 Task: Find connections with filter location Beverley with filter topic #Growthhacking with filter profile language German with filter current company Dhanuka Agritech Ltd. with filter school Institute of Engineering and Technology with filter industry Mobile Gaming Apps with filter service category Relocation with filter keywords title Content Marketing Manager
Action: Mouse moved to (689, 87)
Screenshot: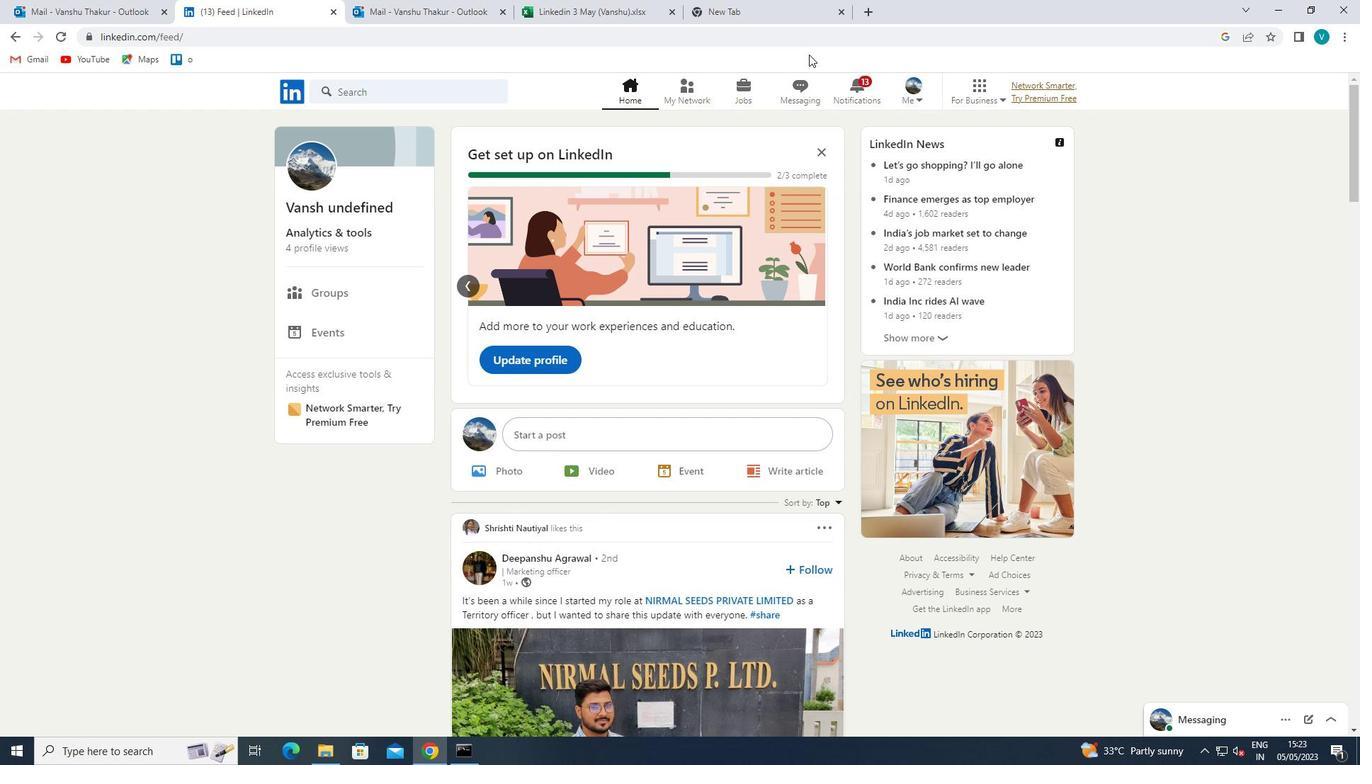 
Action: Mouse pressed left at (689, 87)
Screenshot: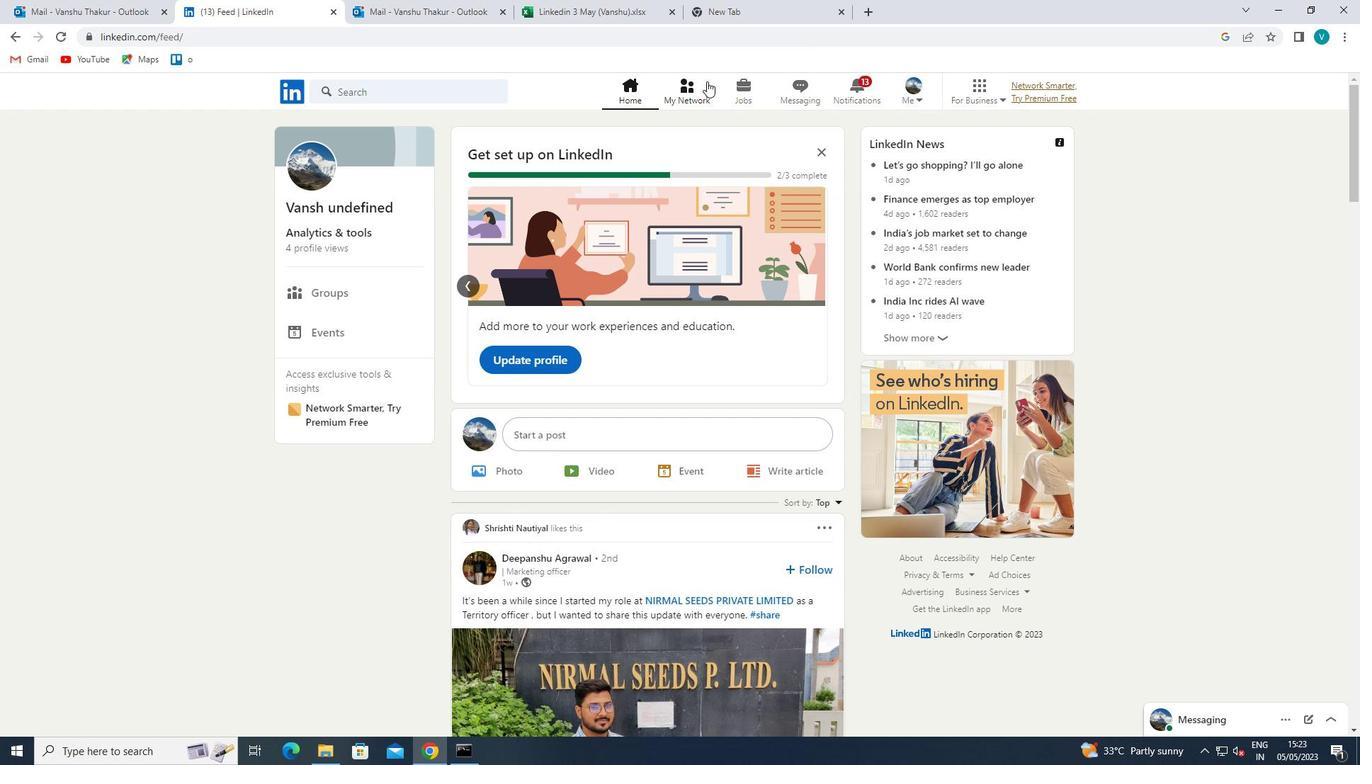 
Action: Mouse moved to (400, 169)
Screenshot: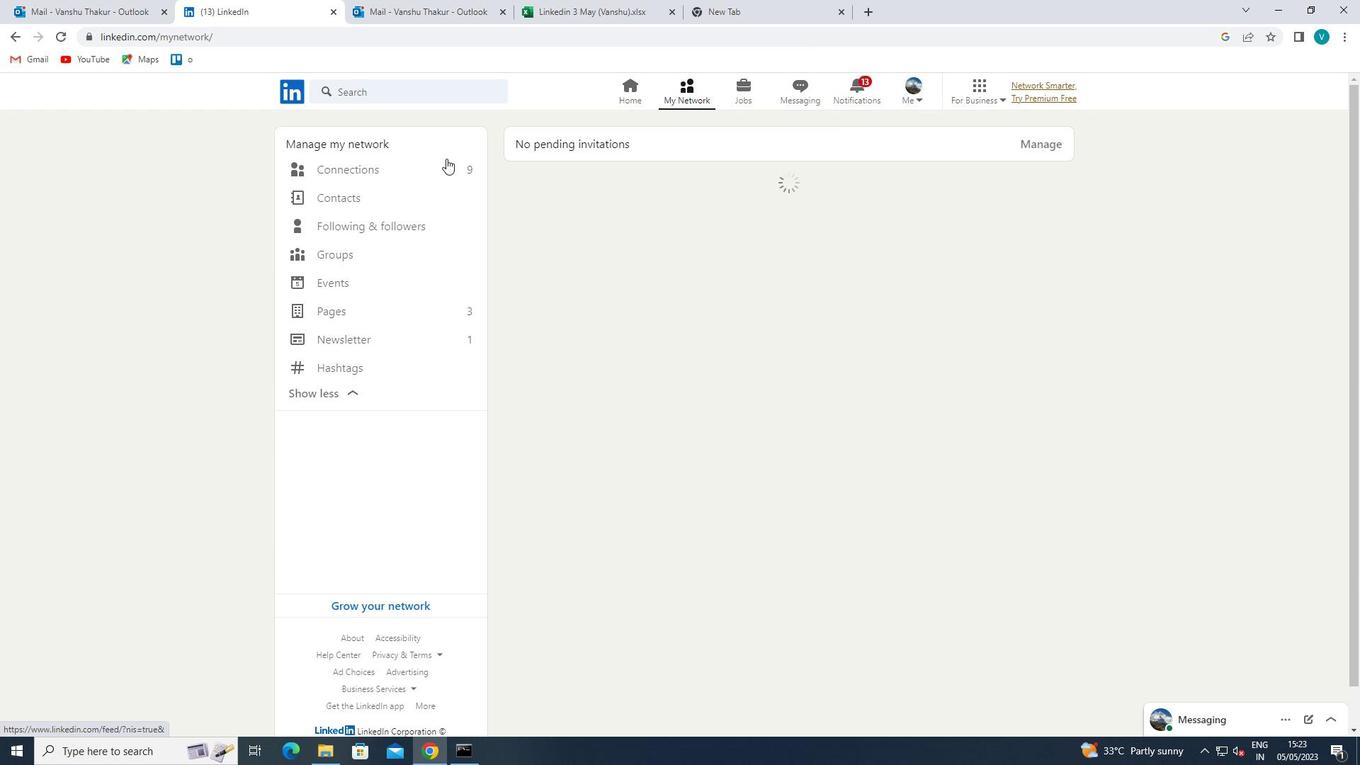 
Action: Mouse pressed left at (400, 169)
Screenshot: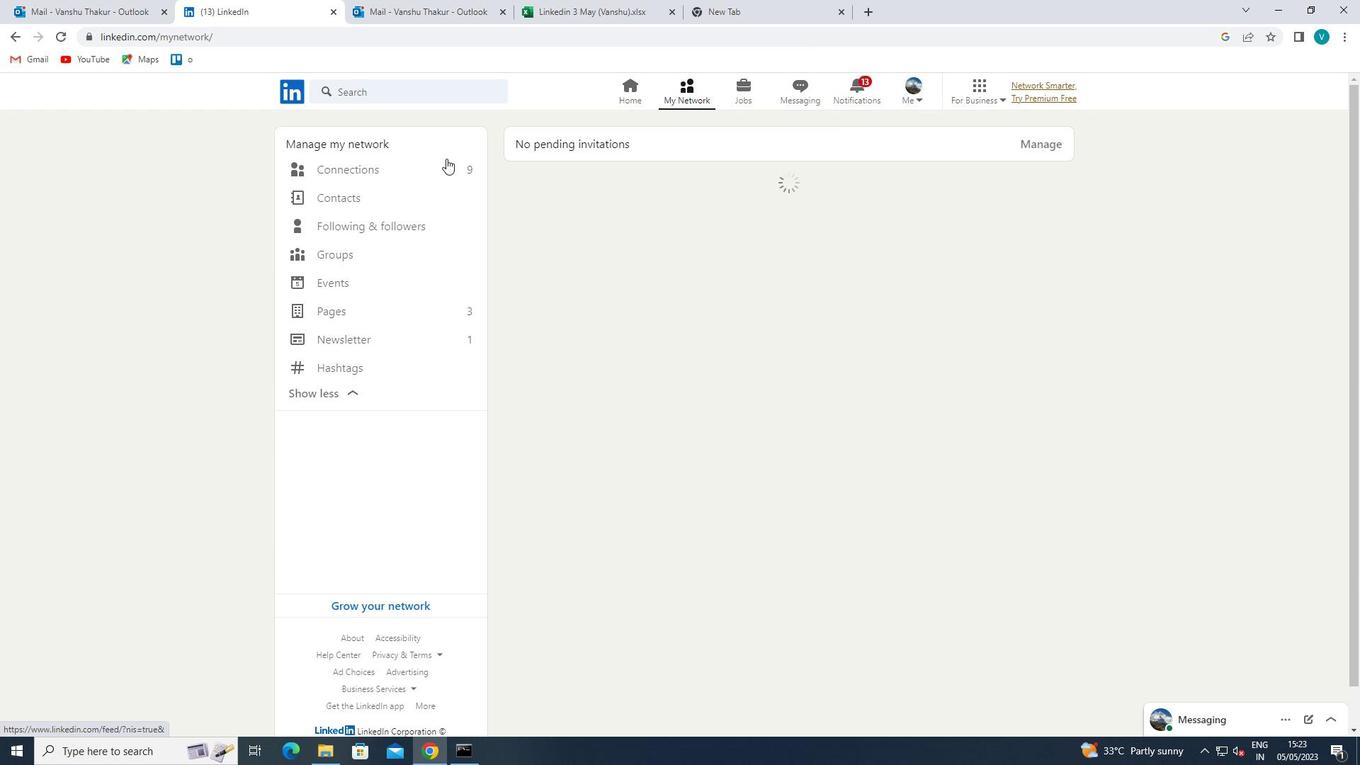 
Action: Mouse moved to (767, 178)
Screenshot: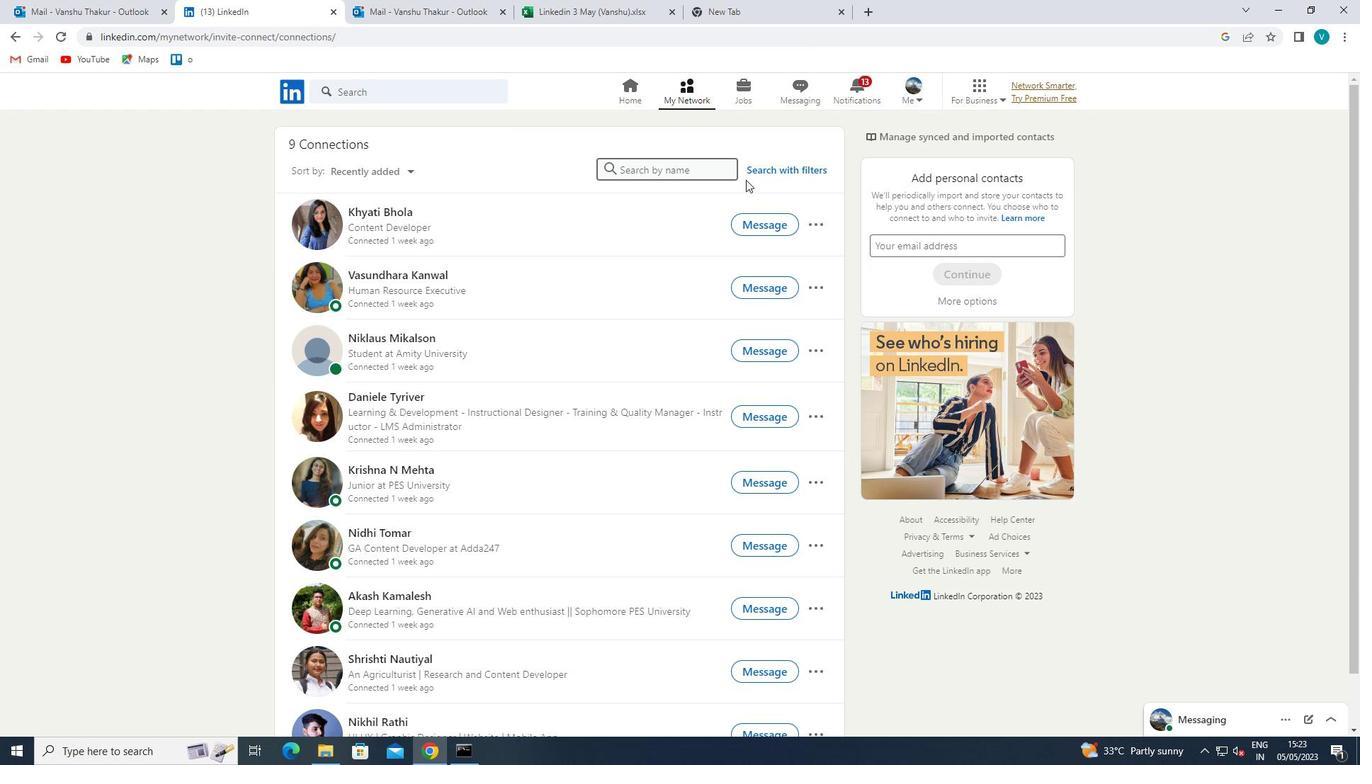 
Action: Mouse pressed left at (767, 178)
Screenshot: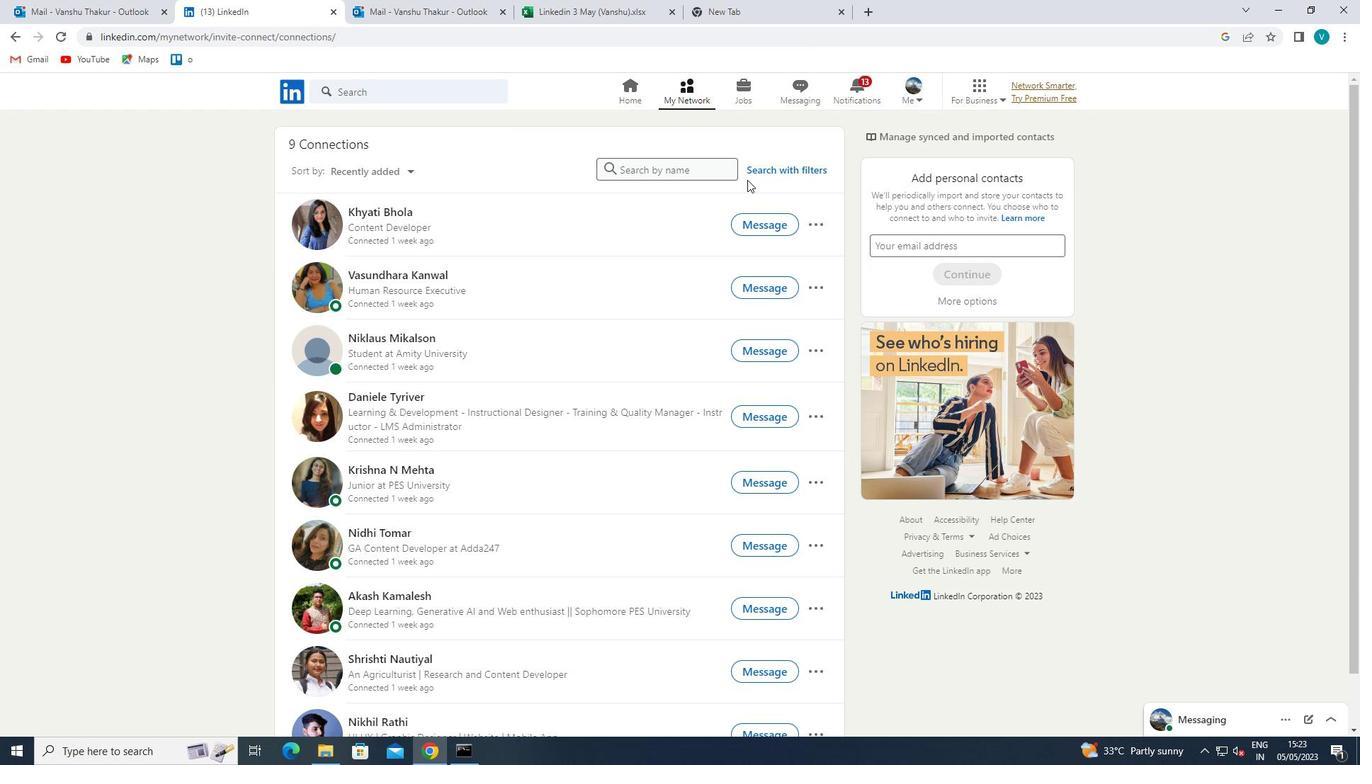 
Action: Mouse moved to (769, 177)
Screenshot: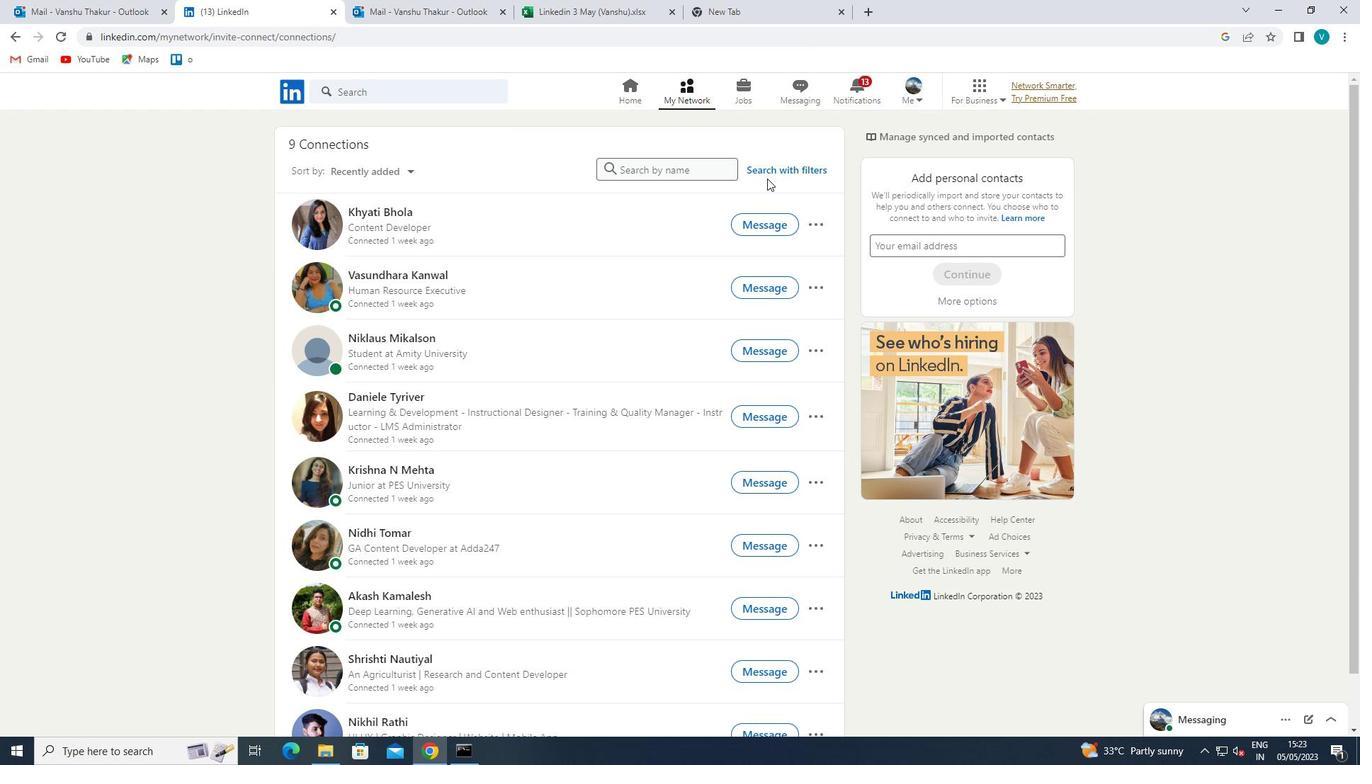 
Action: Mouse pressed left at (769, 177)
Screenshot: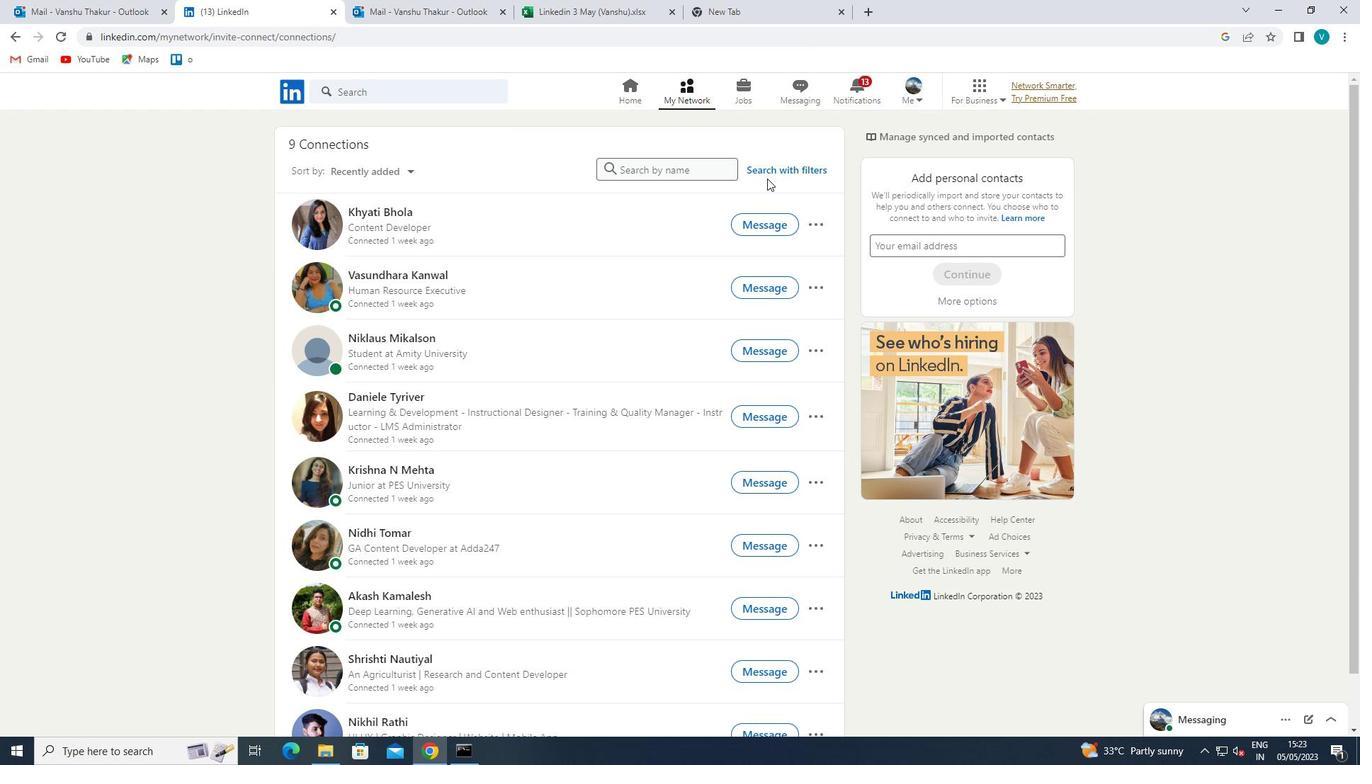 
Action: Mouse moved to (686, 133)
Screenshot: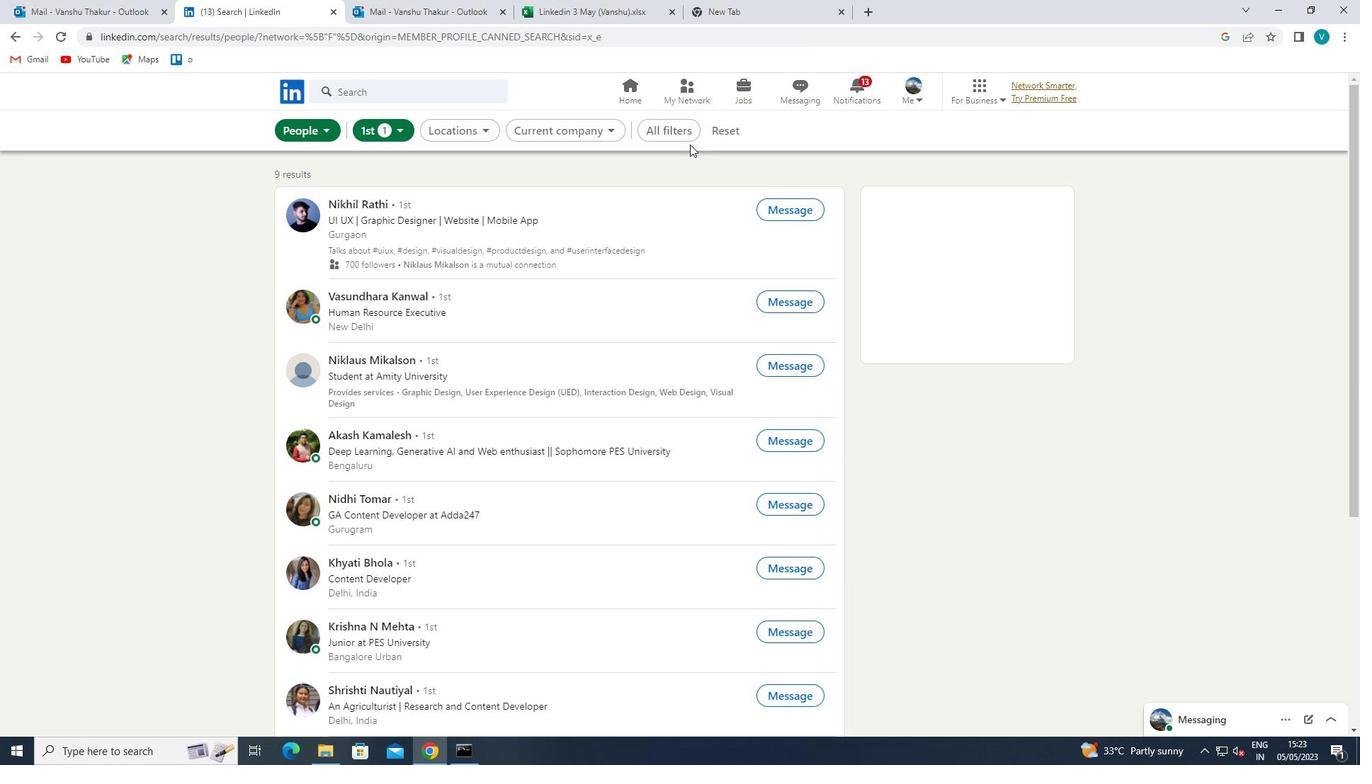
Action: Mouse pressed left at (686, 133)
Screenshot: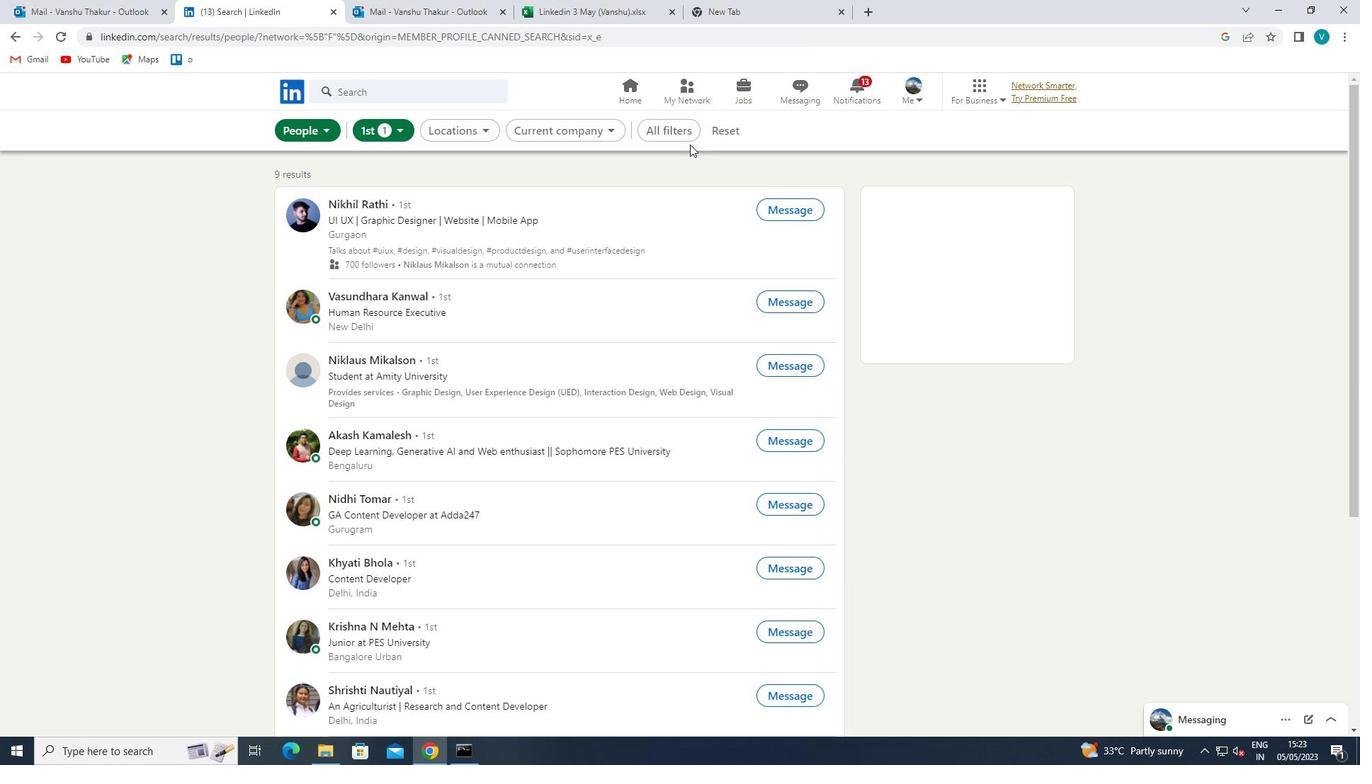 
Action: Mouse moved to (1110, 289)
Screenshot: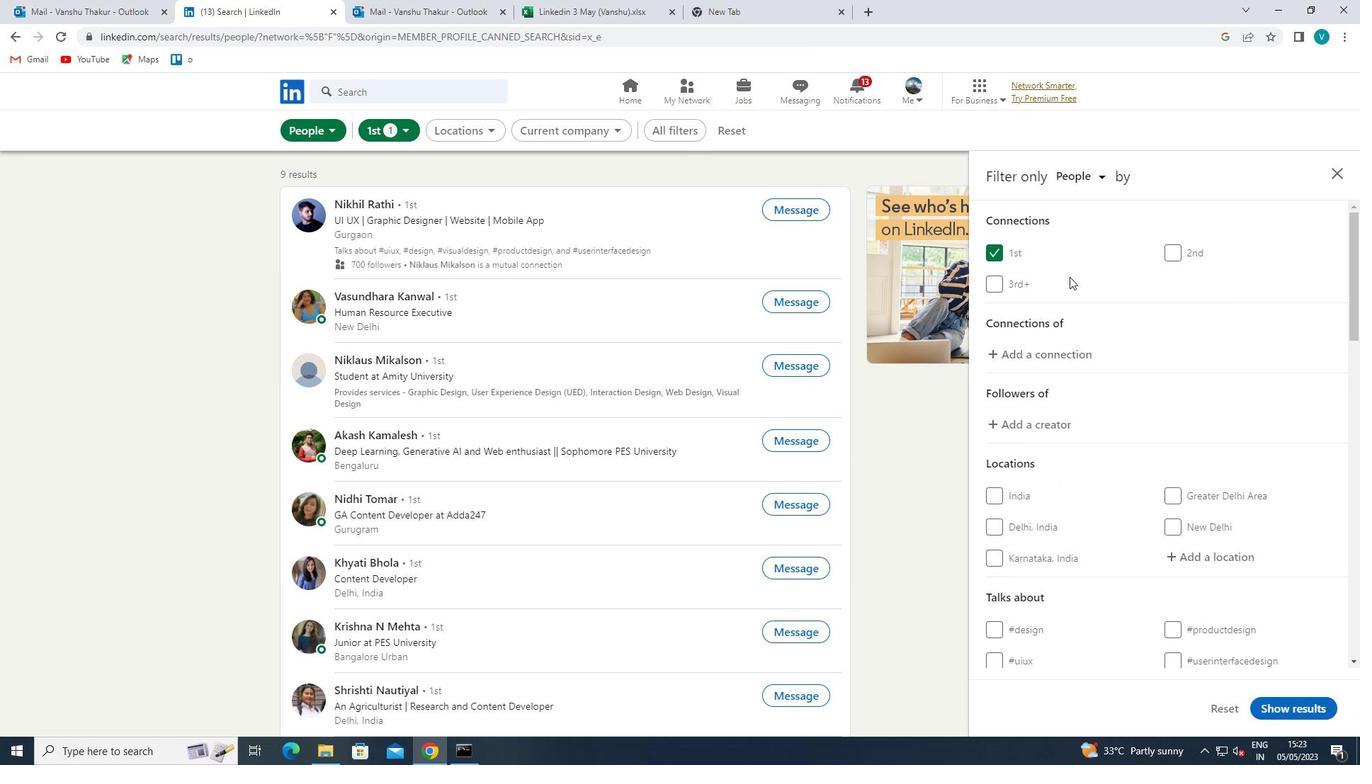 
Action: Mouse scrolled (1110, 288) with delta (0, 0)
Screenshot: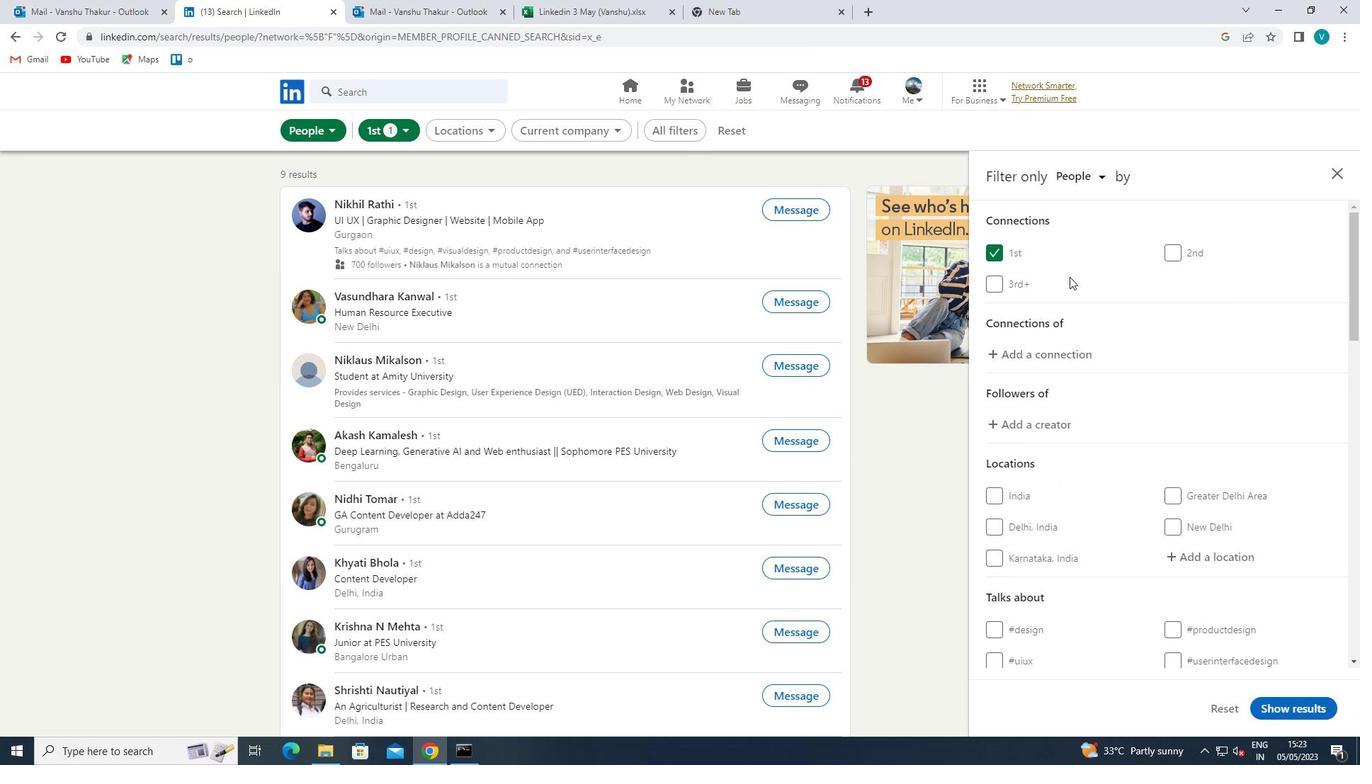 
Action: Mouse moved to (1113, 291)
Screenshot: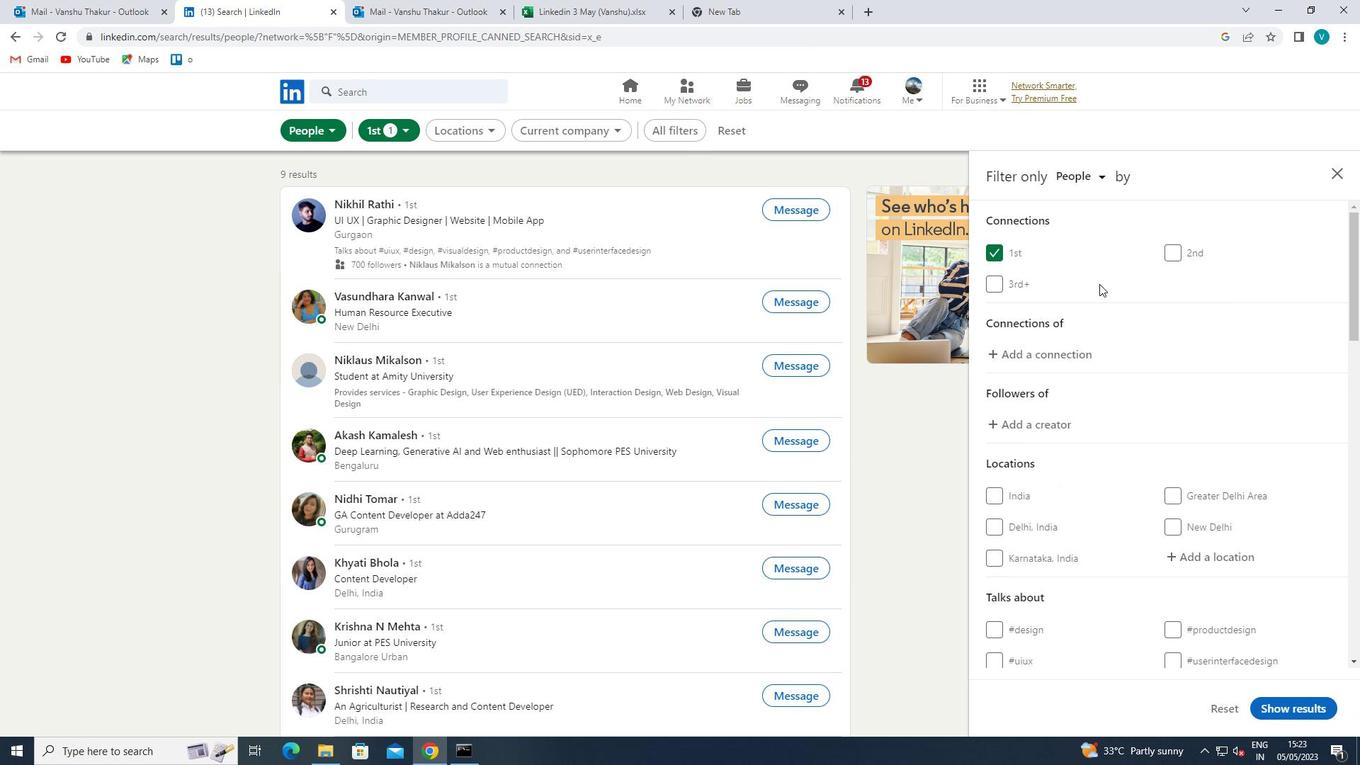 
Action: Mouse scrolled (1113, 290) with delta (0, 0)
Screenshot: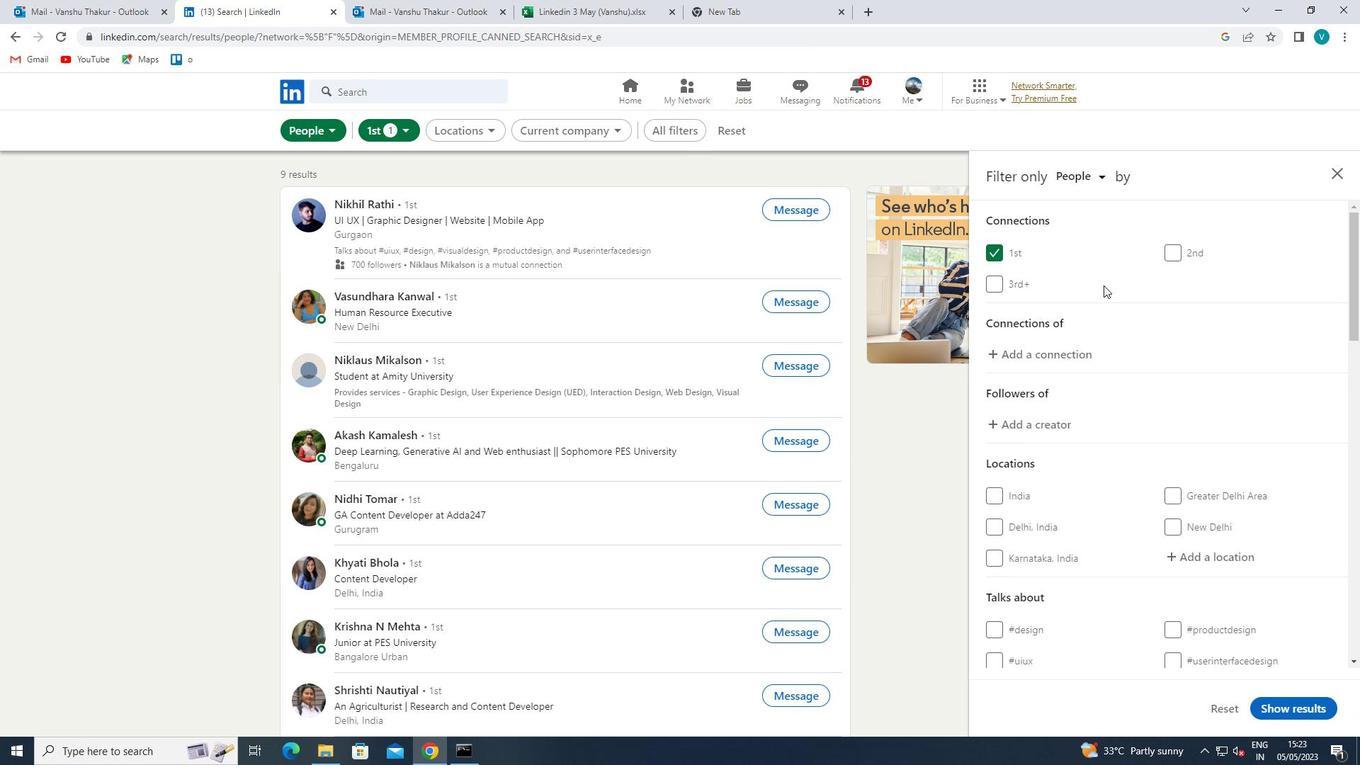 
Action: Mouse moved to (1205, 414)
Screenshot: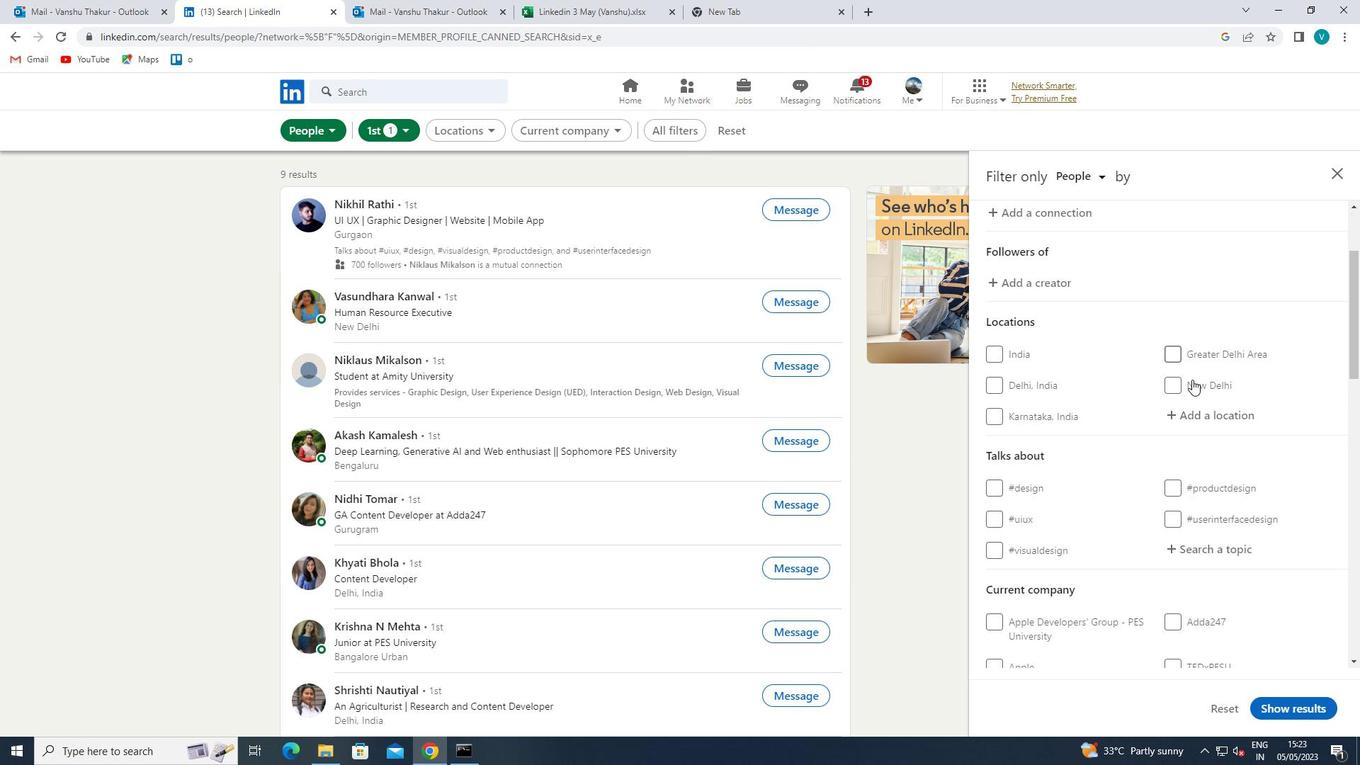 
Action: Mouse pressed left at (1205, 414)
Screenshot: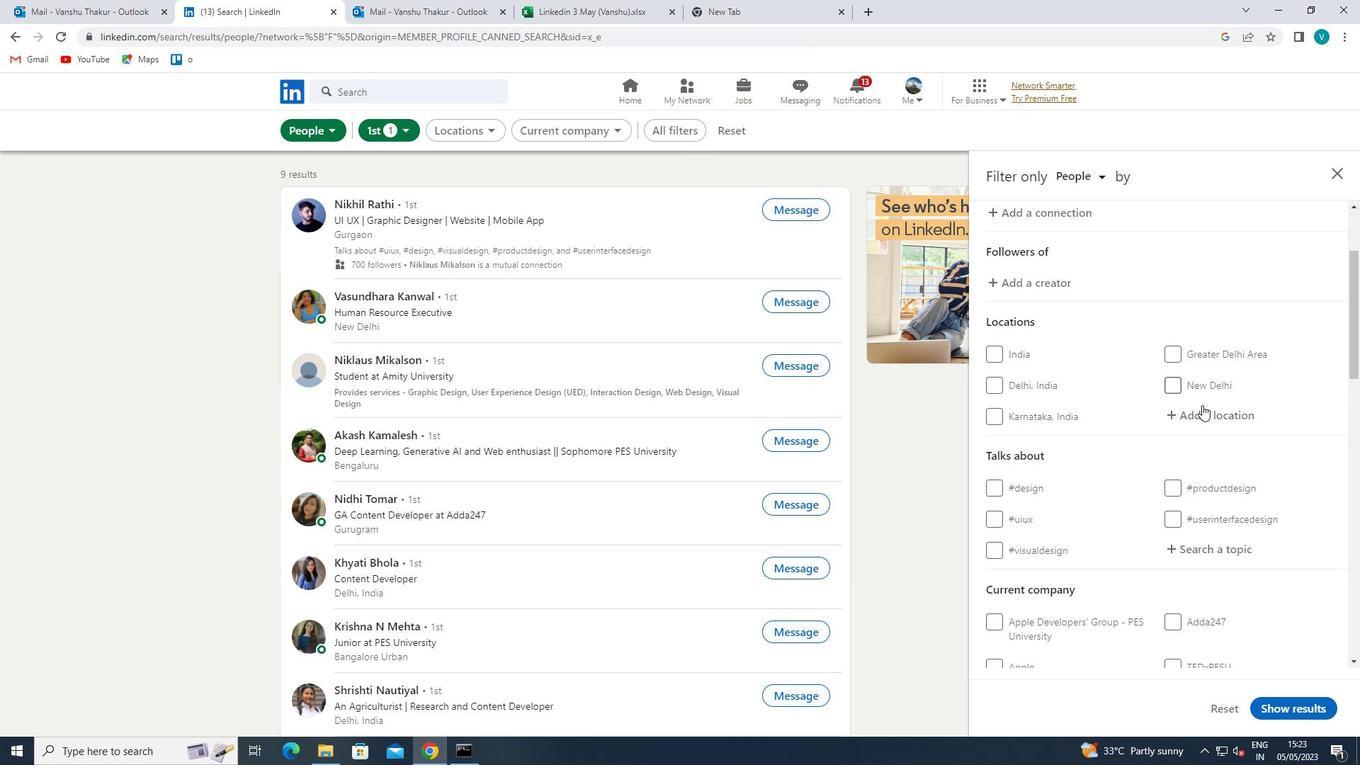 
Action: Mouse moved to (1206, 414)
Screenshot: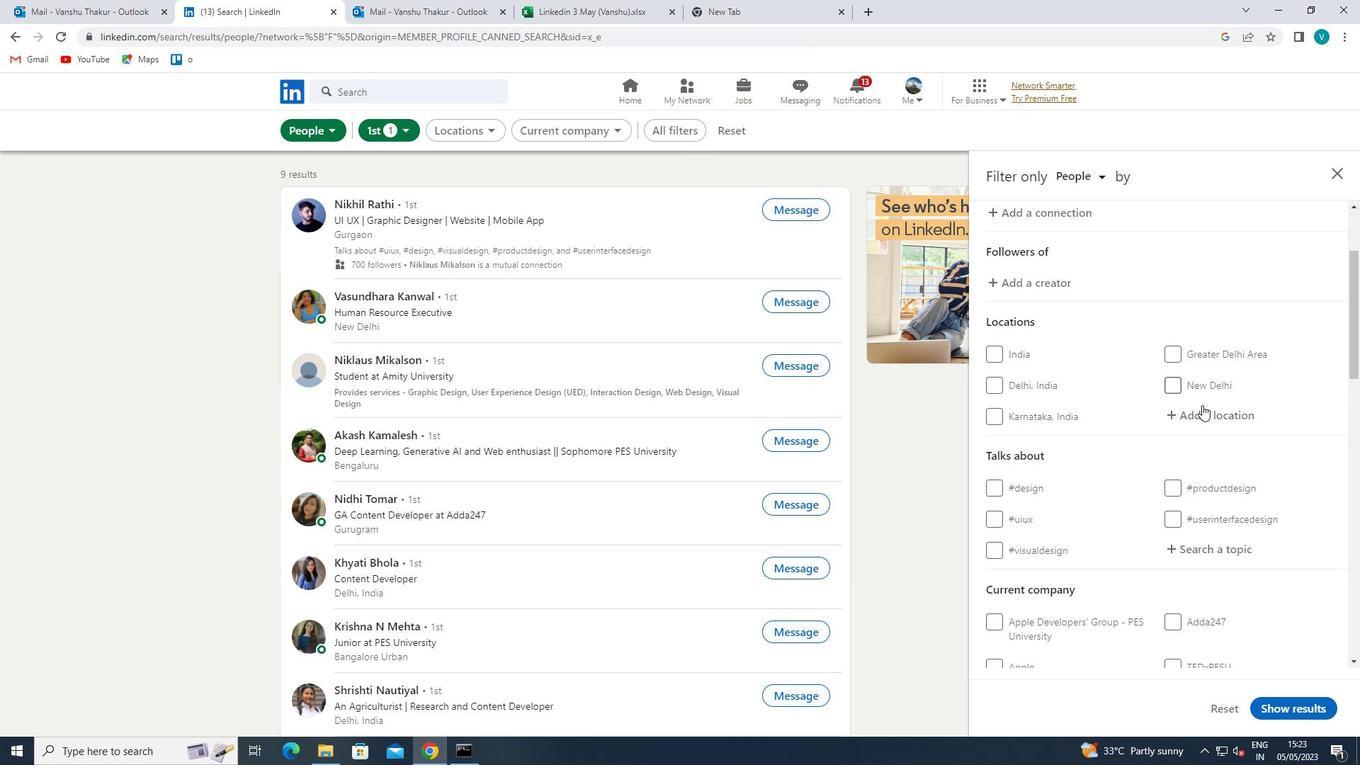 
Action: Key pressed <Key.shift>BEVERLEY
Screenshot: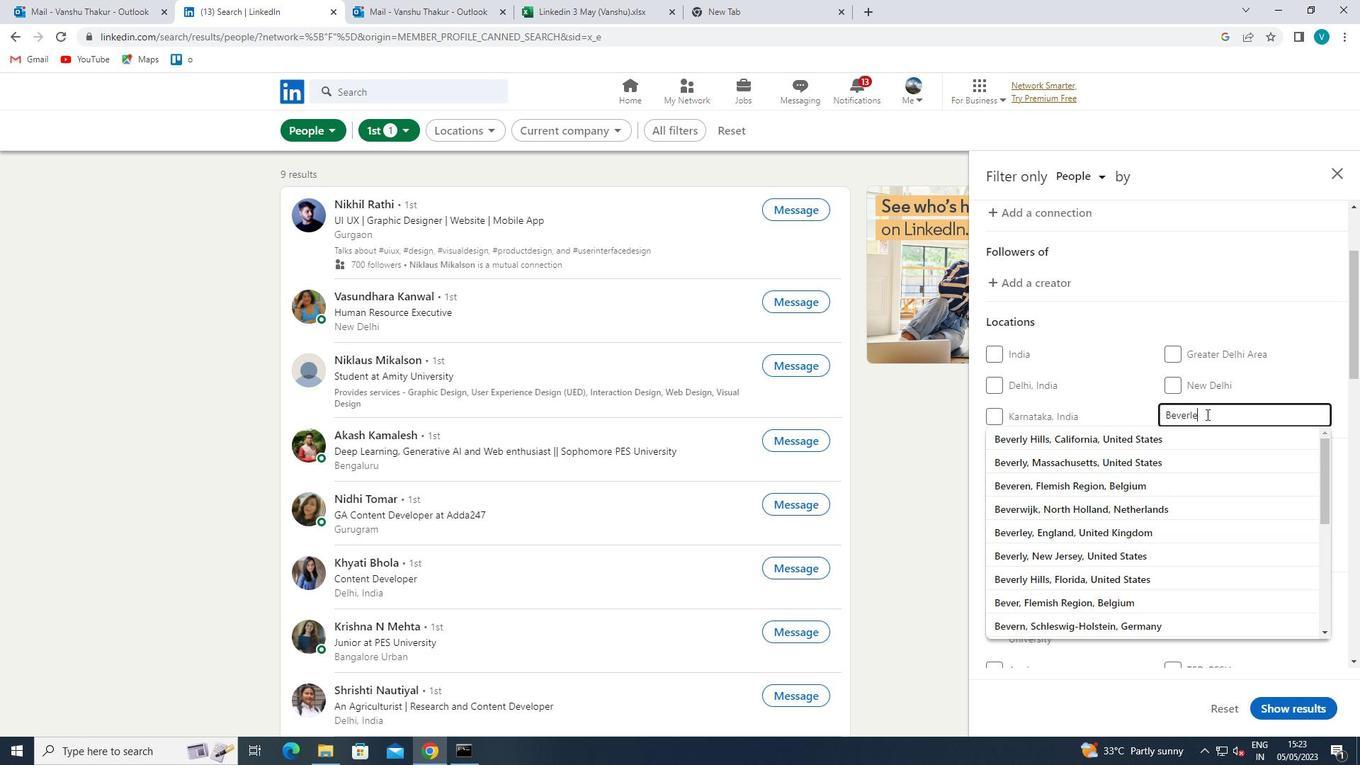 
Action: Mouse moved to (1187, 438)
Screenshot: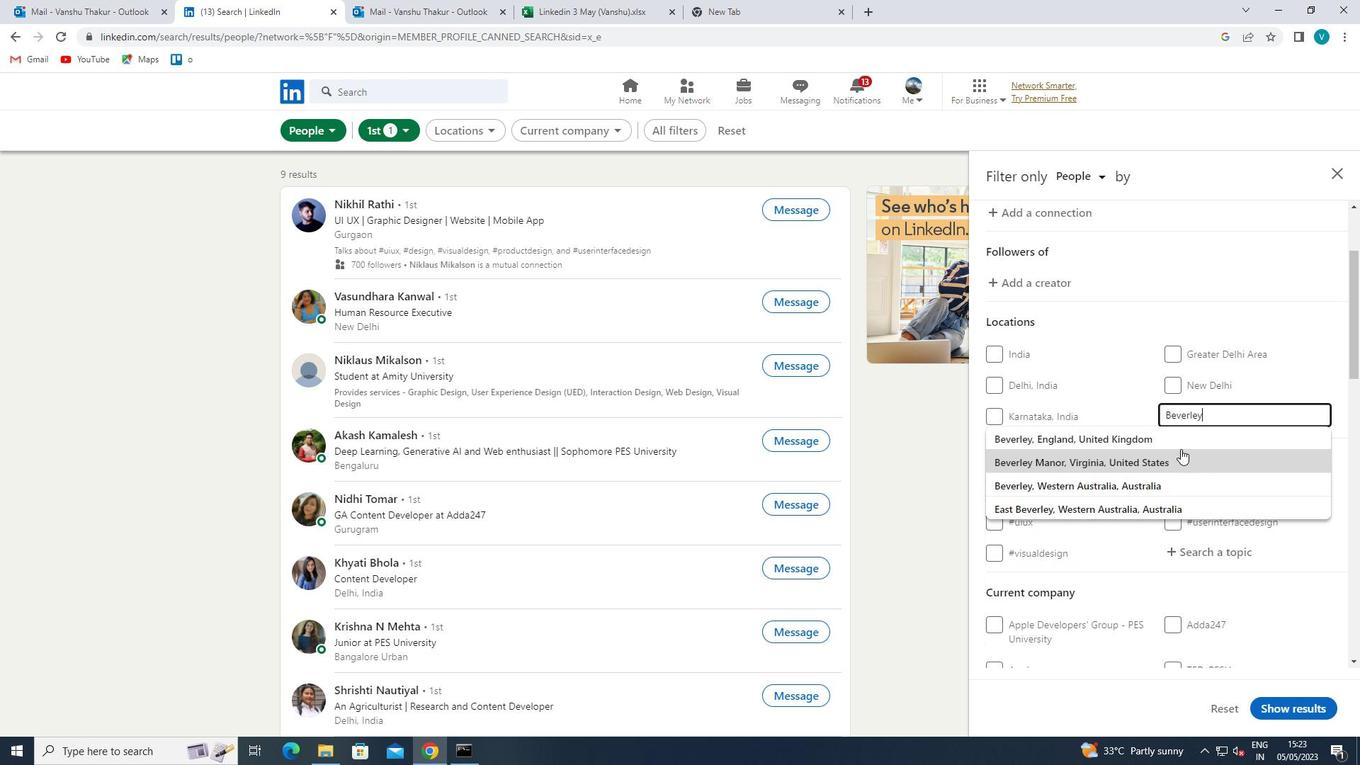 
Action: Mouse pressed left at (1187, 438)
Screenshot: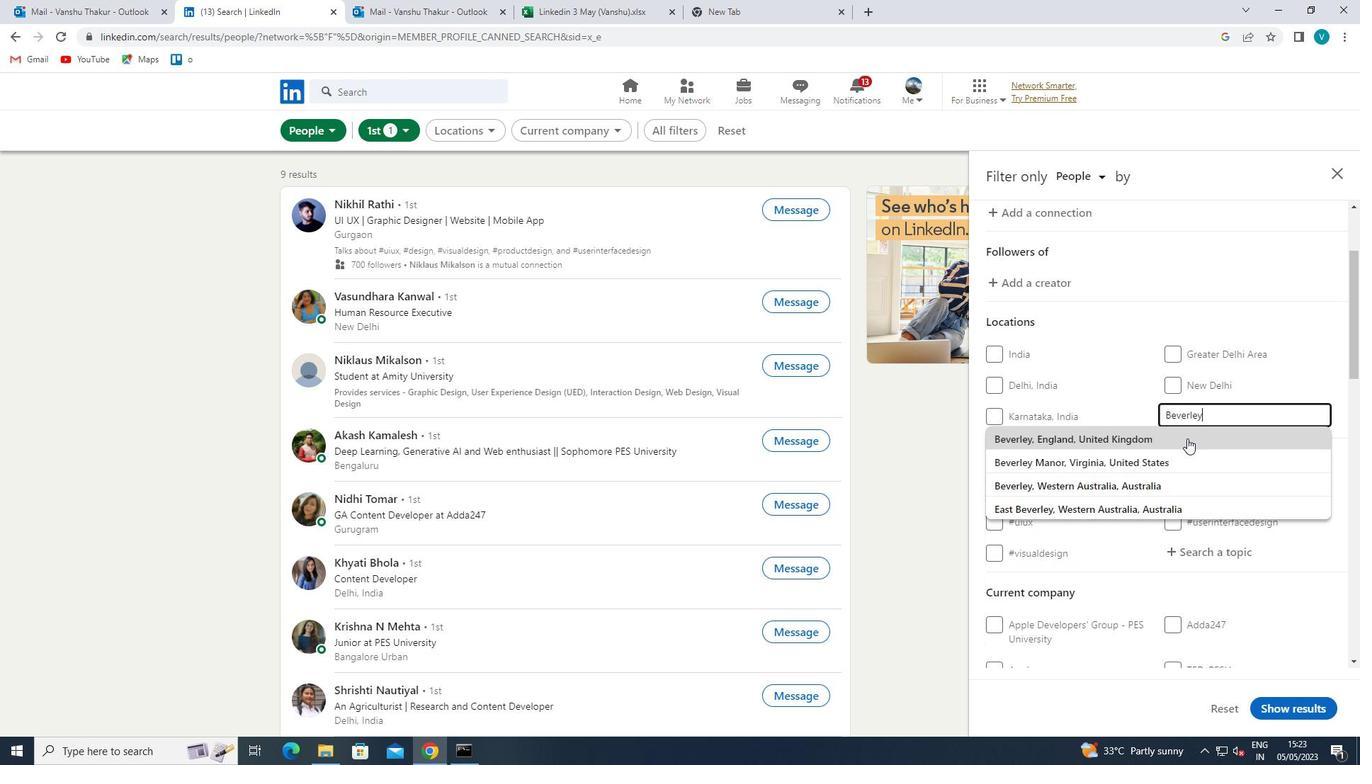 
Action: Mouse scrolled (1187, 437) with delta (0, 0)
Screenshot: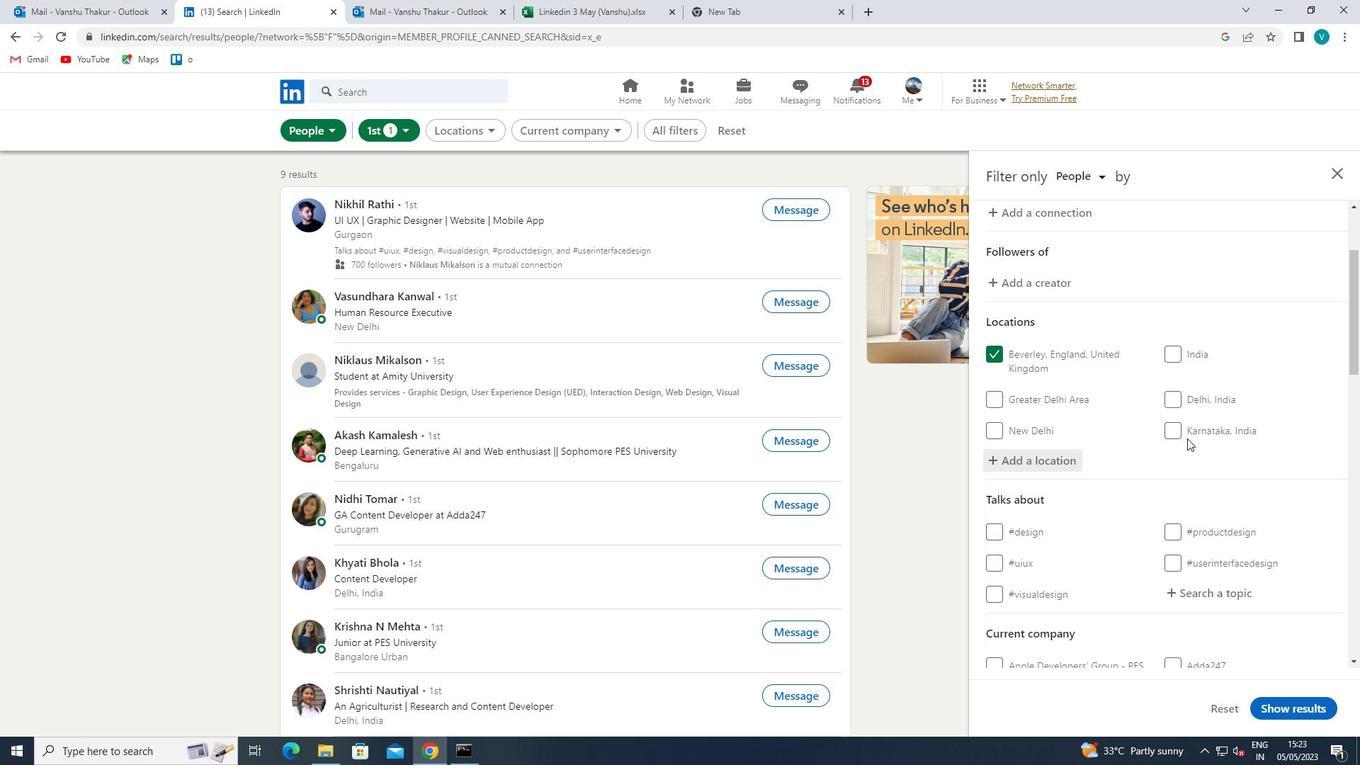 
Action: Mouse scrolled (1187, 437) with delta (0, 0)
Screenshot: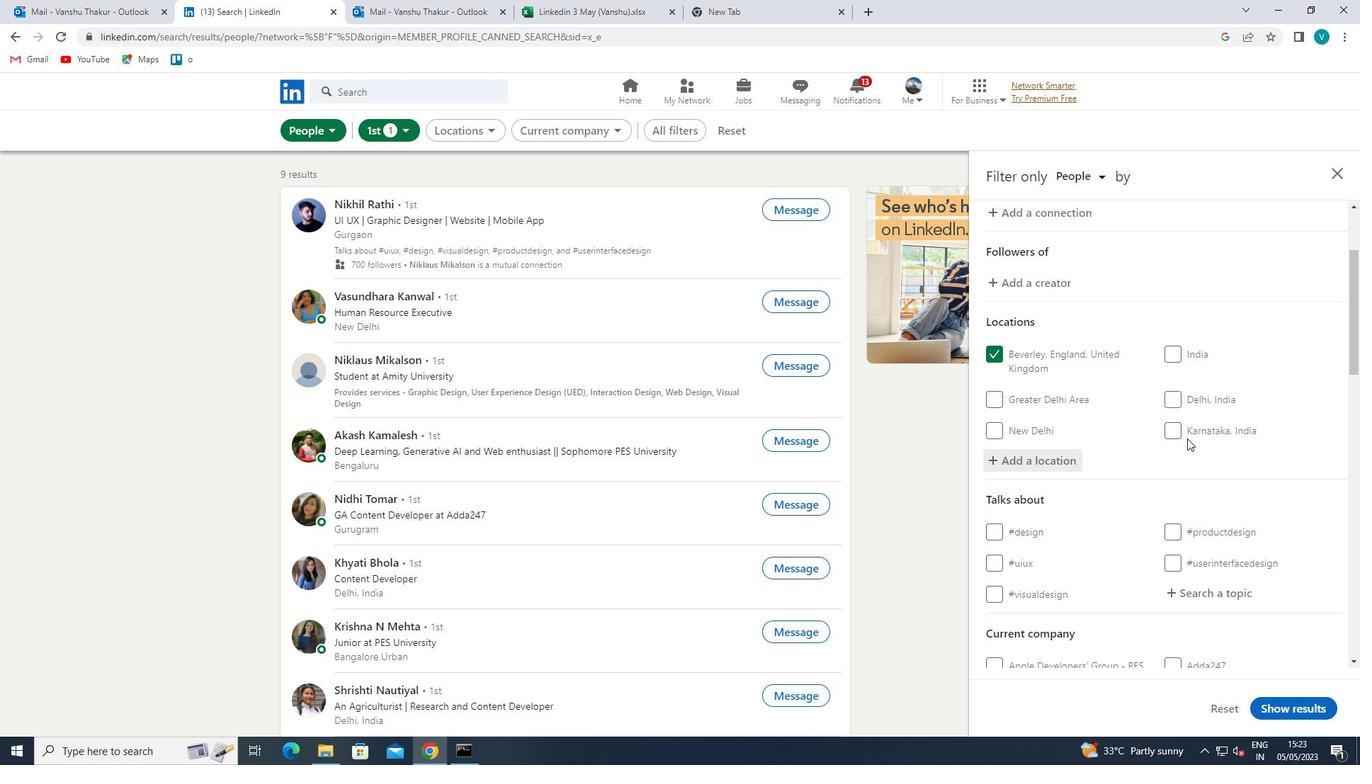 
Action: Mouse moved to (1207, 437)
Screenshot: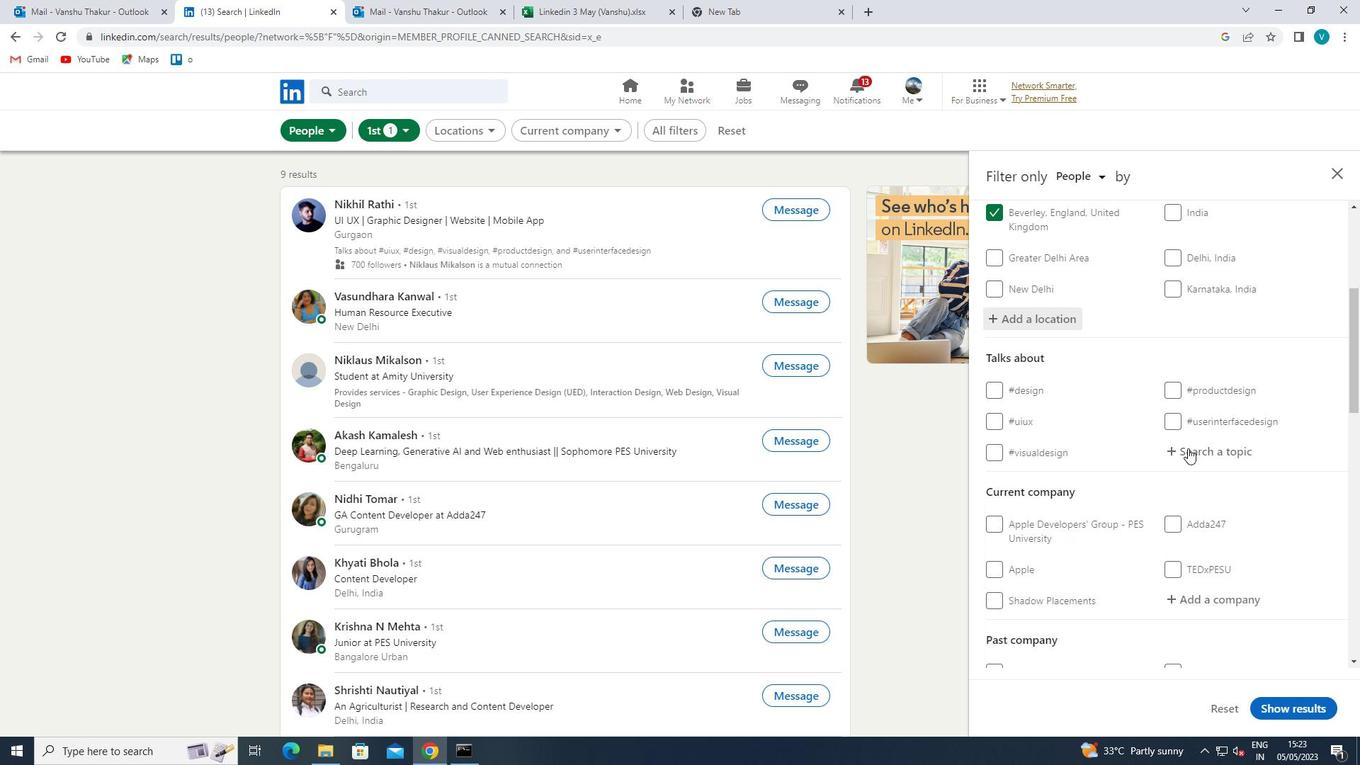 
Action: Mouse pressed left at (1207, 437)
Screenshot: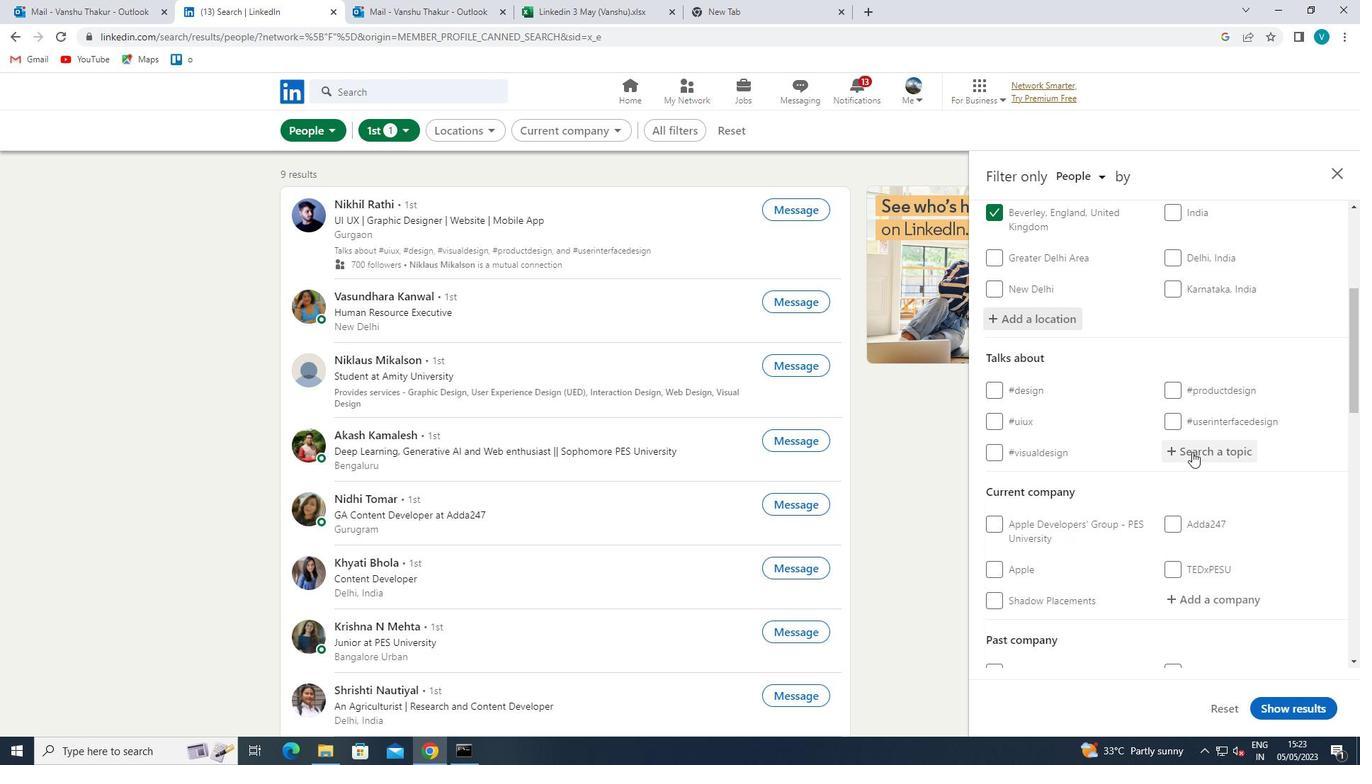 
Action: Mouse moved to (1204, 440)
Screenshot: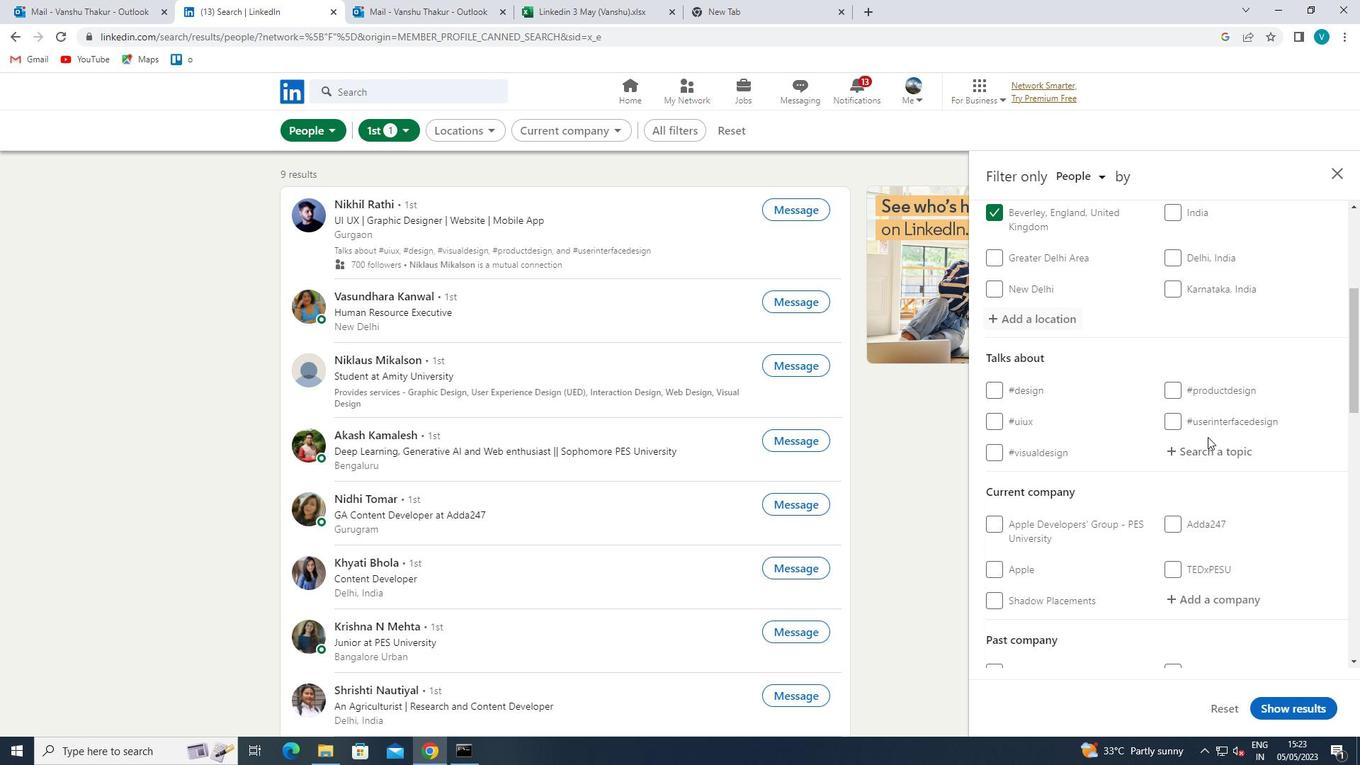 
Action: Mouse pressed left at (1204, 440)
Screenshot: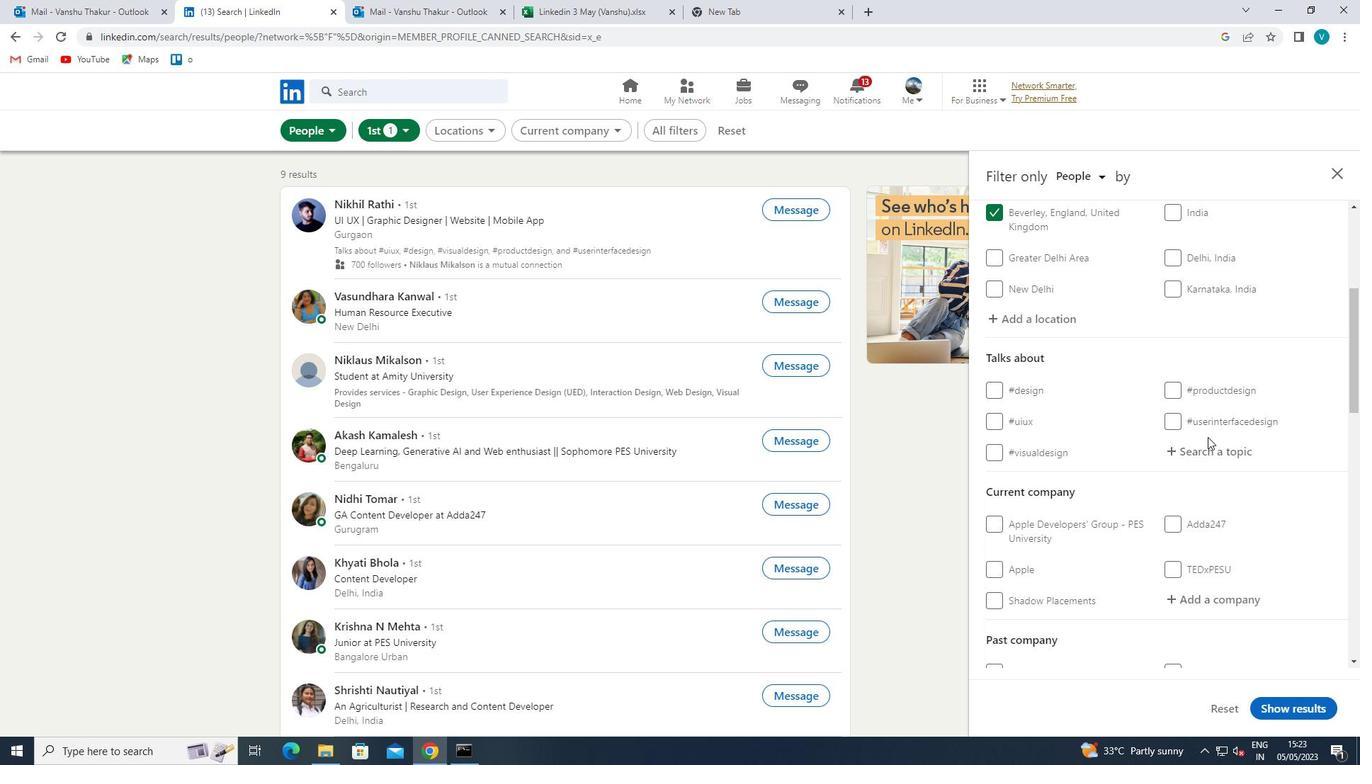 
Action: Mouse moved to (1204, 441)
Screenshot: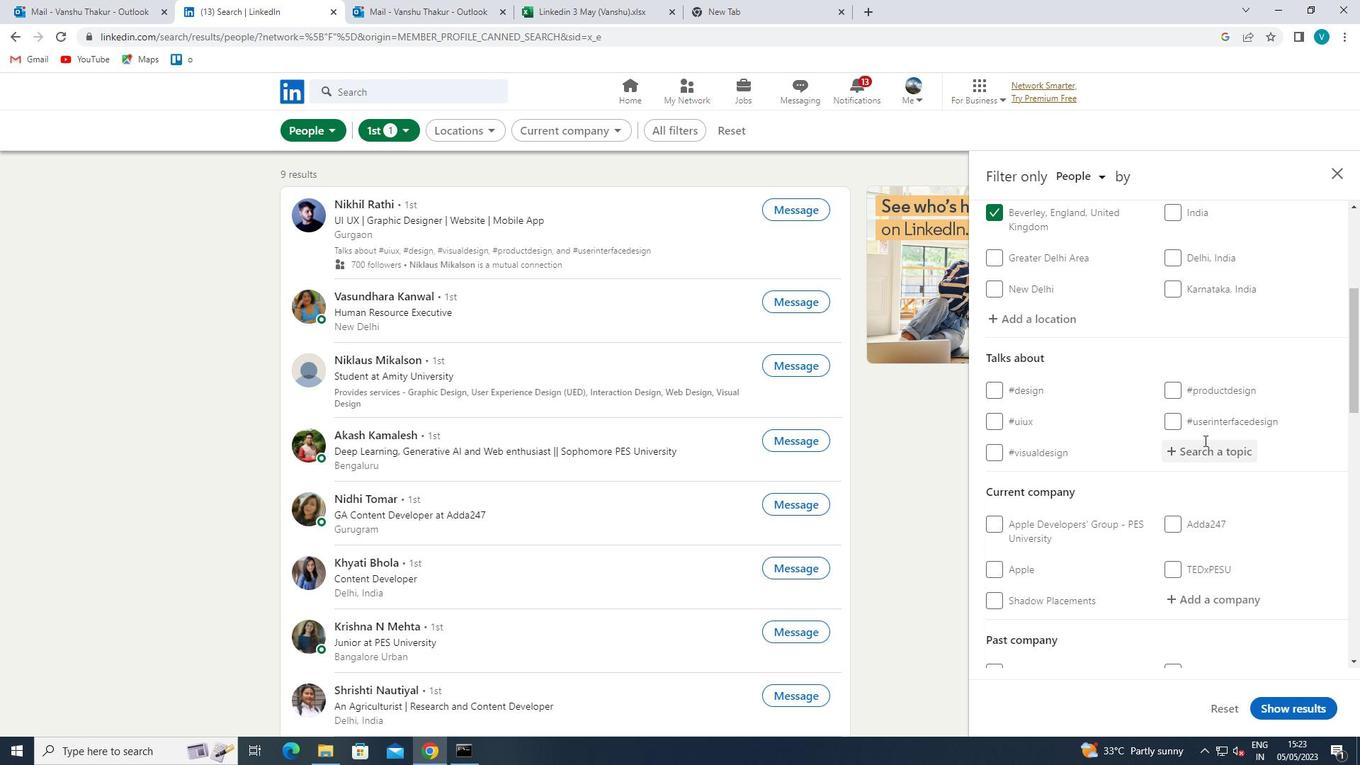 
Action: Key pressed GROWTH
Screenshot: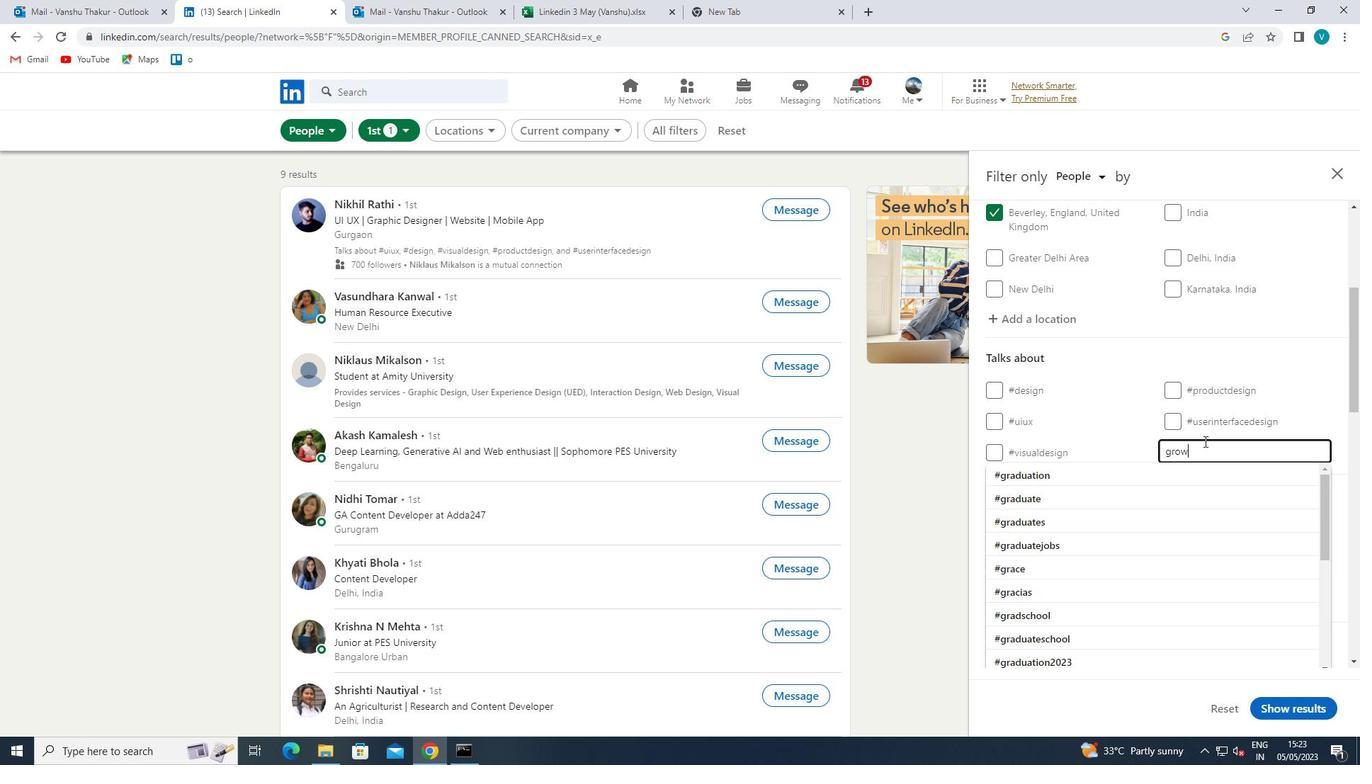 
Action: Mouse moved to (1166, 513)
Screenshot: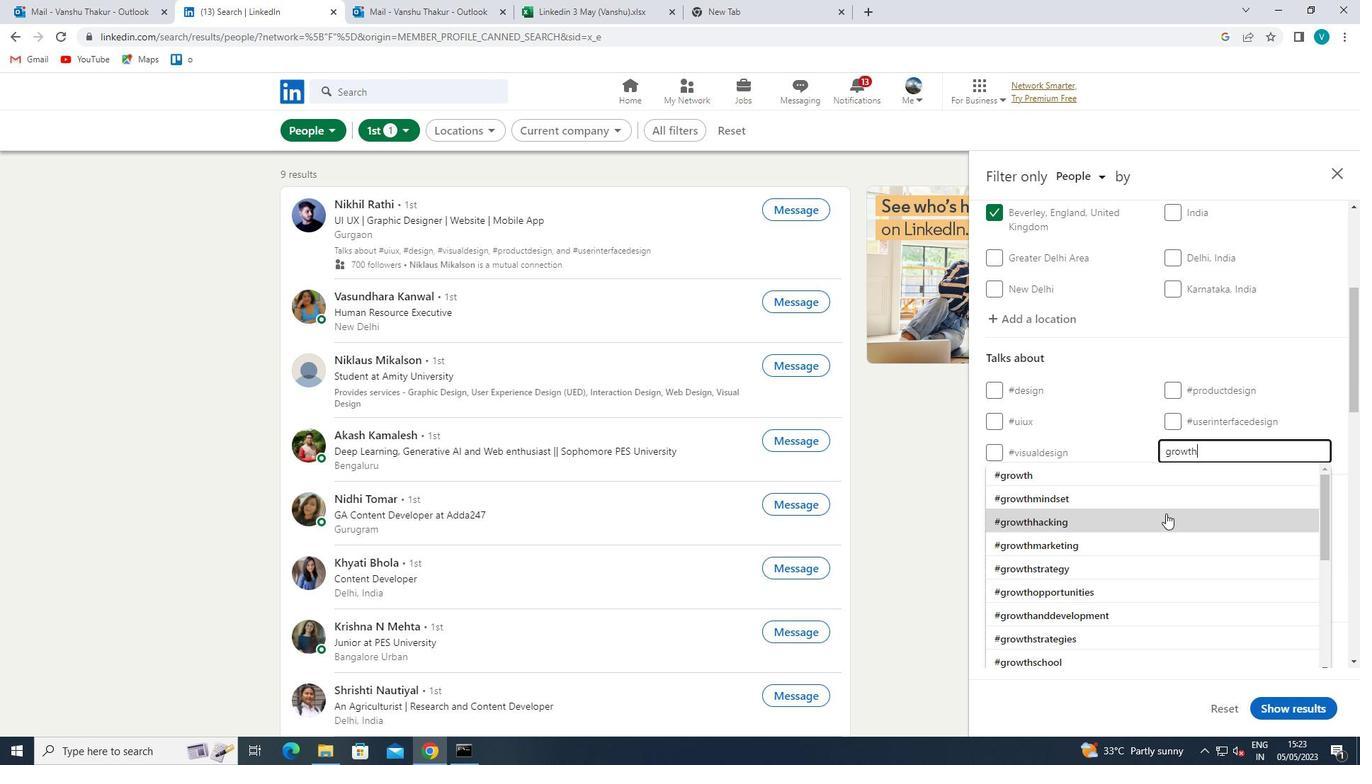 
Action: Mouse pressed left at (1166, 513)
Screenshot: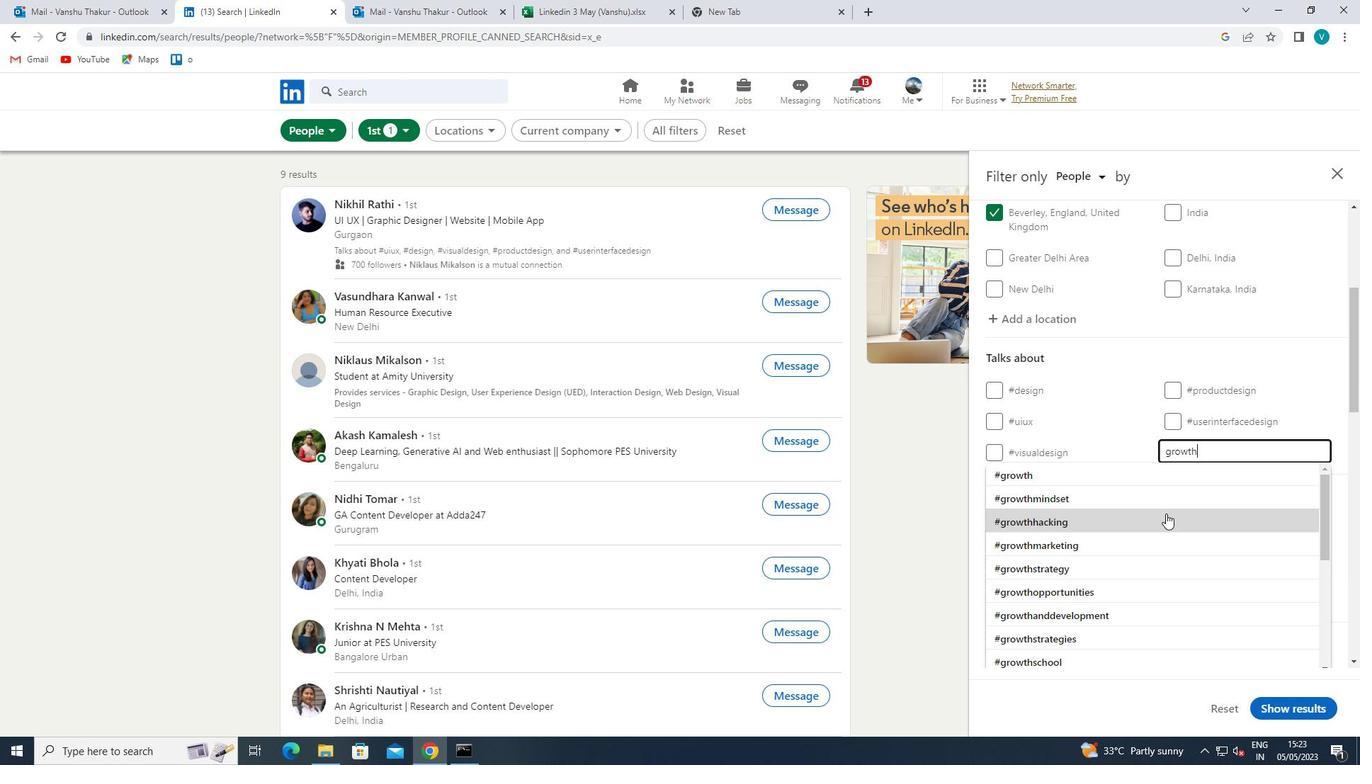 
Action: Mouse moved to (1168, 512)
Screenshot: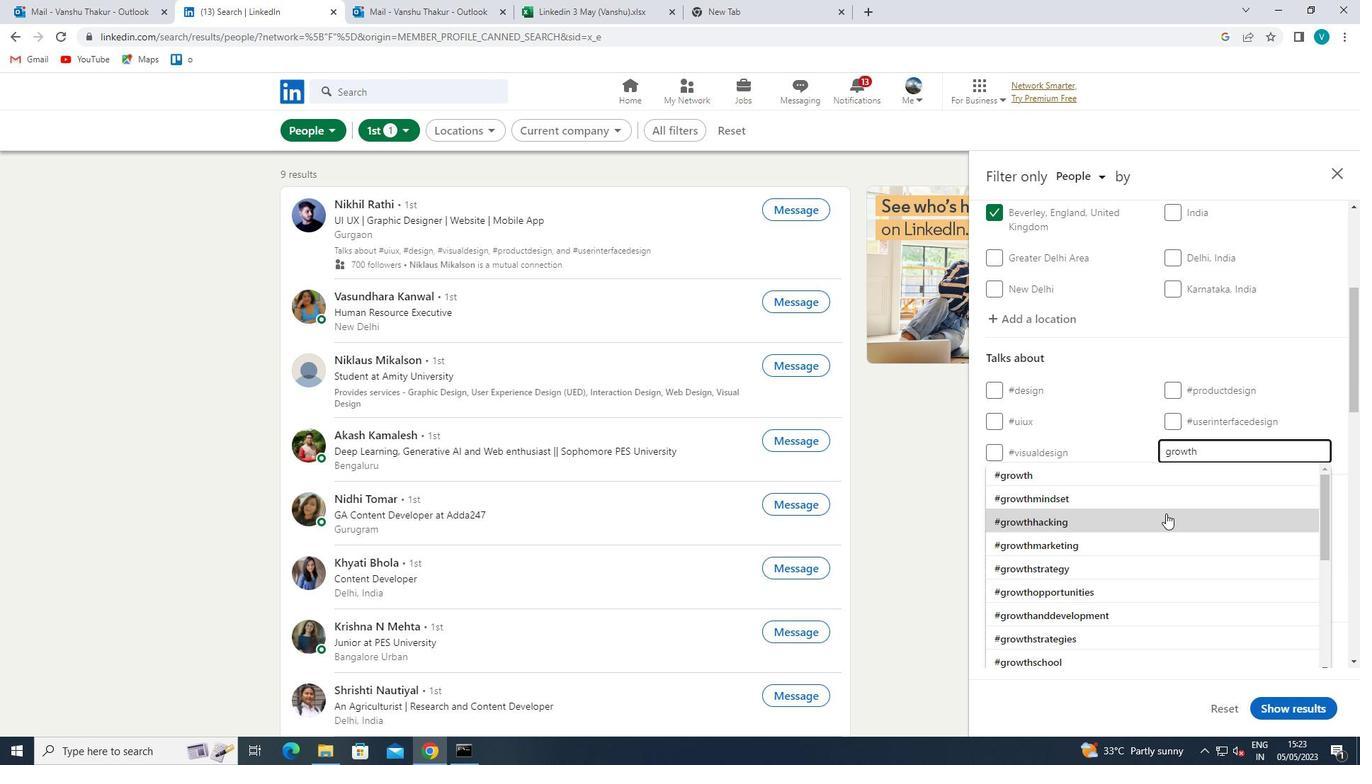 
Action: Mouse scrolled (1168, 511) with delta (0, 0)
Screenshot: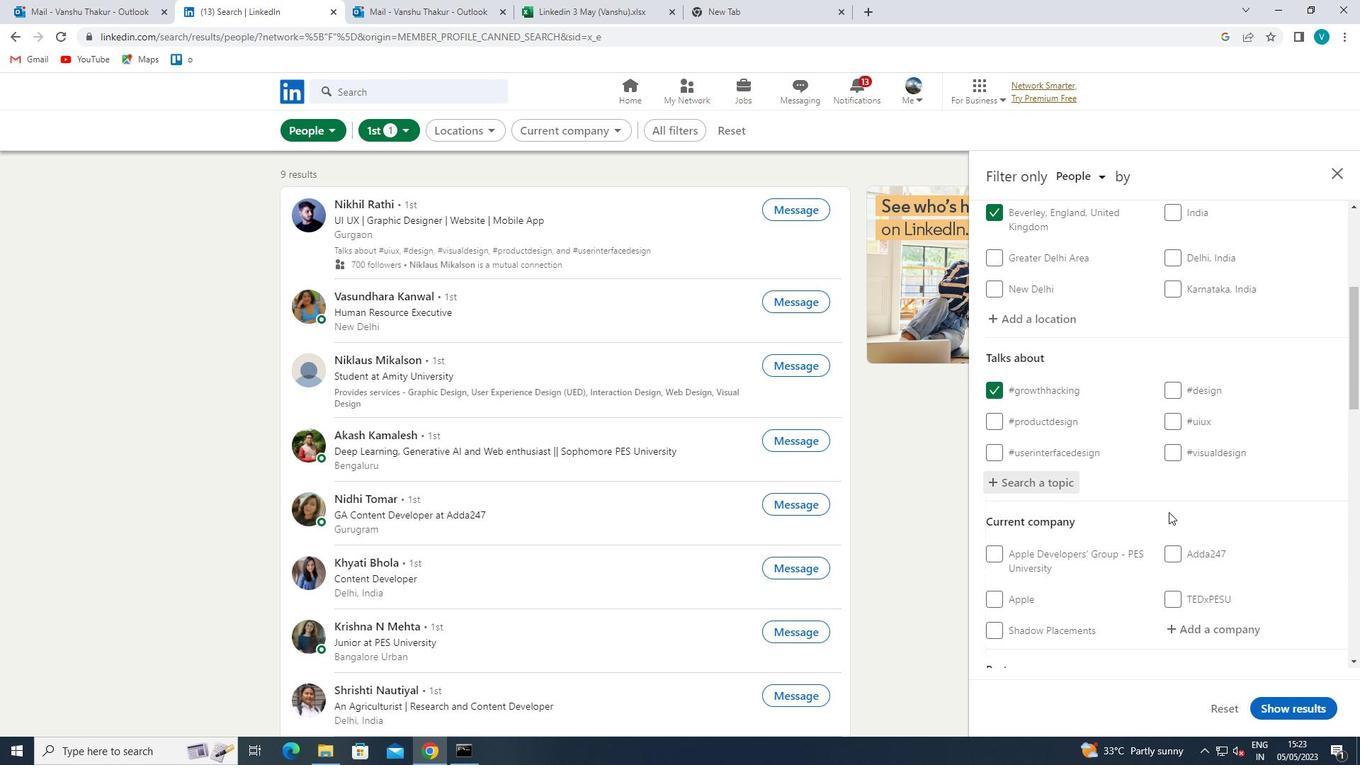 
Action: Mouse scrolled (1168, 511) with delta (0, 0)
Screenshot: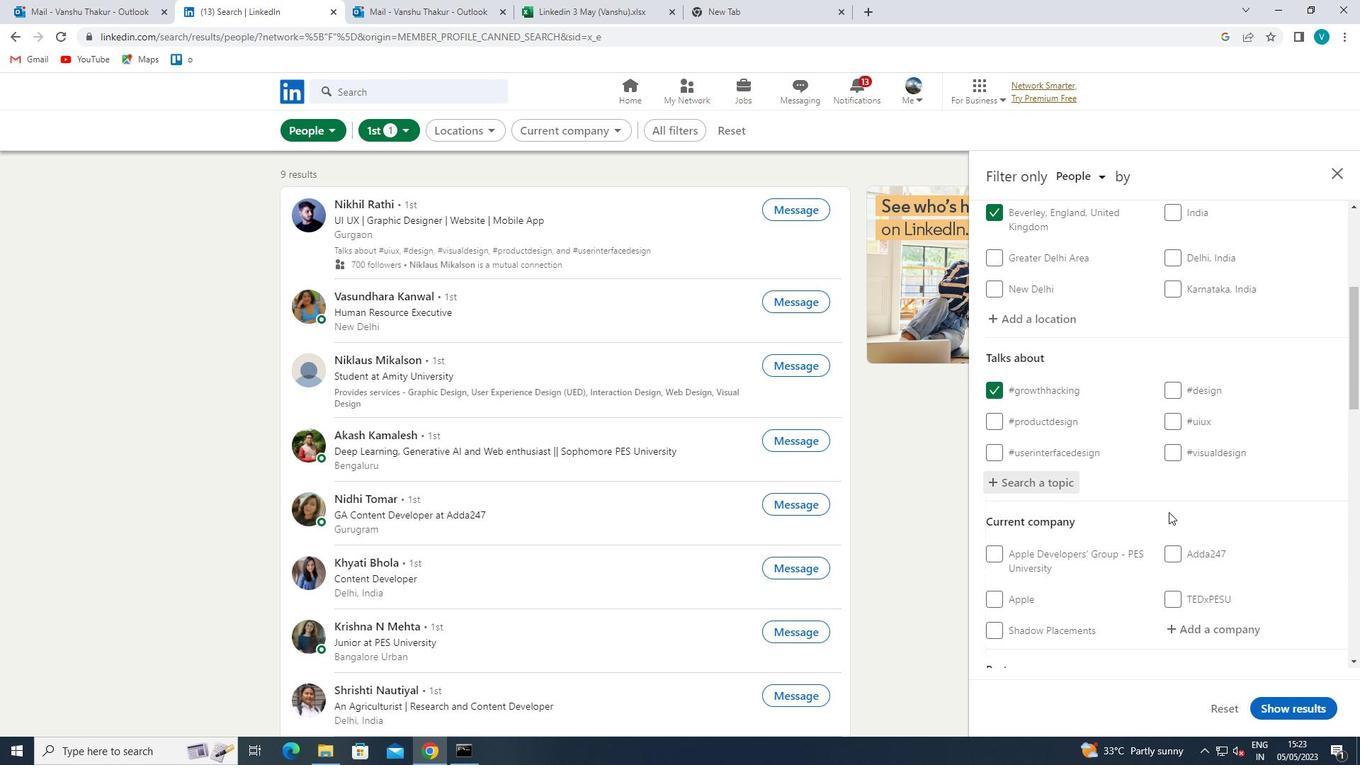 
Action: Mouse moved to (1195, 491)
Screenshot: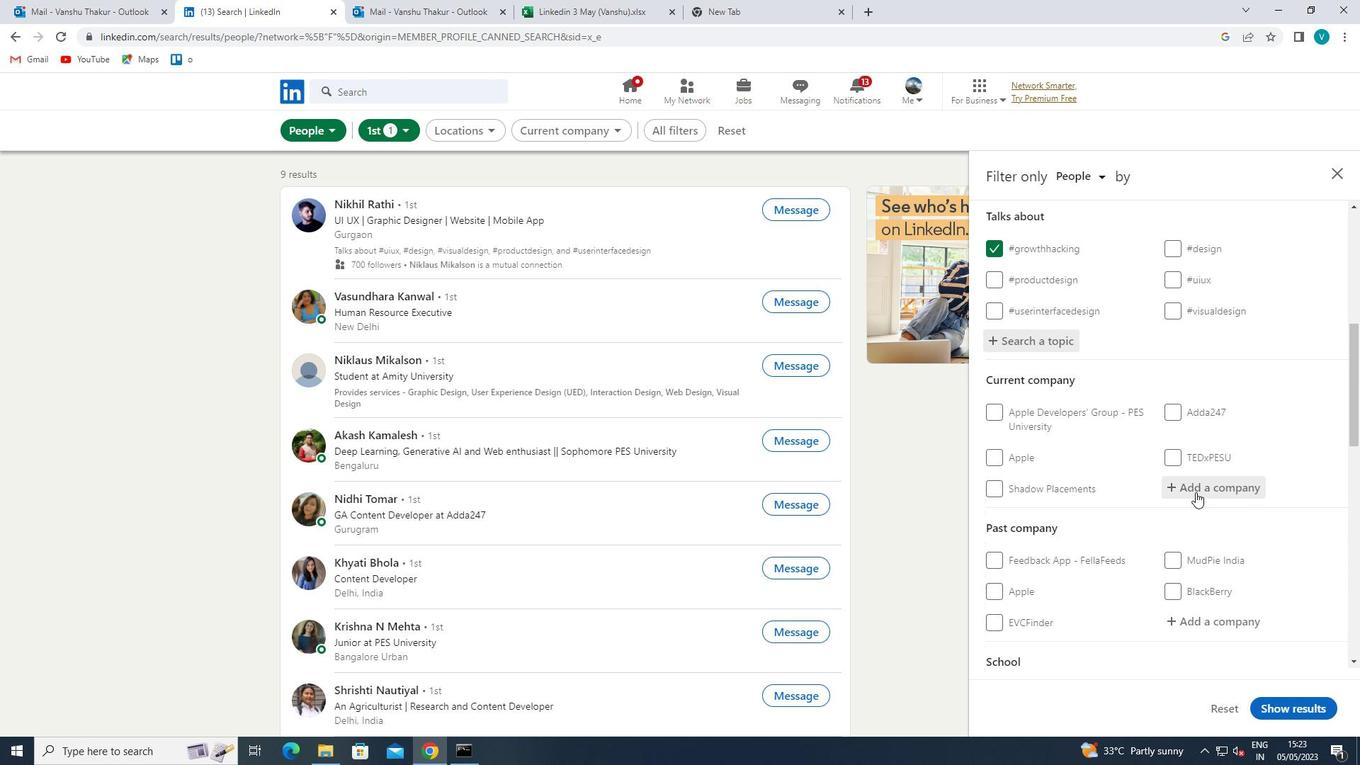 
Action: Mouse pressed left at (1195, 491)
Screenshot: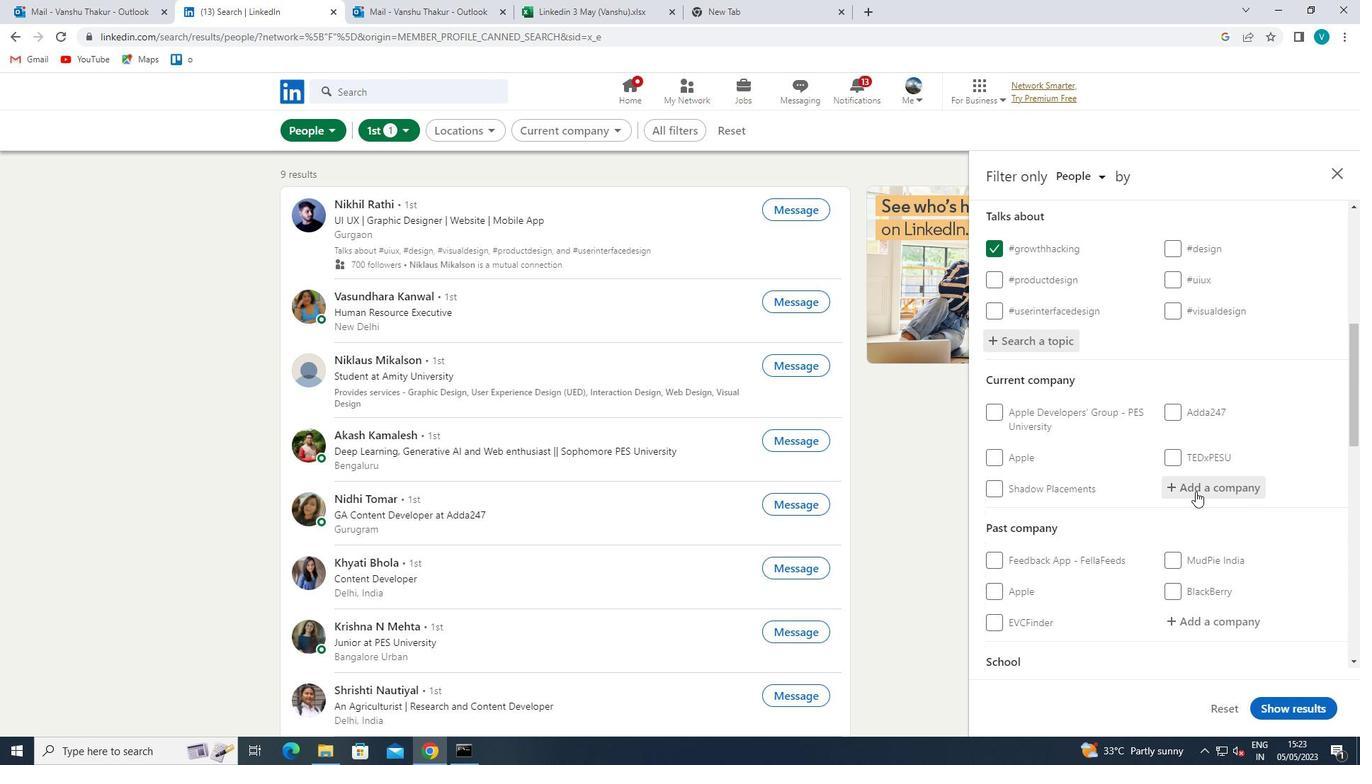 
Action: Mouse moved to (1196, 490)
Screenshot: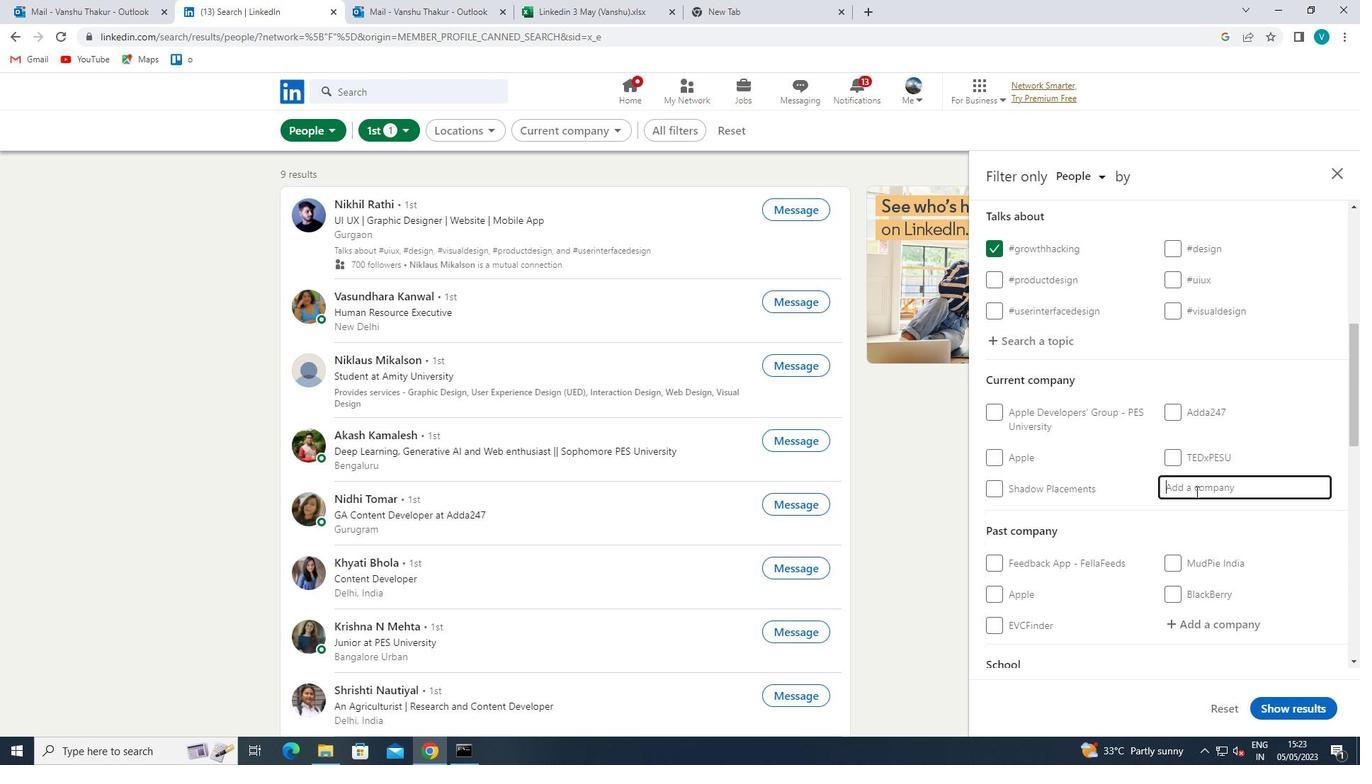 
Action: Key pressed <Key.shift>DHANUKA
Screenshot: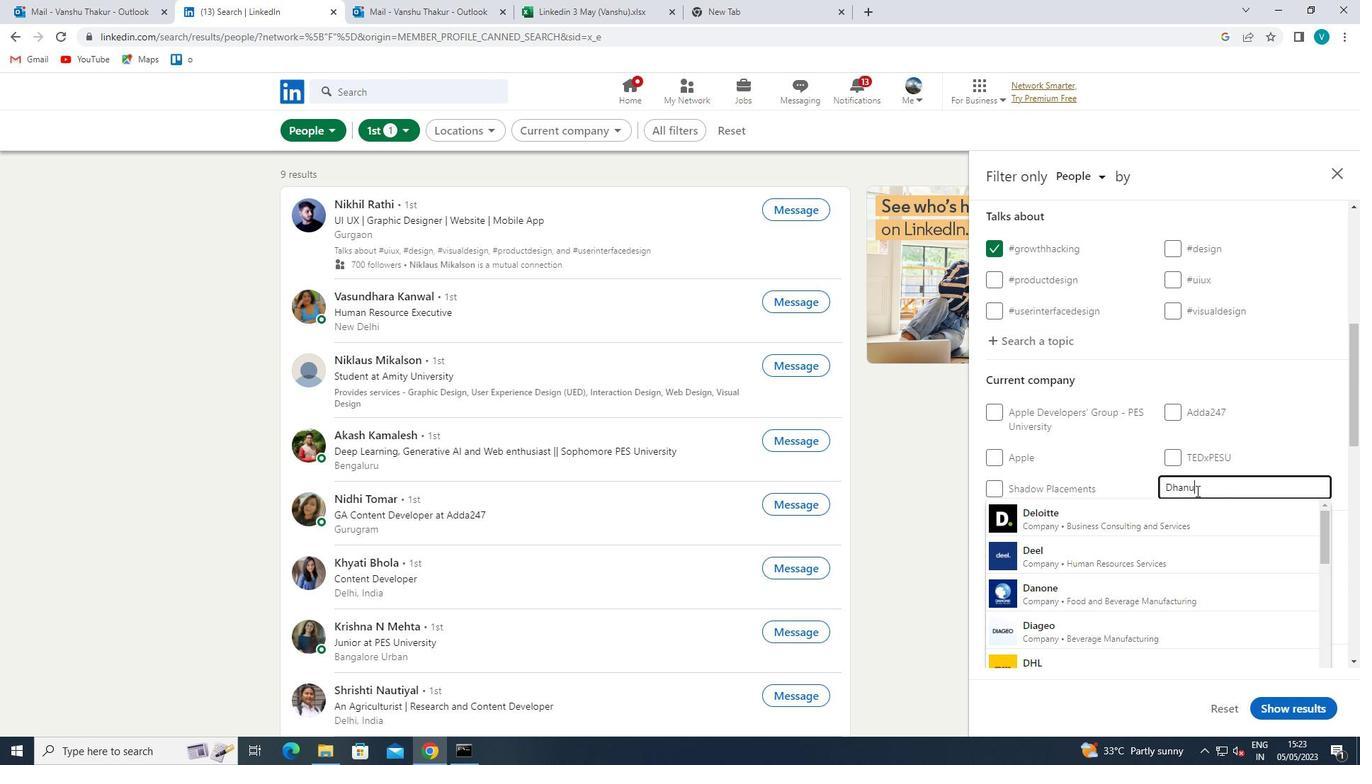 
Action: Mouse moved to (1172, 506)
Screenshot: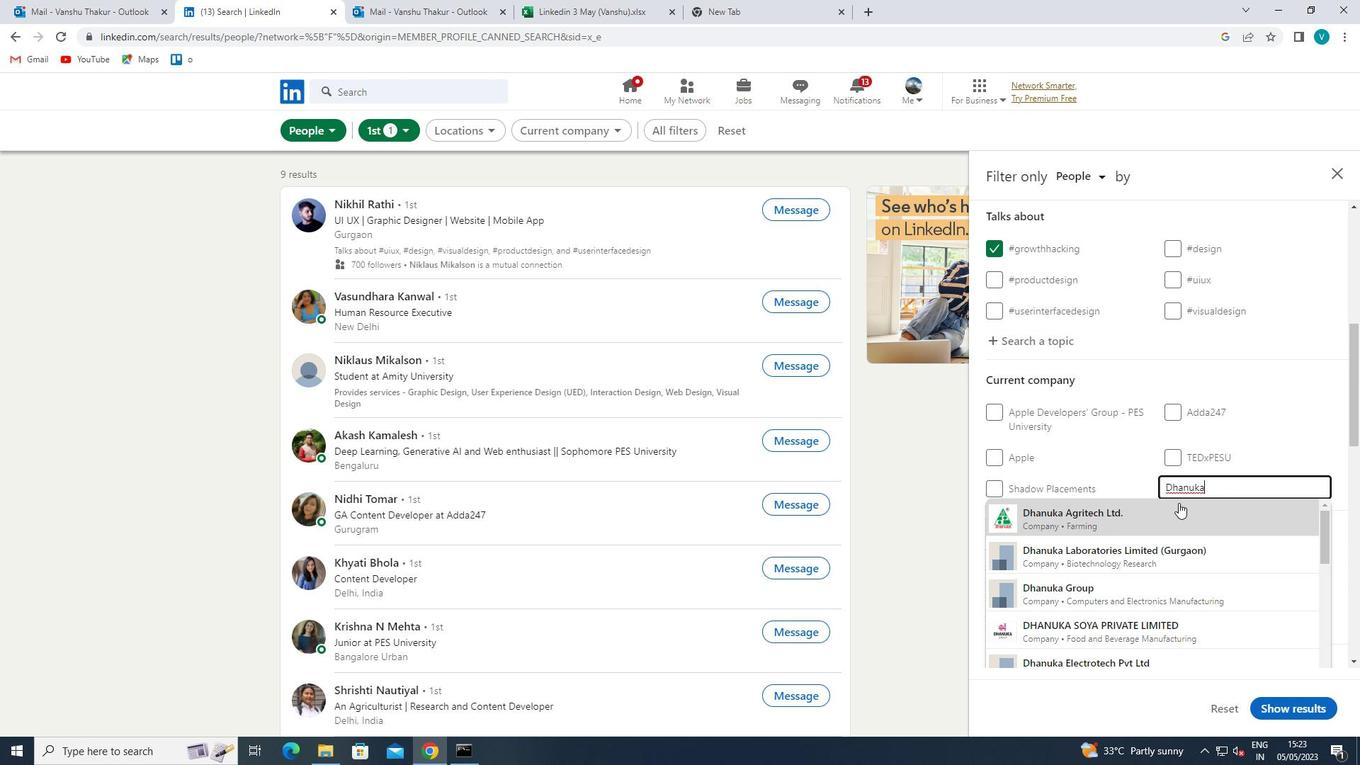 
Action: Mouse pressed left at (1172, 506)
Screenshot: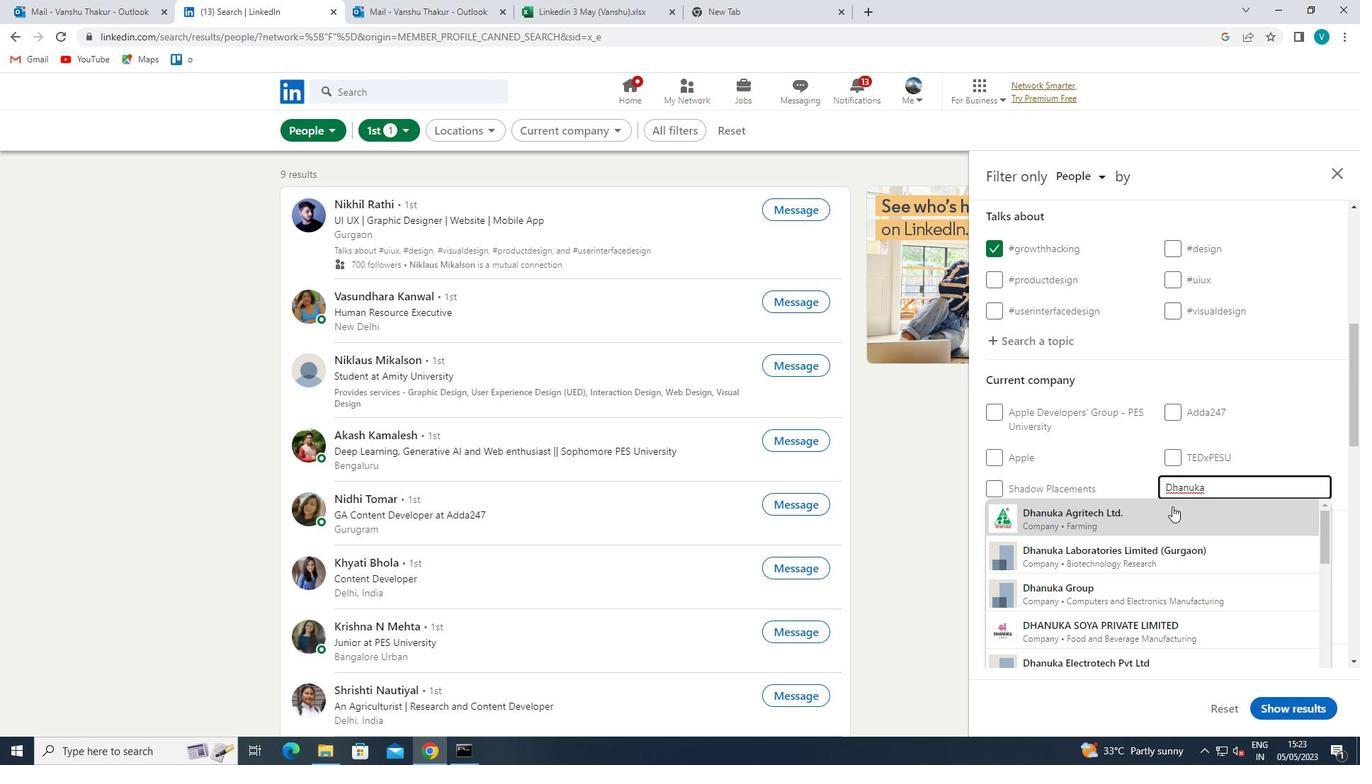 
Action: Mouse scrolled (1172, 505) with delta (0, 0)
Screenshot: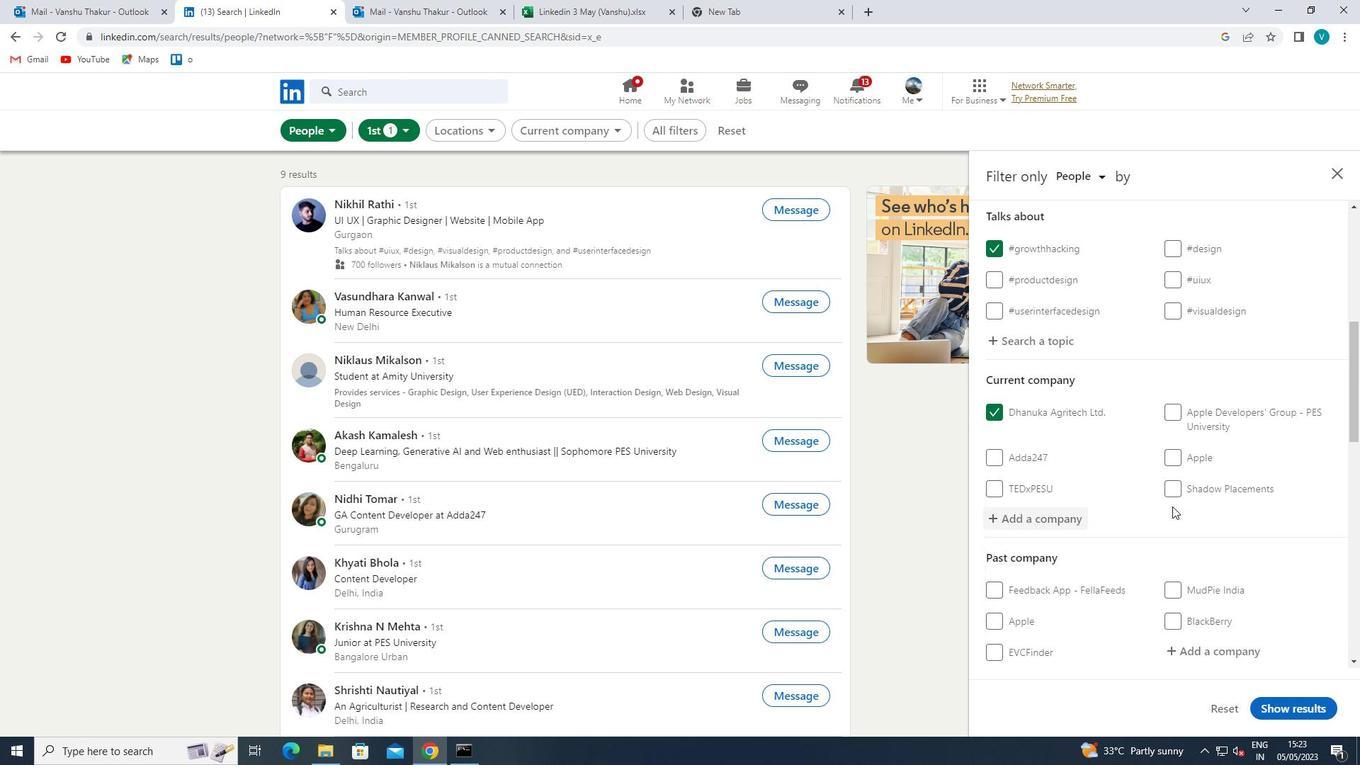 
Action: Mouse scrolled (1172, 505) with delta (0, 0)
Screenshot: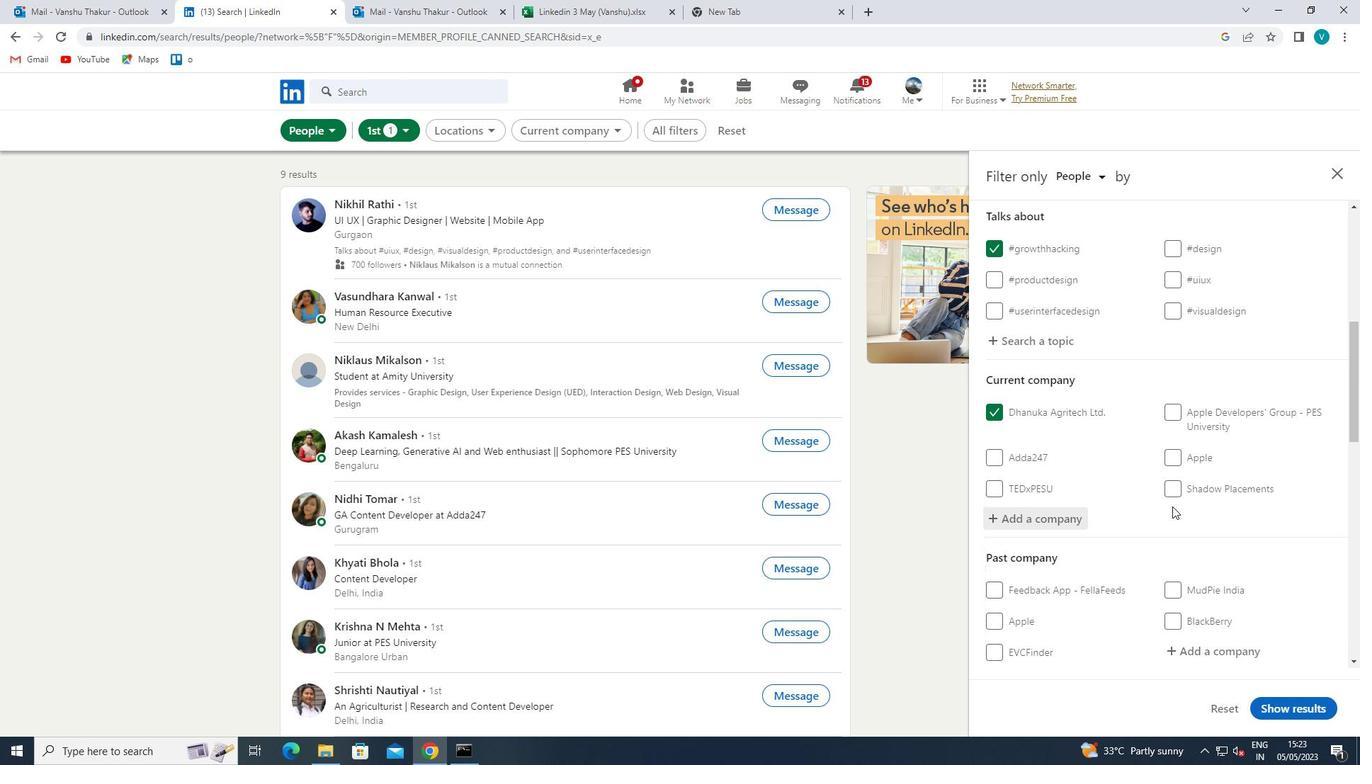 
Action: Mouse scrolled (1172, 505) with delta (0, 0)
Screenshot: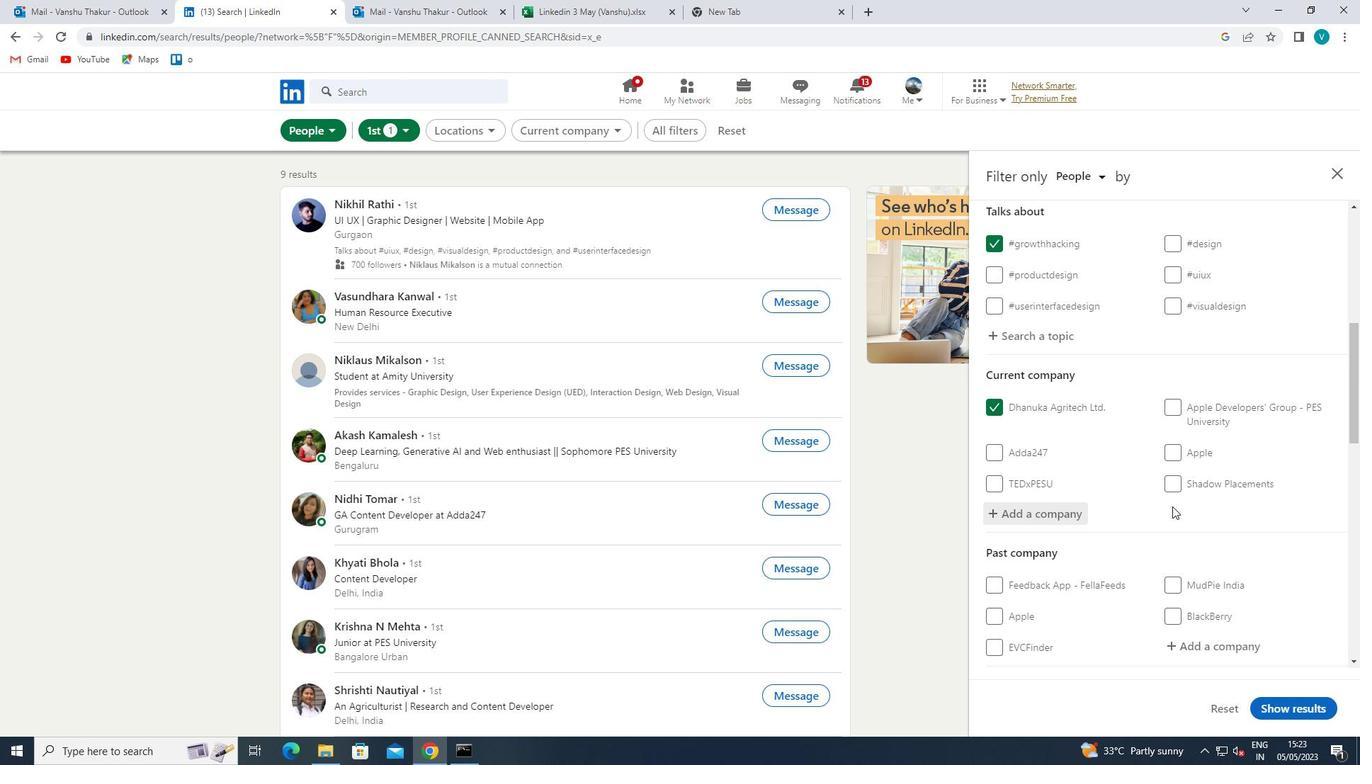 
Action: Mouse scrolled (1172, 505) with delta (0, 0)
Screenshot: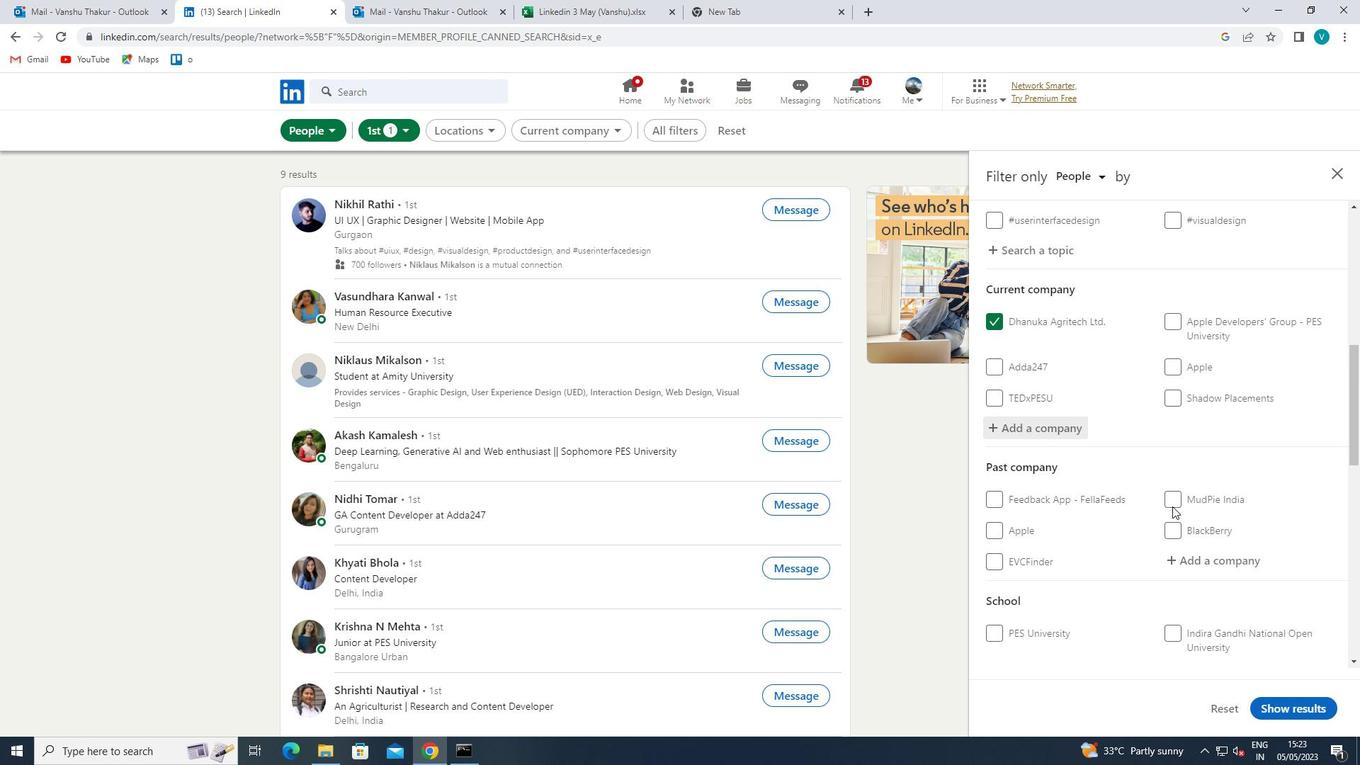 
Action: Mouse scrolled (1172, 505) with delta (0, 0)
Screenshot: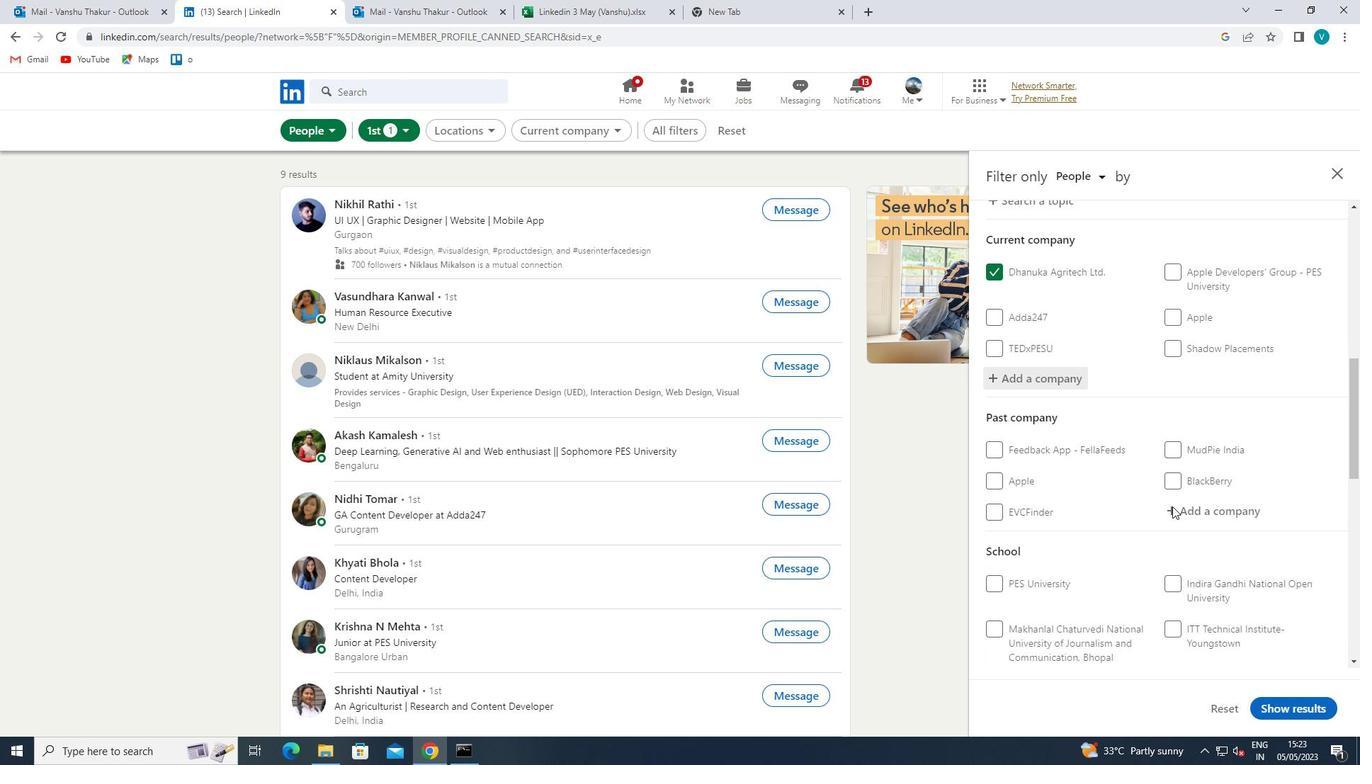 
Action: Mouse moved to (1203, 477)
Screenshot: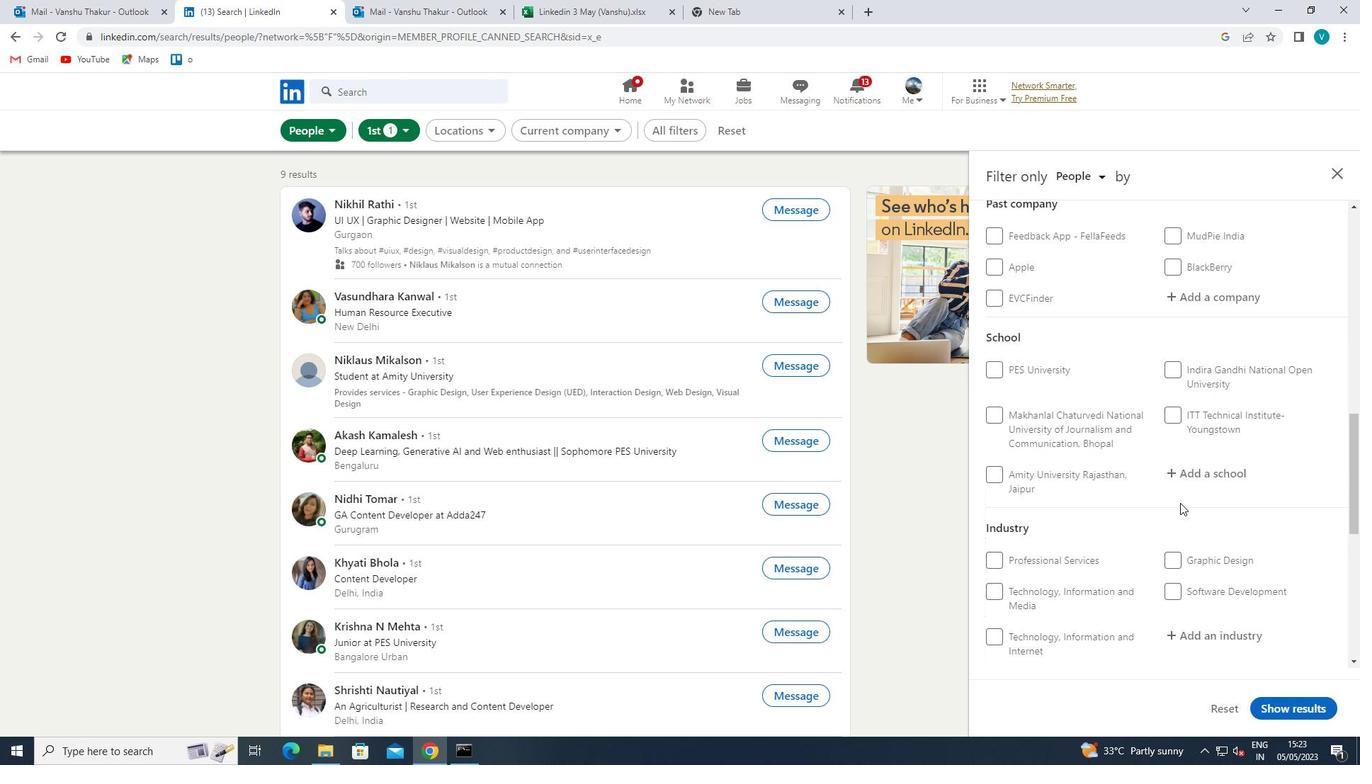 
Action: Mouse pressed left at (1203, 477)
Screenshot: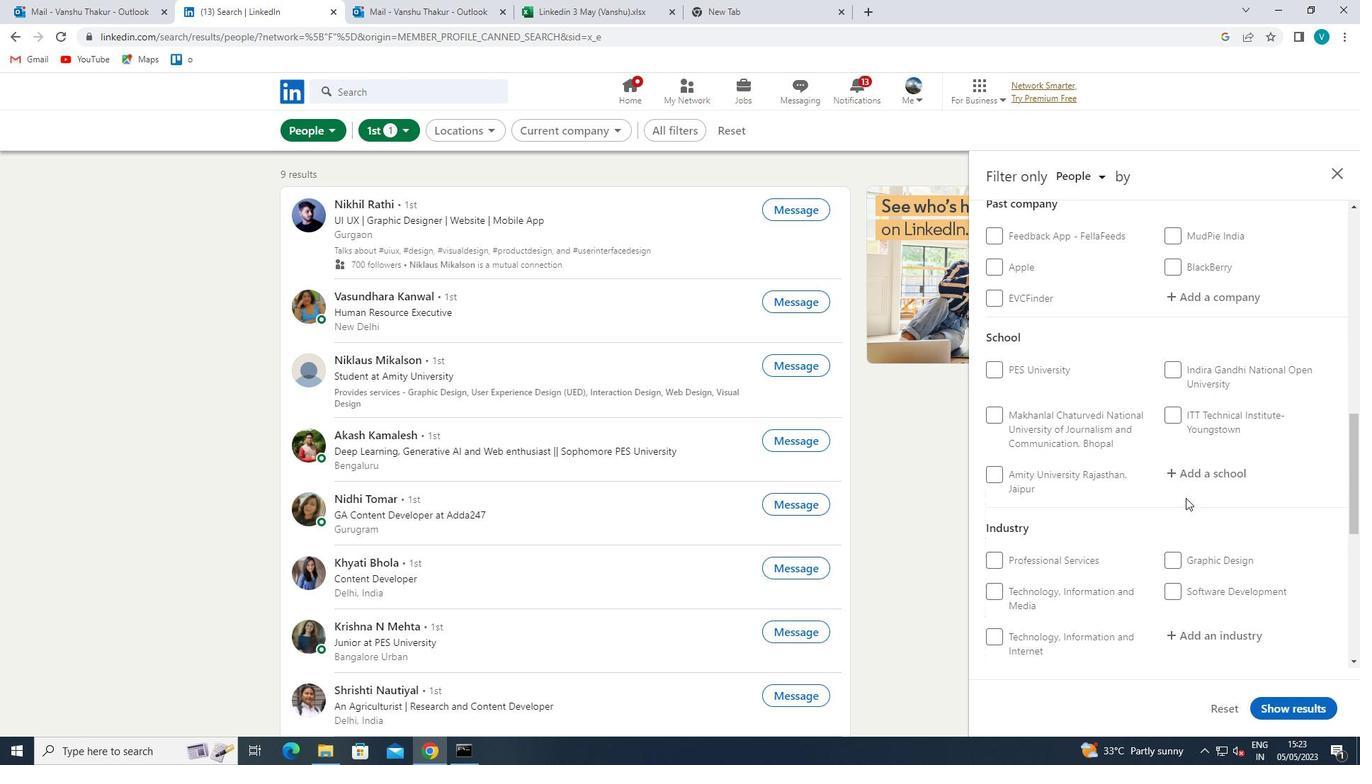 
Action: Key pressed <Key.shift><Key.shift>INSTITUTE<Key.space>OF<Key.space><Key.shift>ENGINEERING
Screenshot: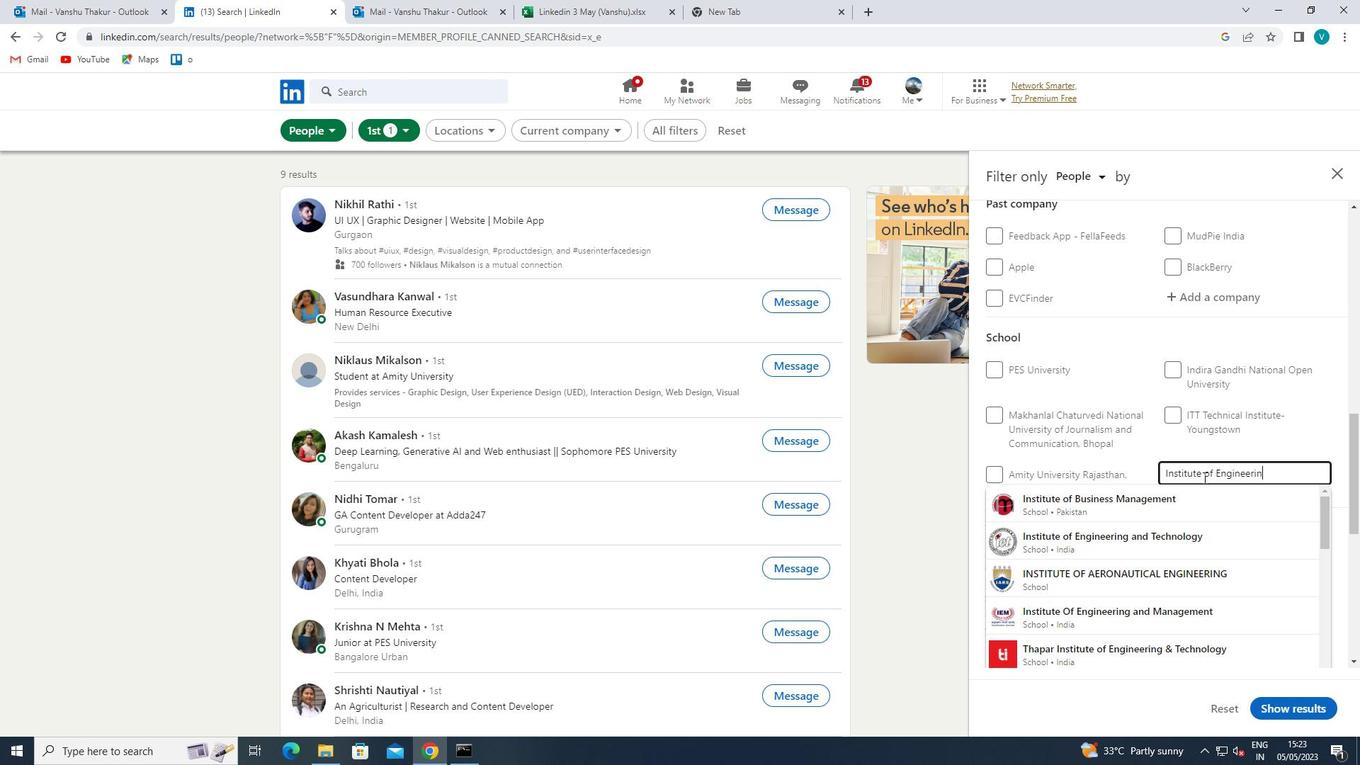 
Action: Mouse moved to (1177, 491)
Screenshot: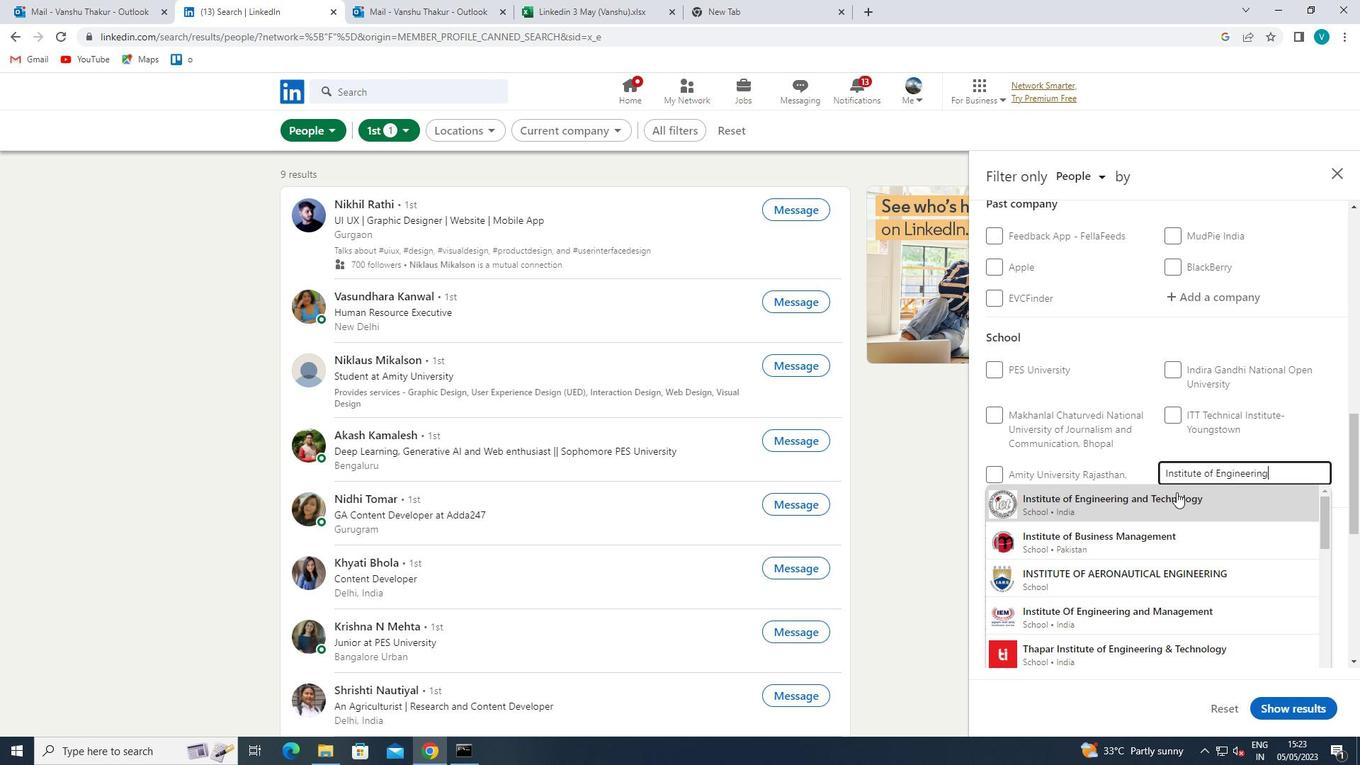 
Action: Mouse pressed left at (1177, 491)
Screenshot: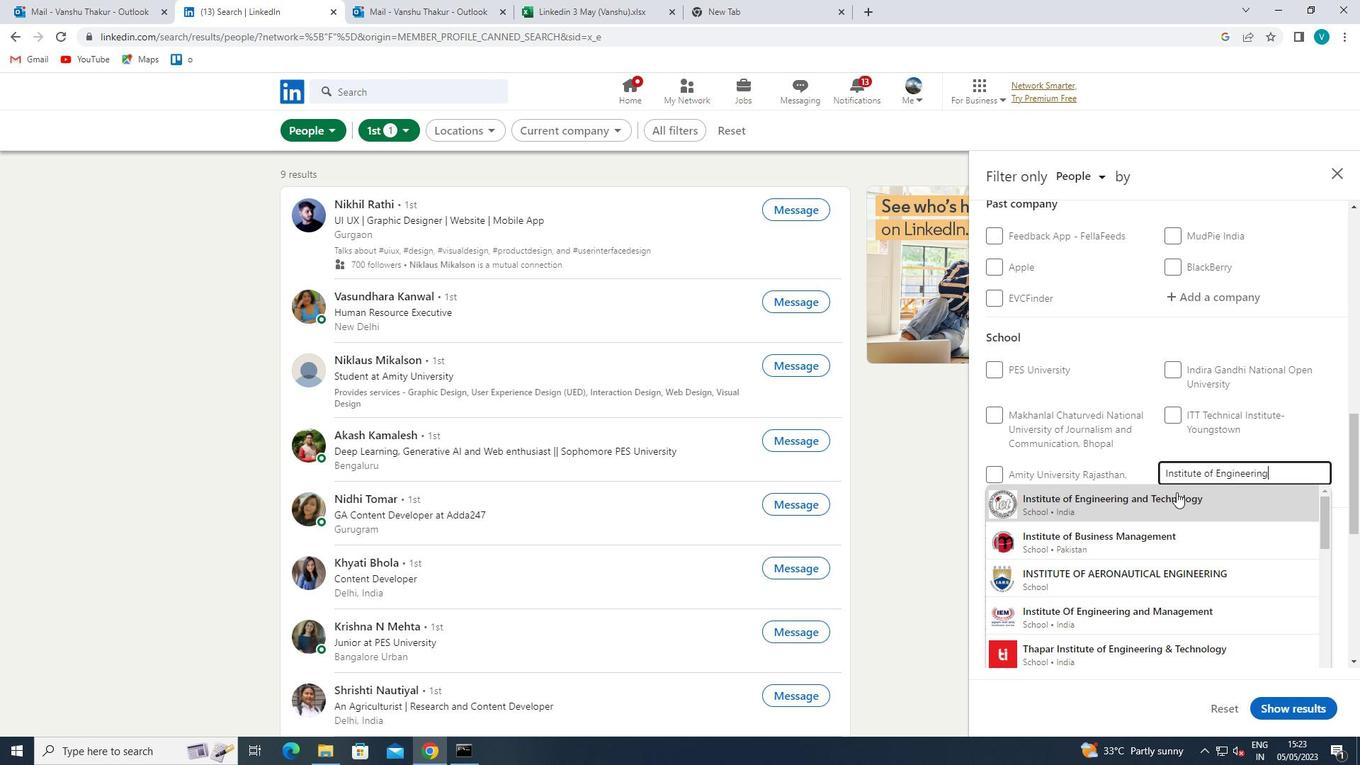 
Action: Mouse moved to (1178, 490)
Screenshot: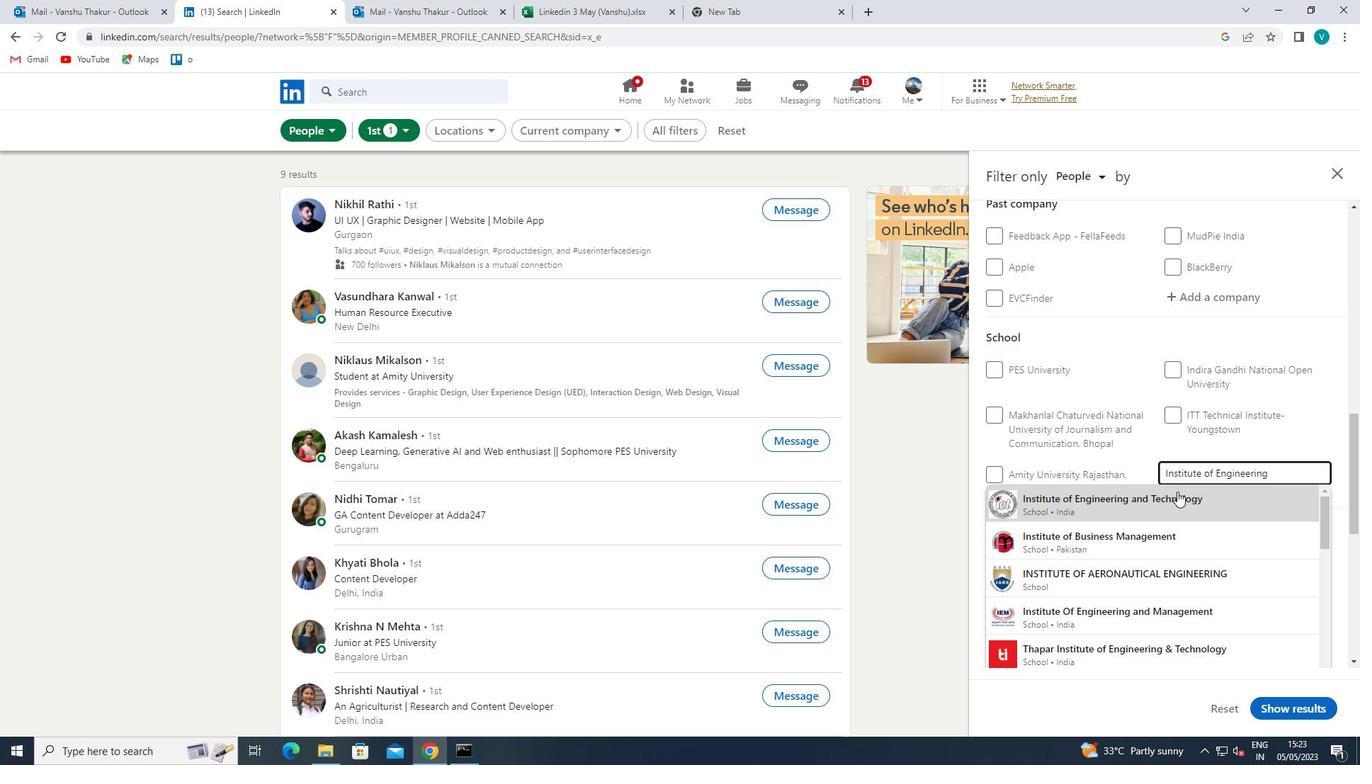
Action: Mouse scrolled (1178, 490) with delta (0, 0)
Screenshot: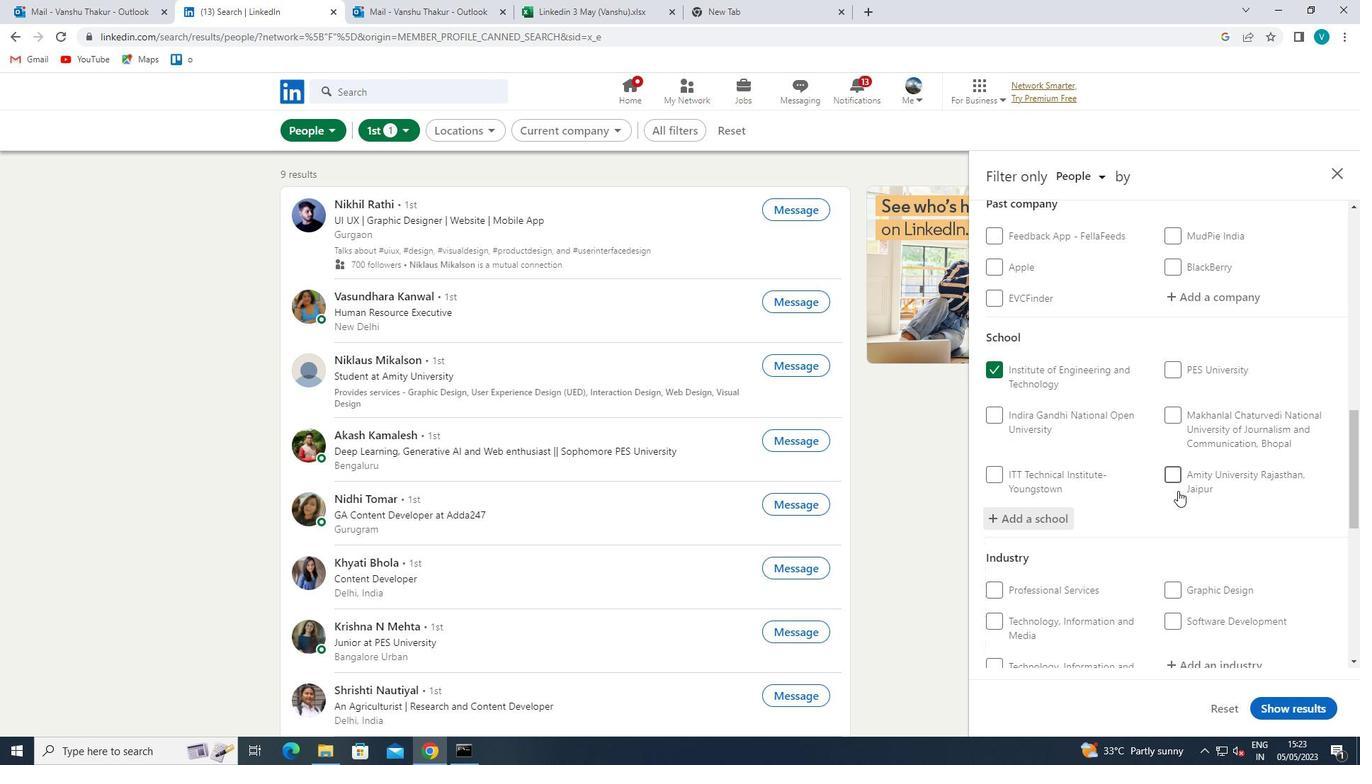 
Action: Mouse scrolled (1178, 490) with delta (0, 0)
Screenshot: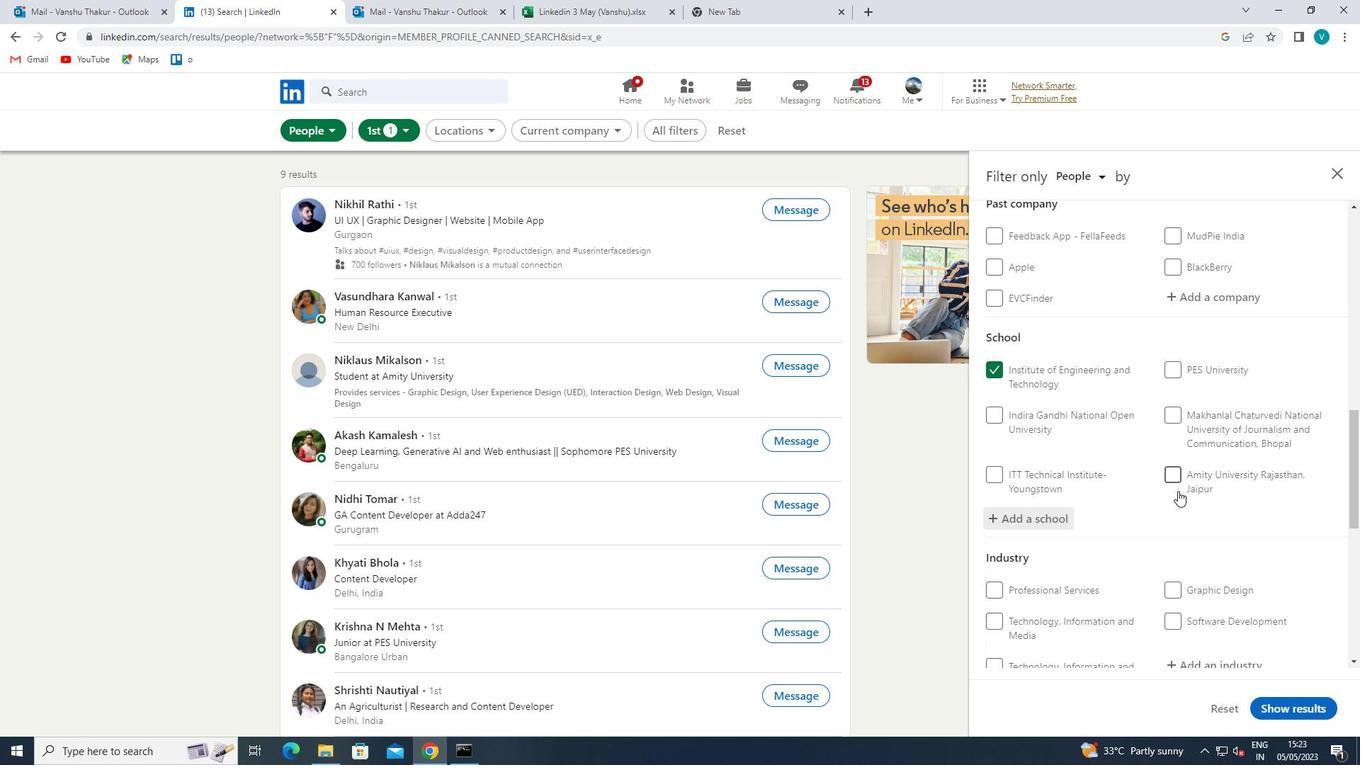 
Action: Mouse scrolled (1178, 490) with delta (0, 0)
Screenshot: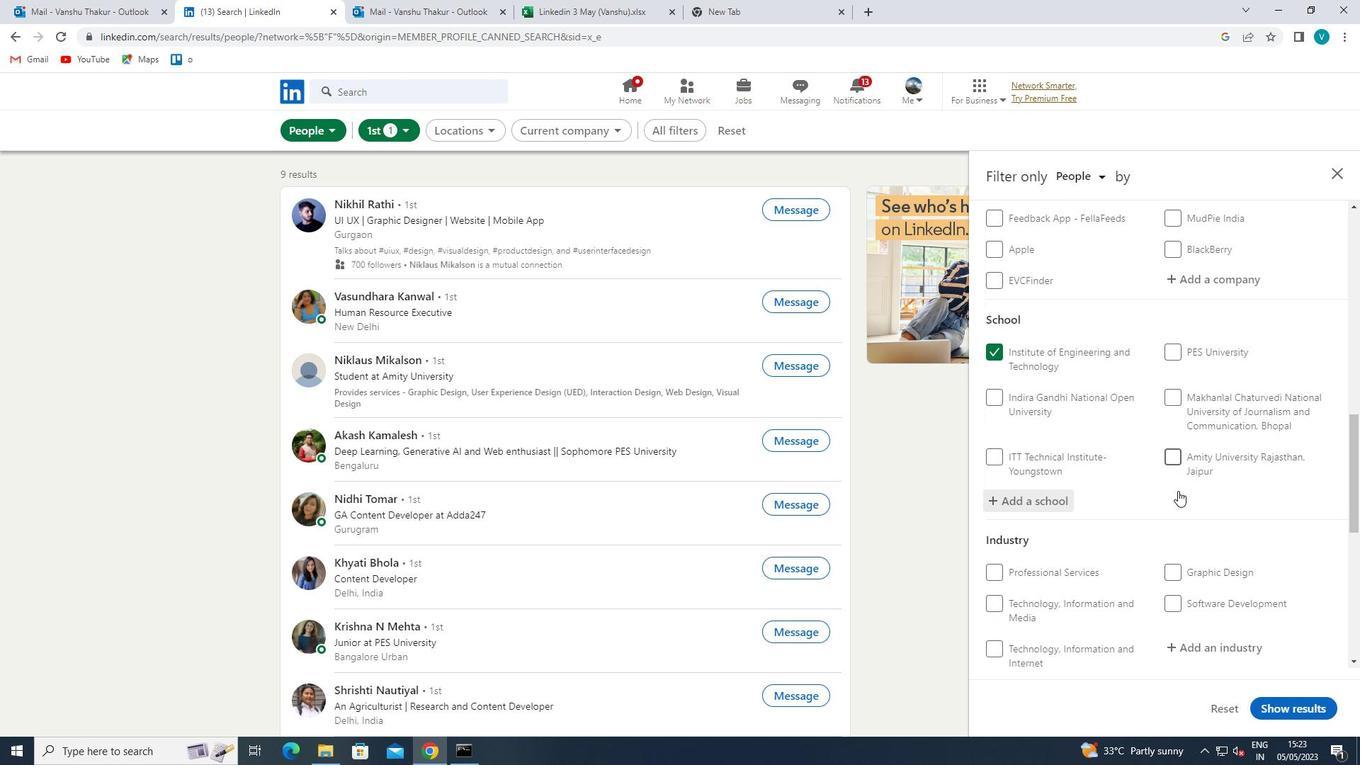 
Action: Mouse moved to (1210, 449)
Screenshot: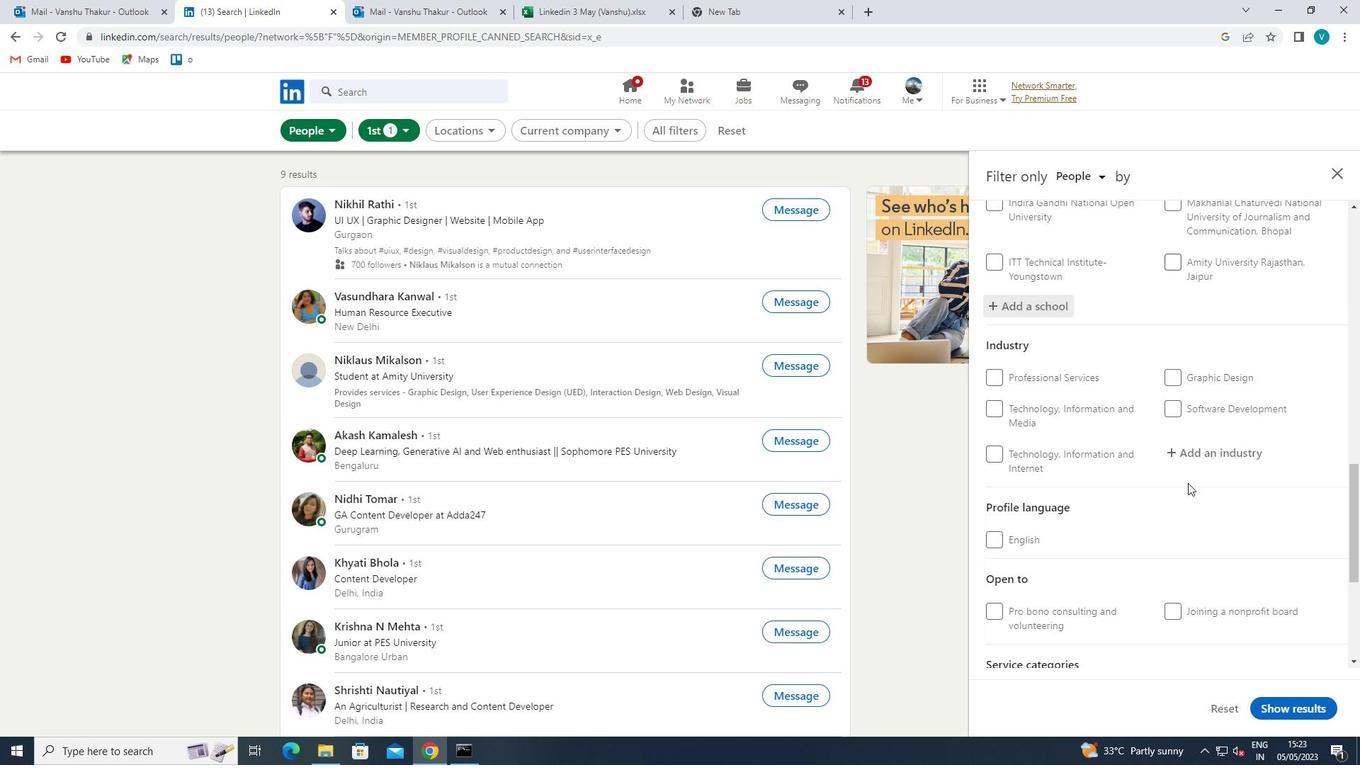 
Action: Mouse pressed left at (1210, 449)
Screenshot: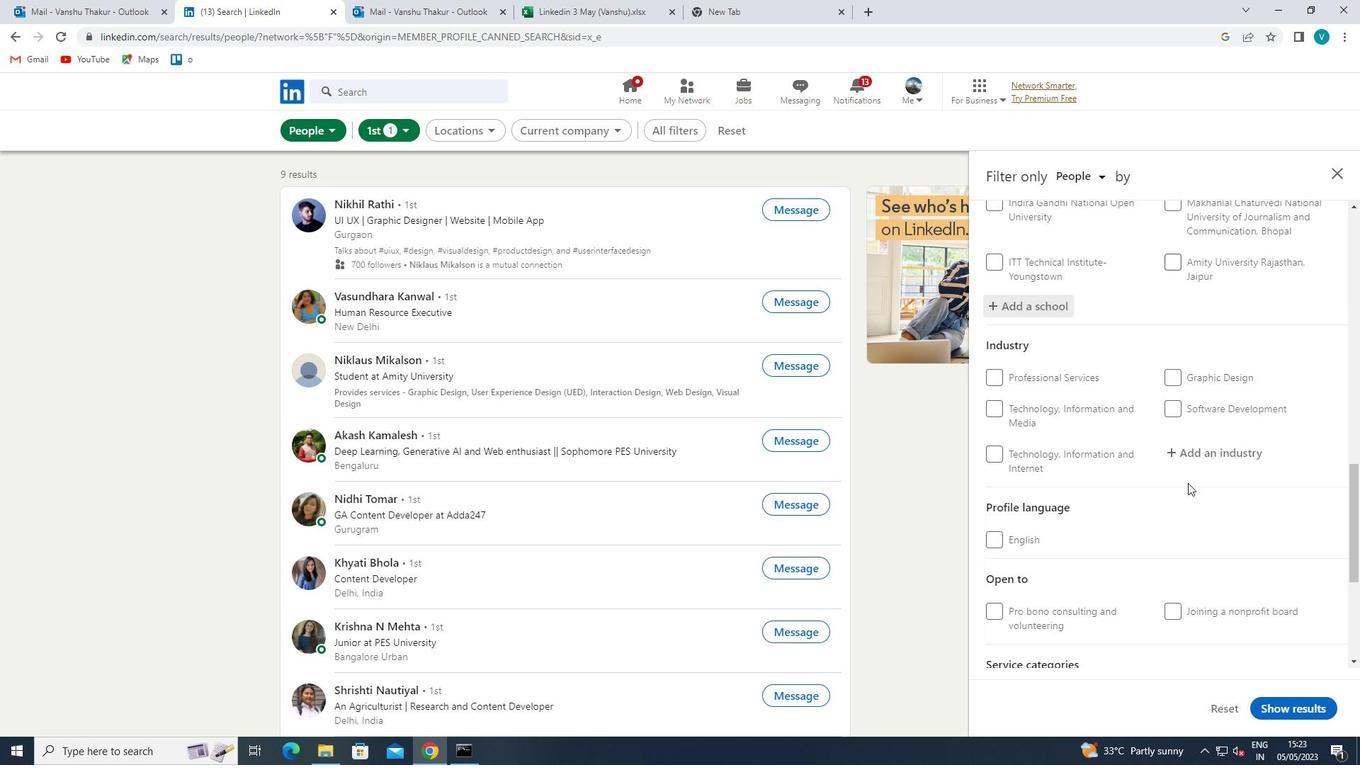 
Action: Mouse moved to (1210, 449)
Screenshot: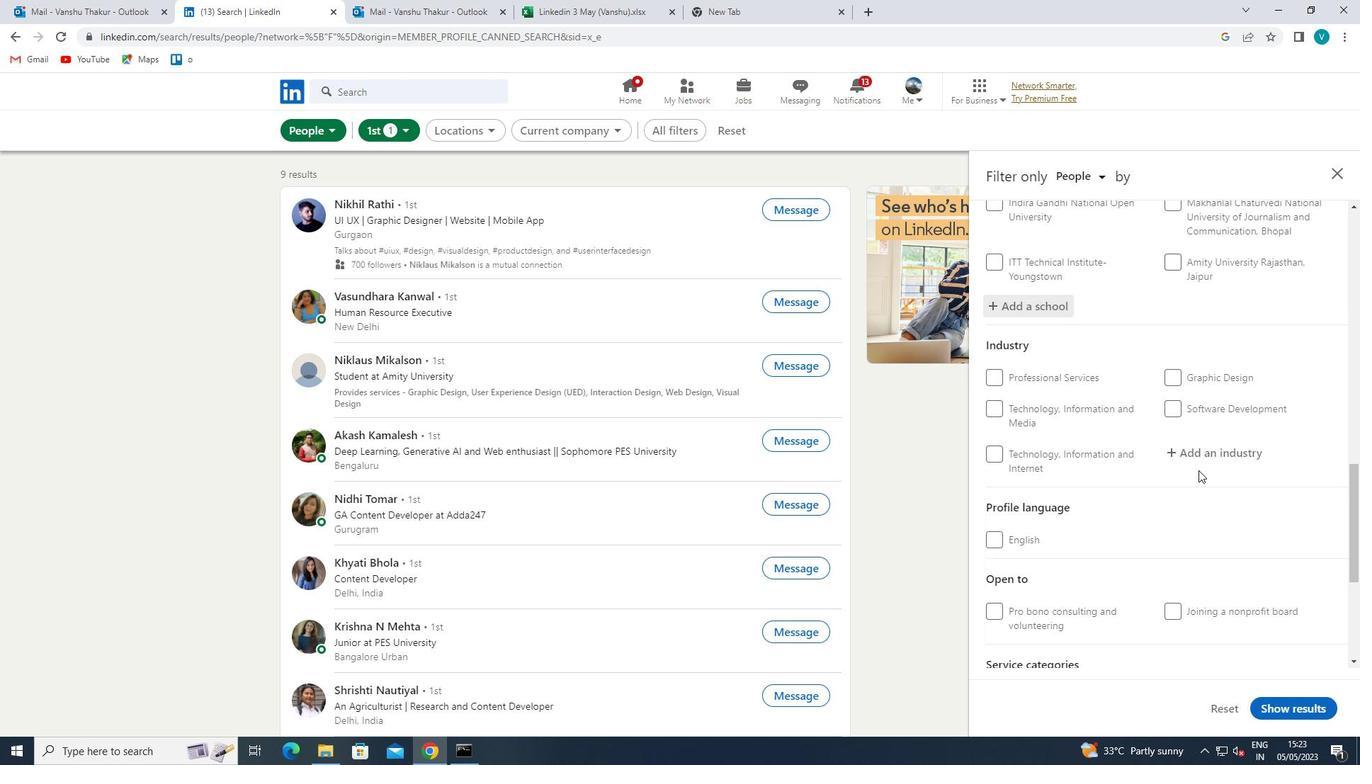 
Action: Key pressed <Key.shift>MOBILE<Key.space>
Screenshot: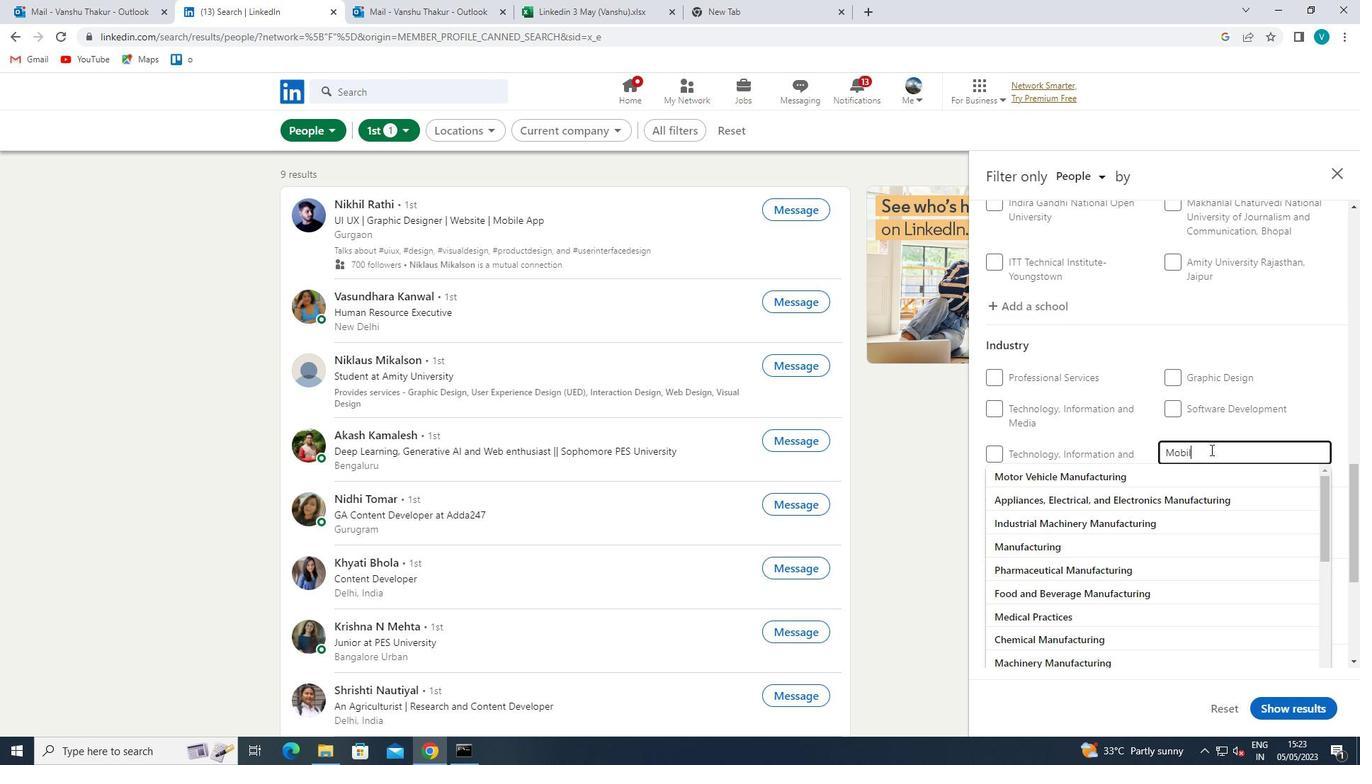 
Action: Mouse moved to (1181, 466)
Screenshot: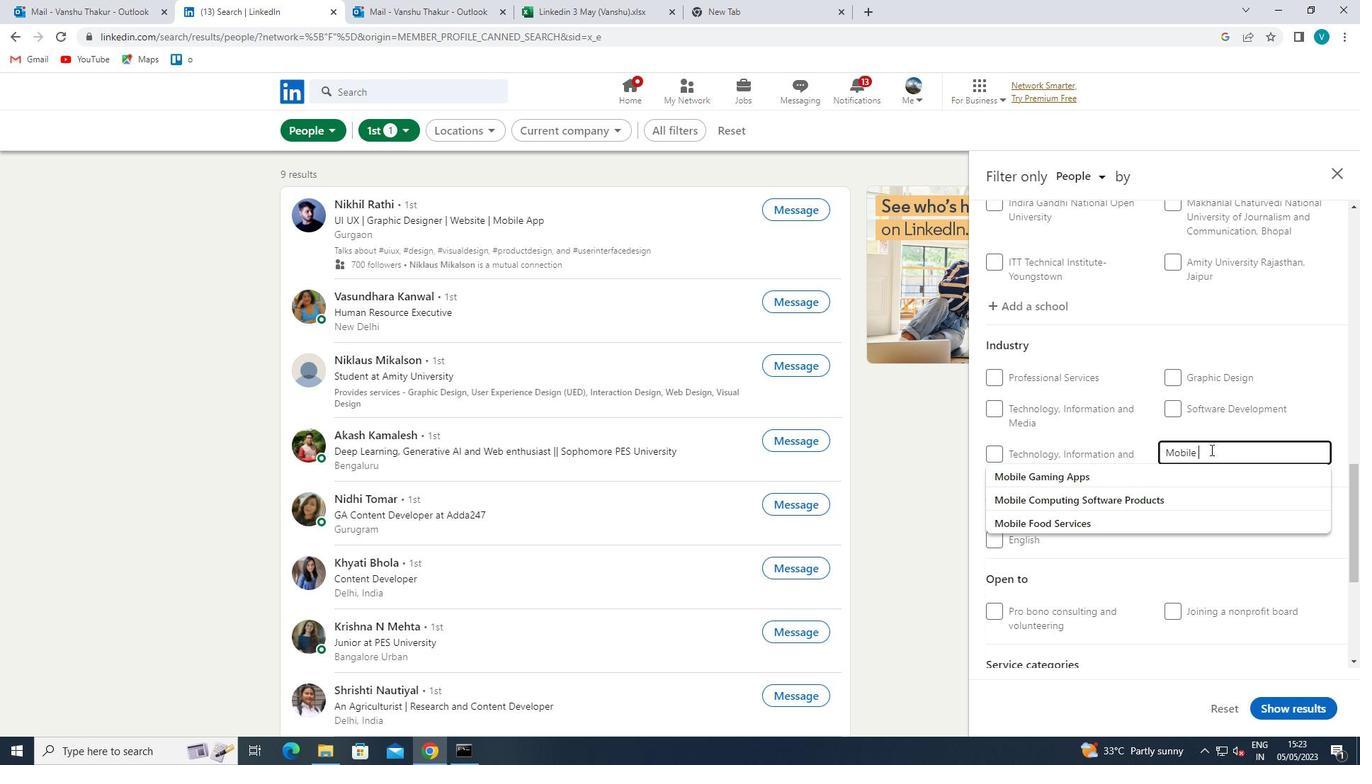 
Action: Mouse pressed left at (1181, 466)
Screenshot: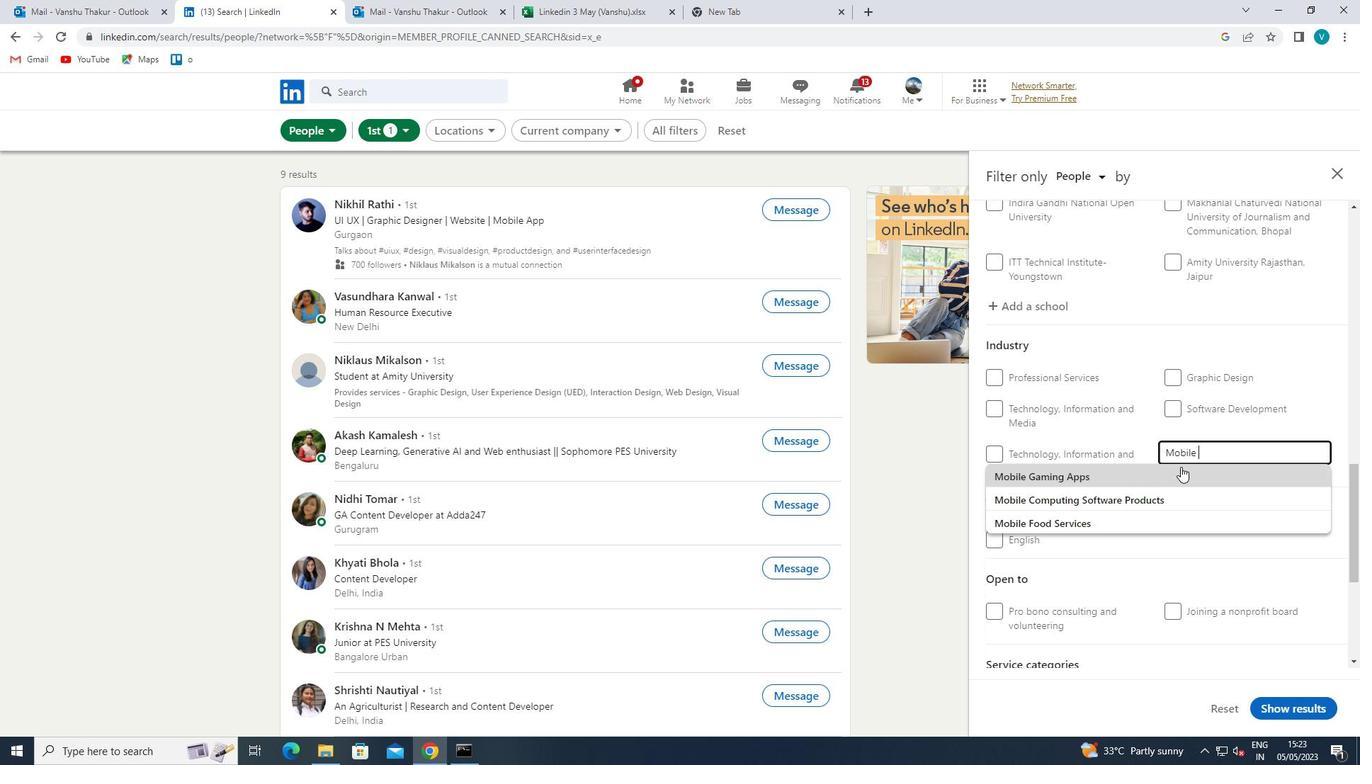 
Action: Mouse scrolled (1181, 466) with delta (0, 0)
Screenshot: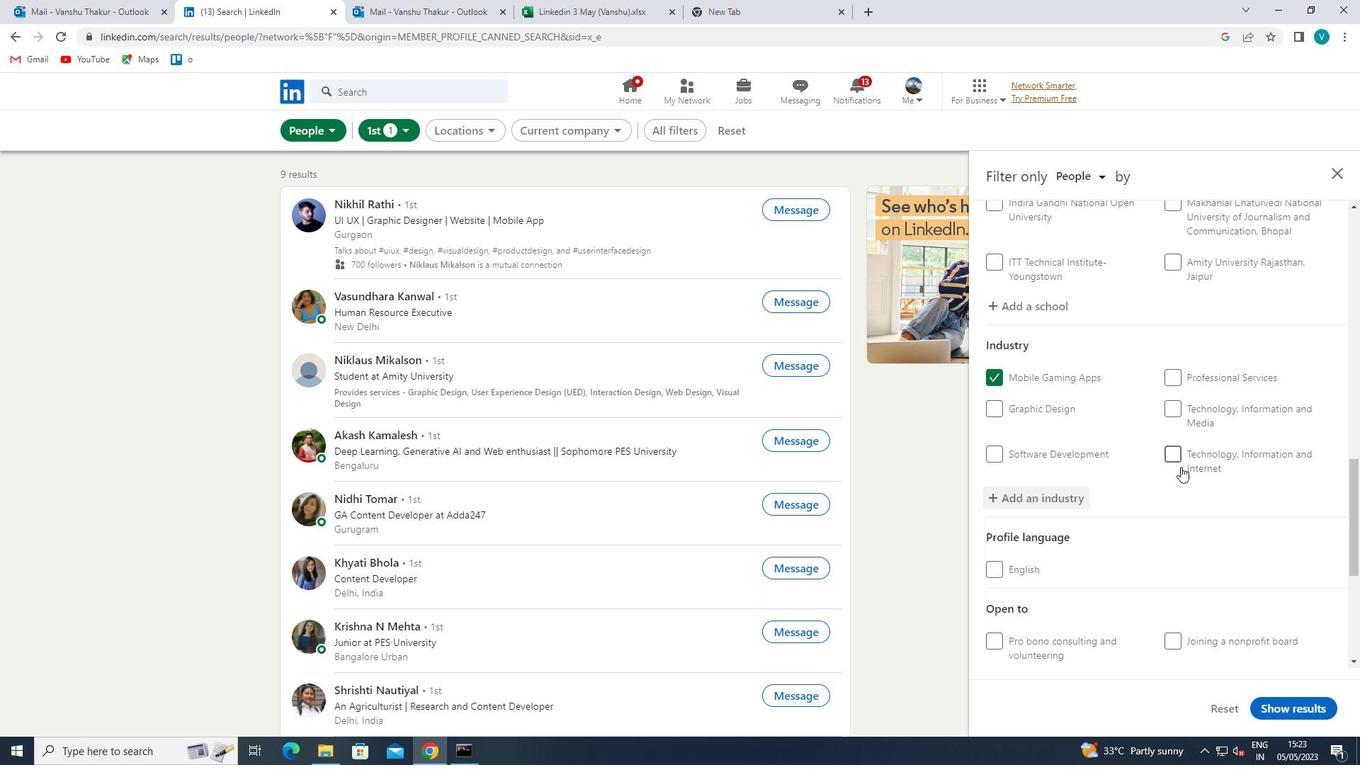 
Action: Mouse scrolled (1181, 466) with delta (0, 0)
Screenshot: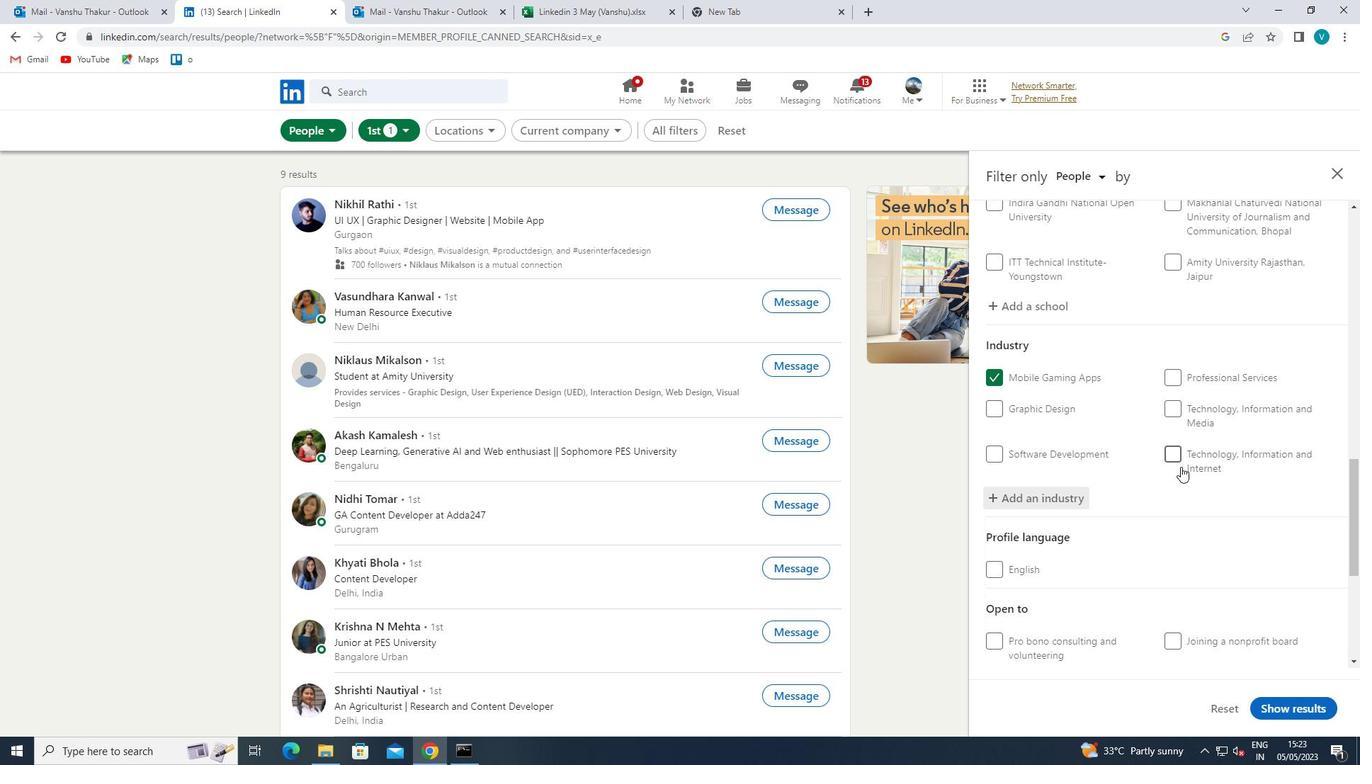
Action: Mouse scrolled (1181, 466) with delta (0, 0)
Screenshot: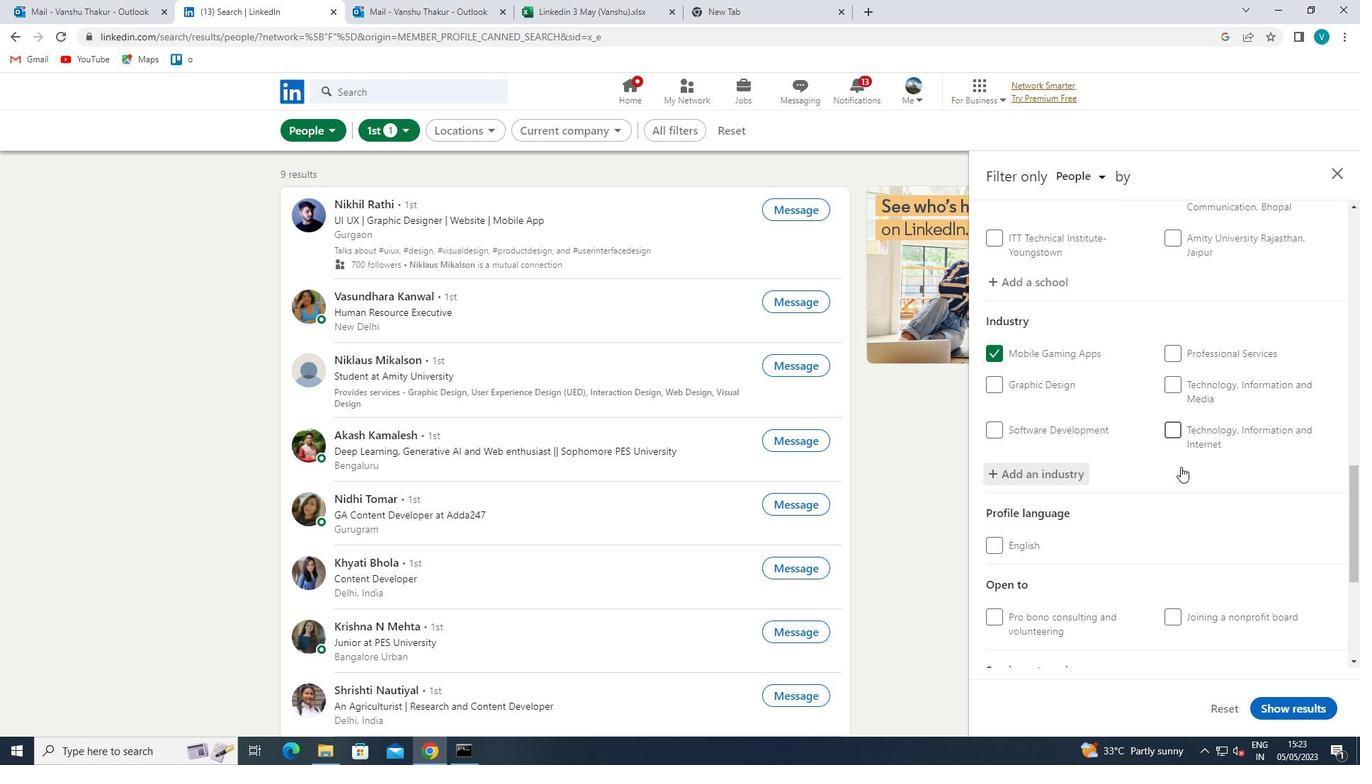 
Action: Mouse scrolled (1181, 466) with delta (0, 0)
Screenshot: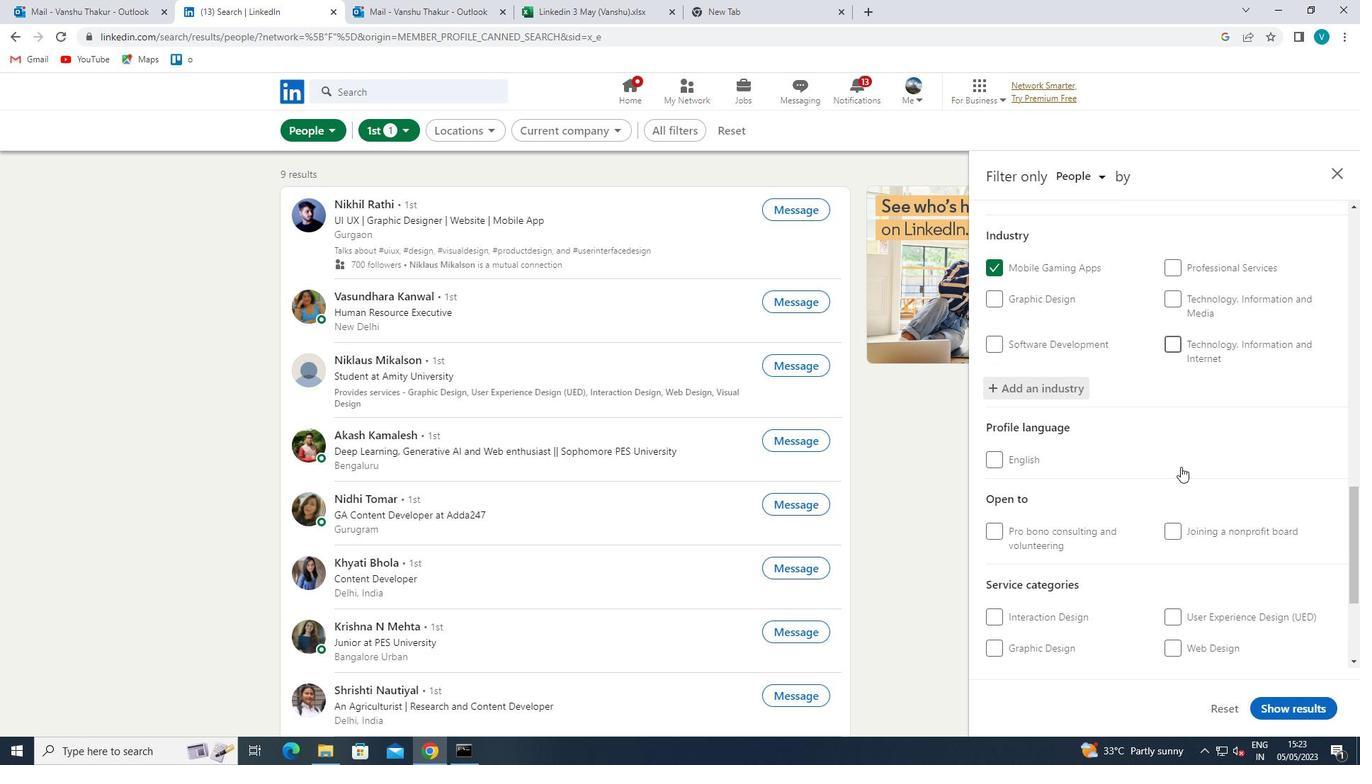 
Action: Mouse scrolled (1181, 466) with delta (0, 0)
Screenshot: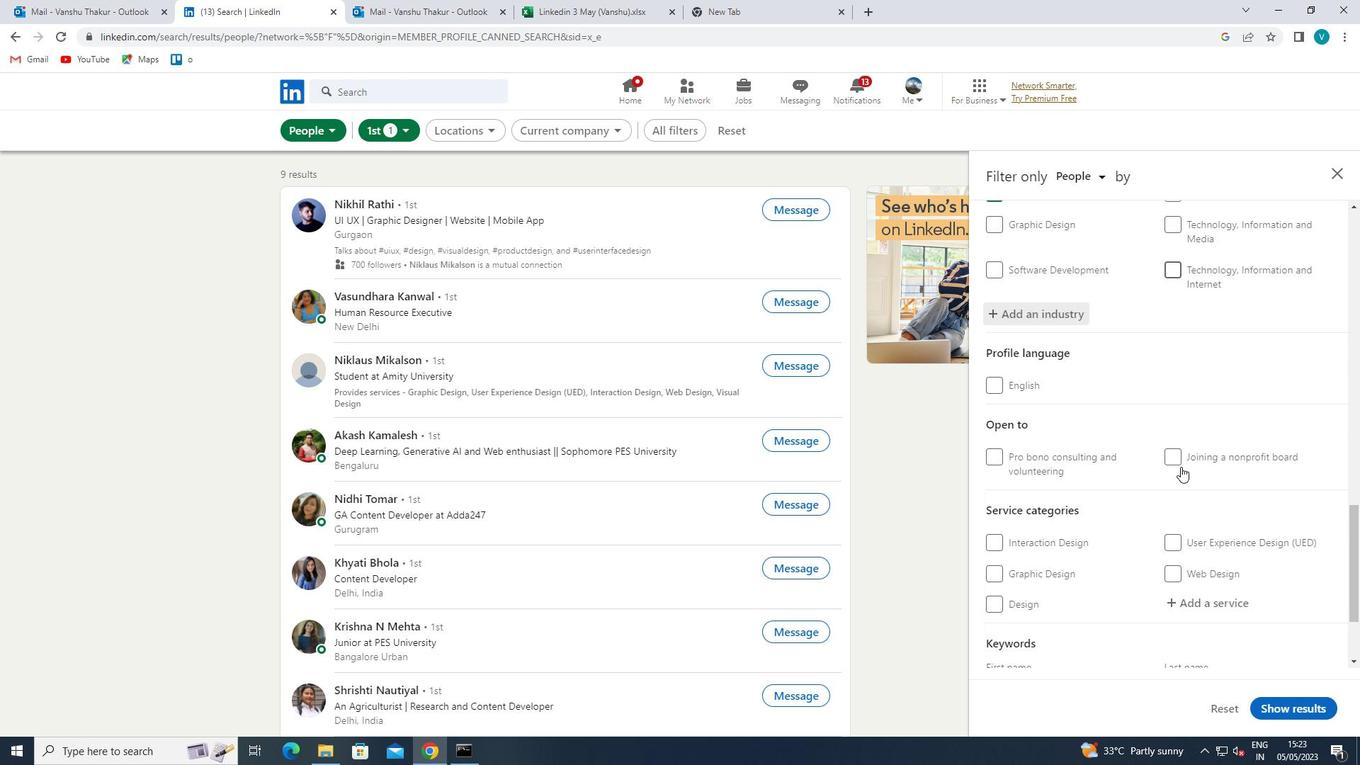 
Action: Mouse pressed left at (1181, 466)
Screenshot: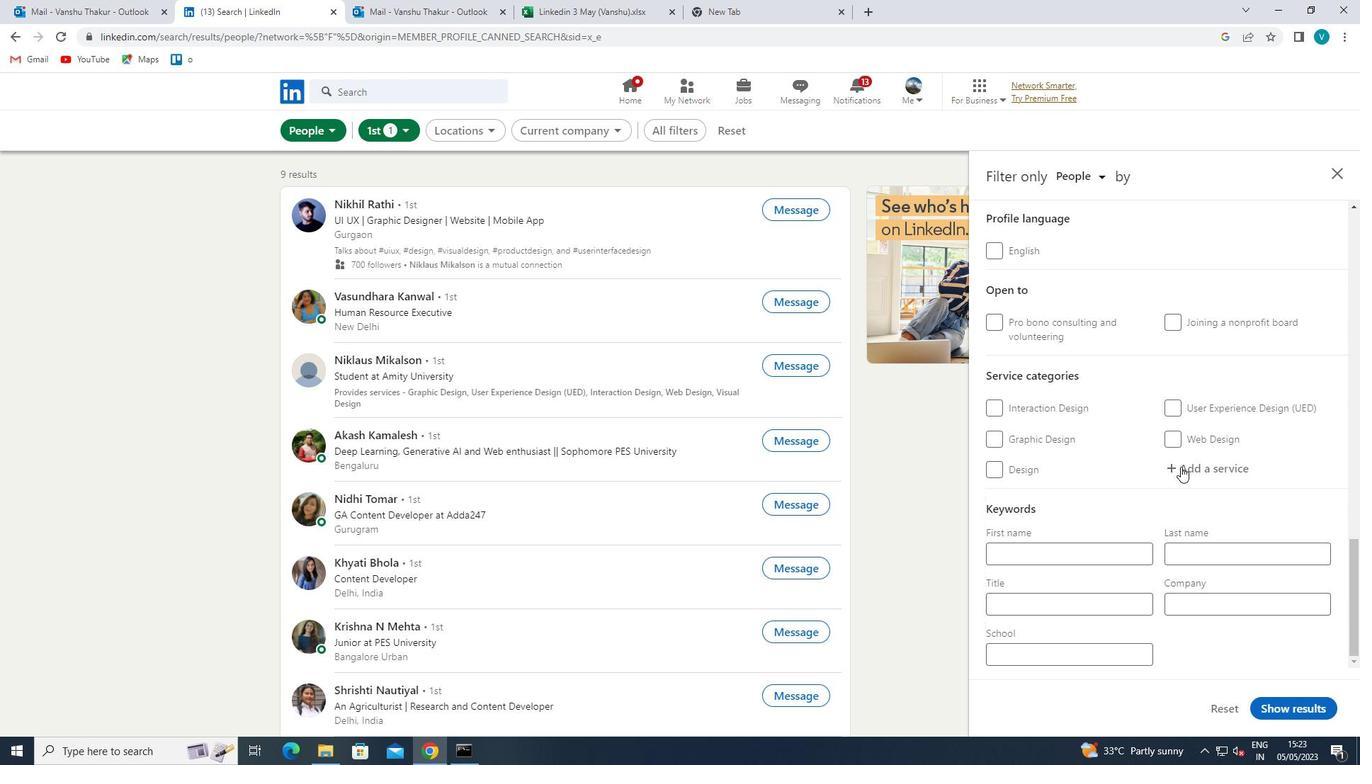 
Action: Key pressed <Key.shift>RELAO<Key.backspace><Key.backspace>OCA
Screenshot: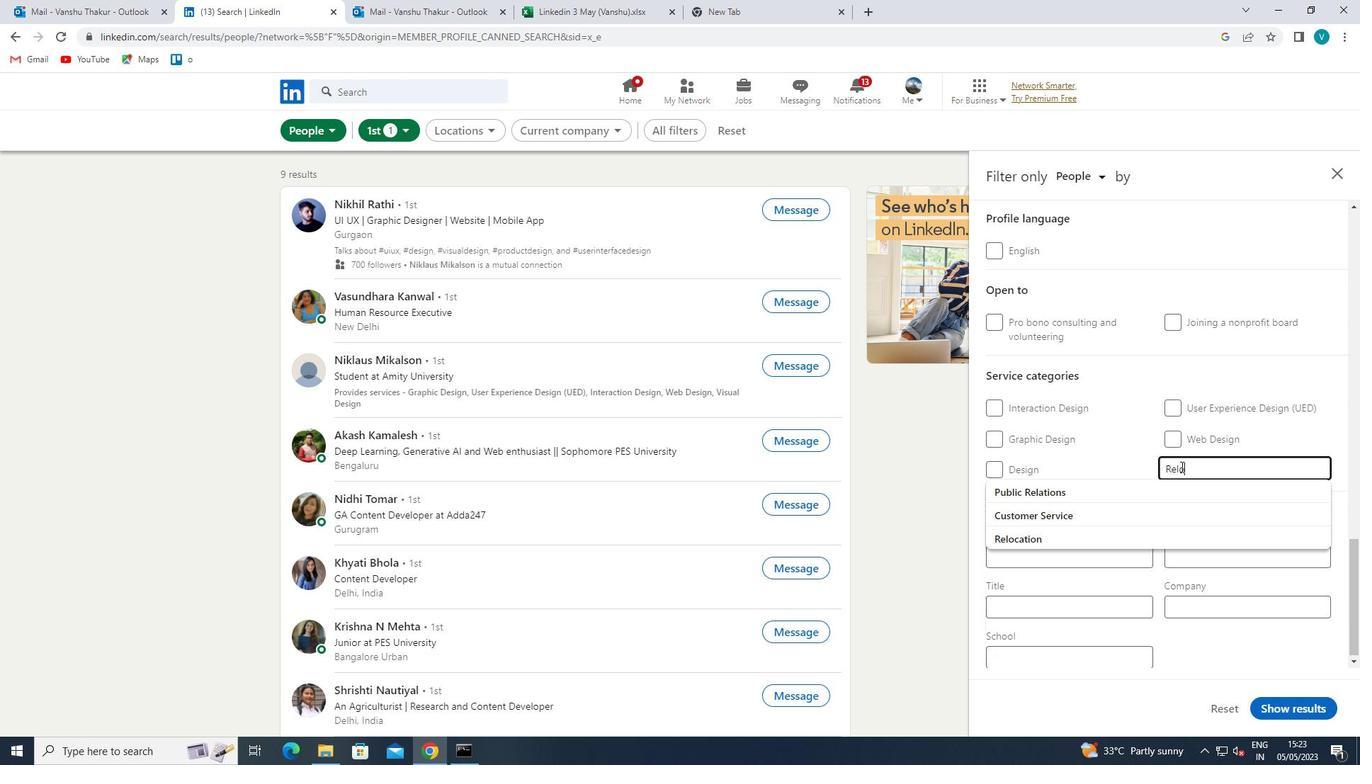 
Action: Mouse moved to (1150, 485)
Screenshot: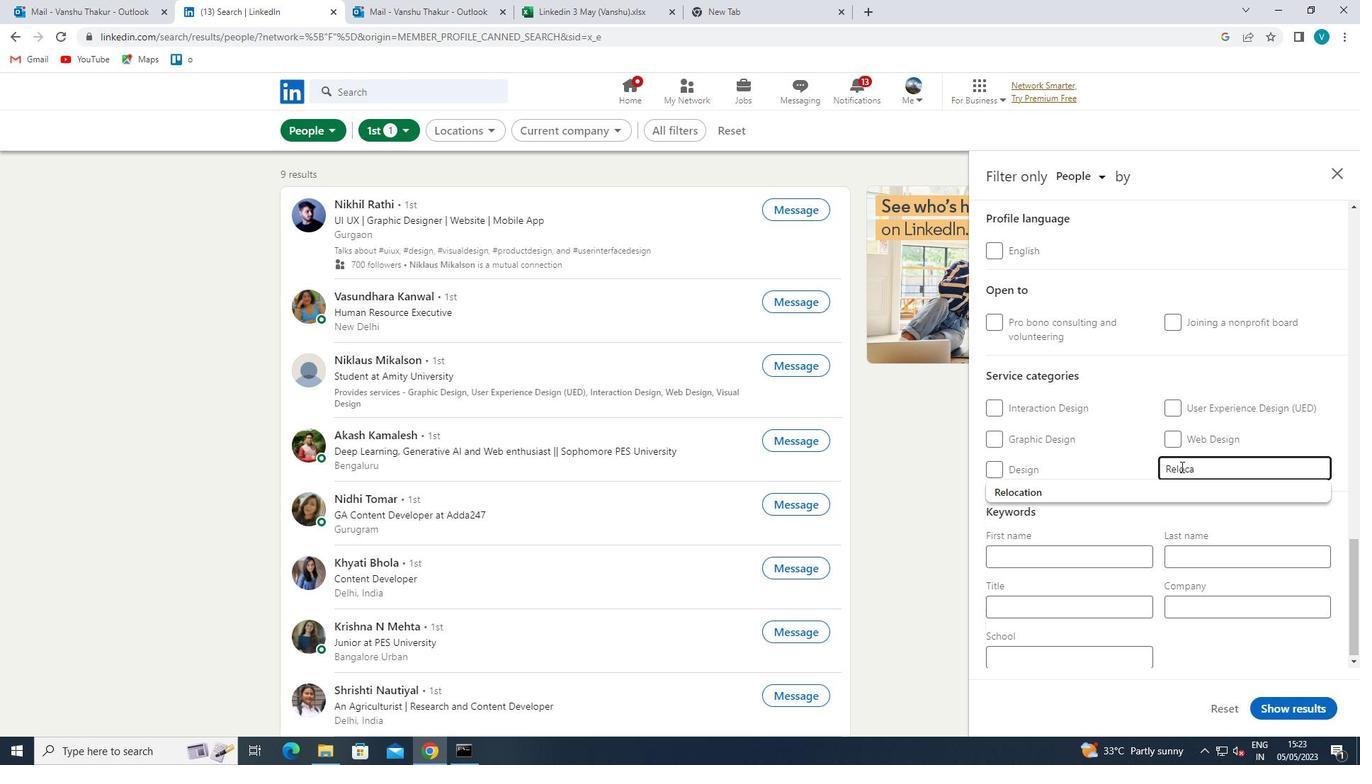 
Action: Mouse pressed left at (1150, 485)
Screenshot: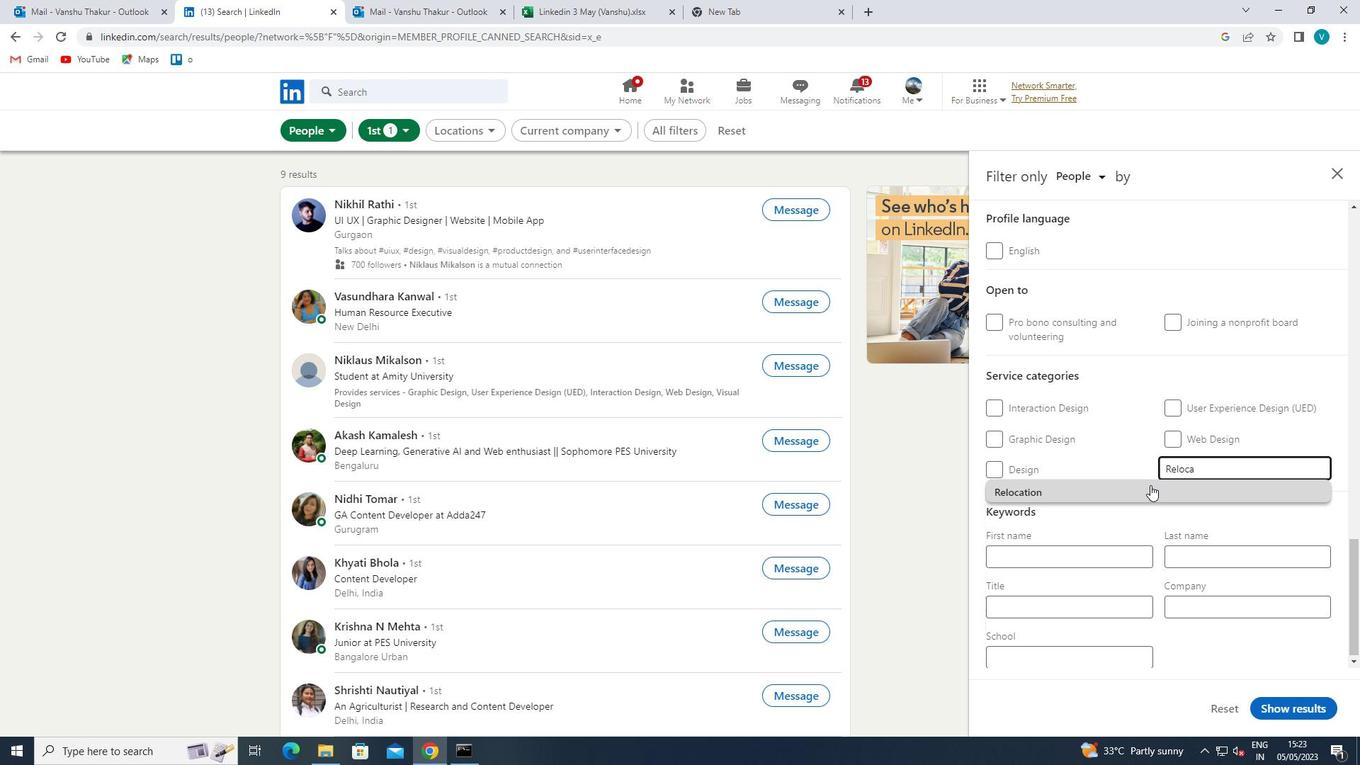 
Action: Mouse moved to (1148, 486)
Screenshot: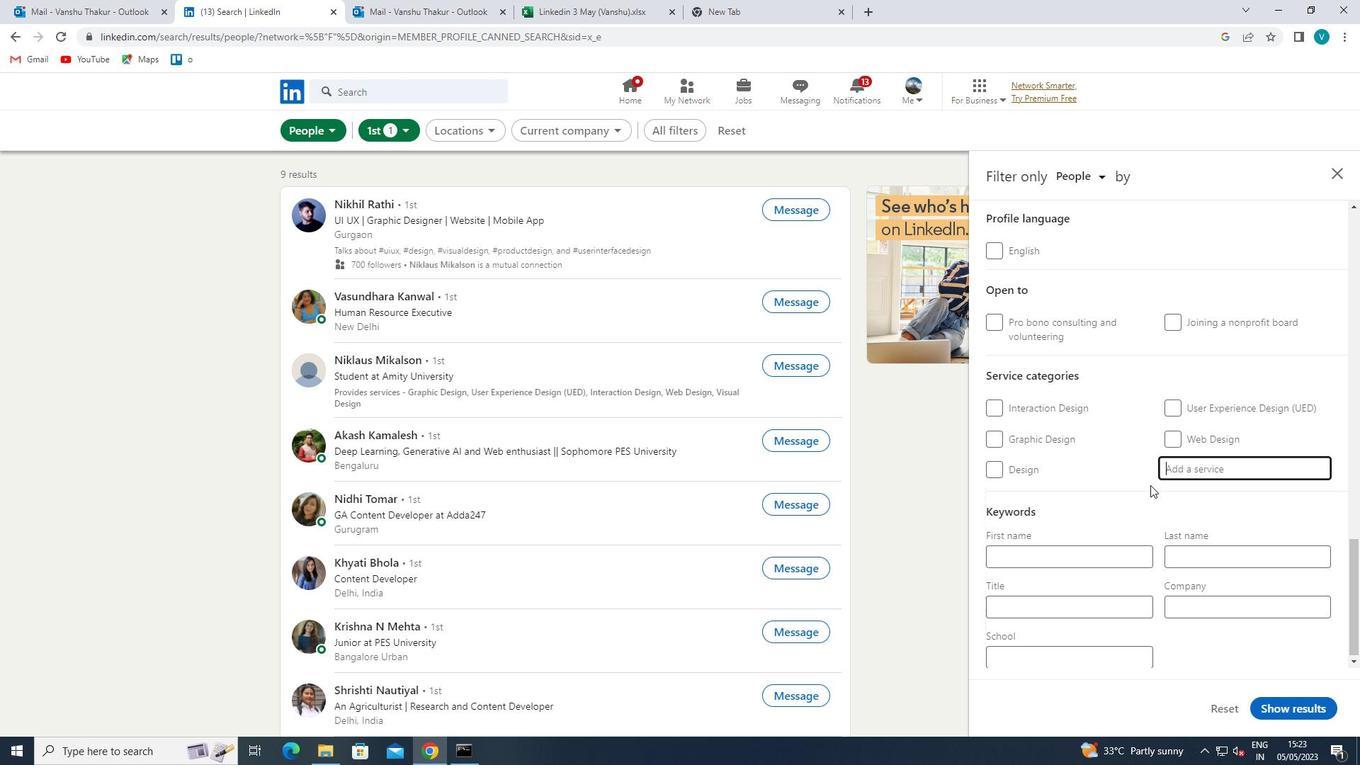
Action: Mouse scrolled (1148, 486) with delta (0, 0)
Screenshot: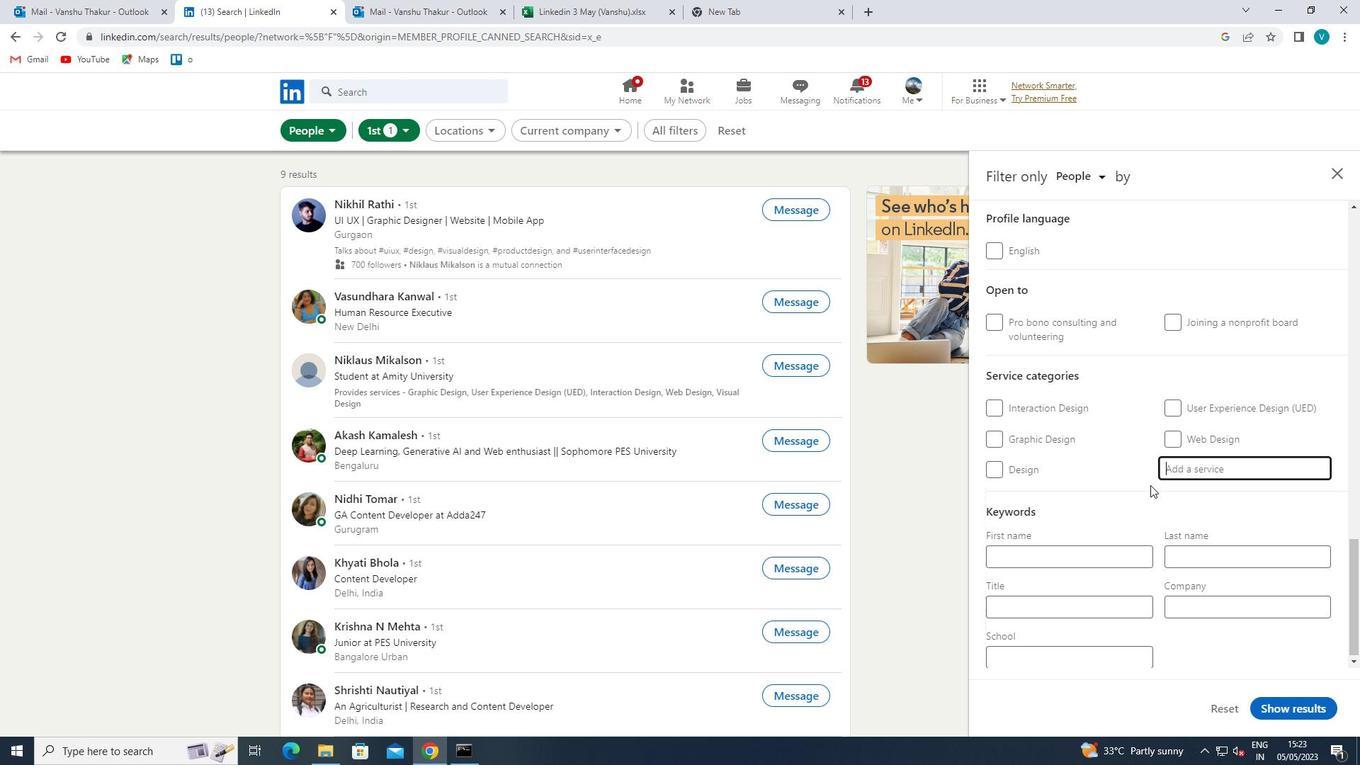 
Action: Mouse moved to (1137, 494)
Screenshot: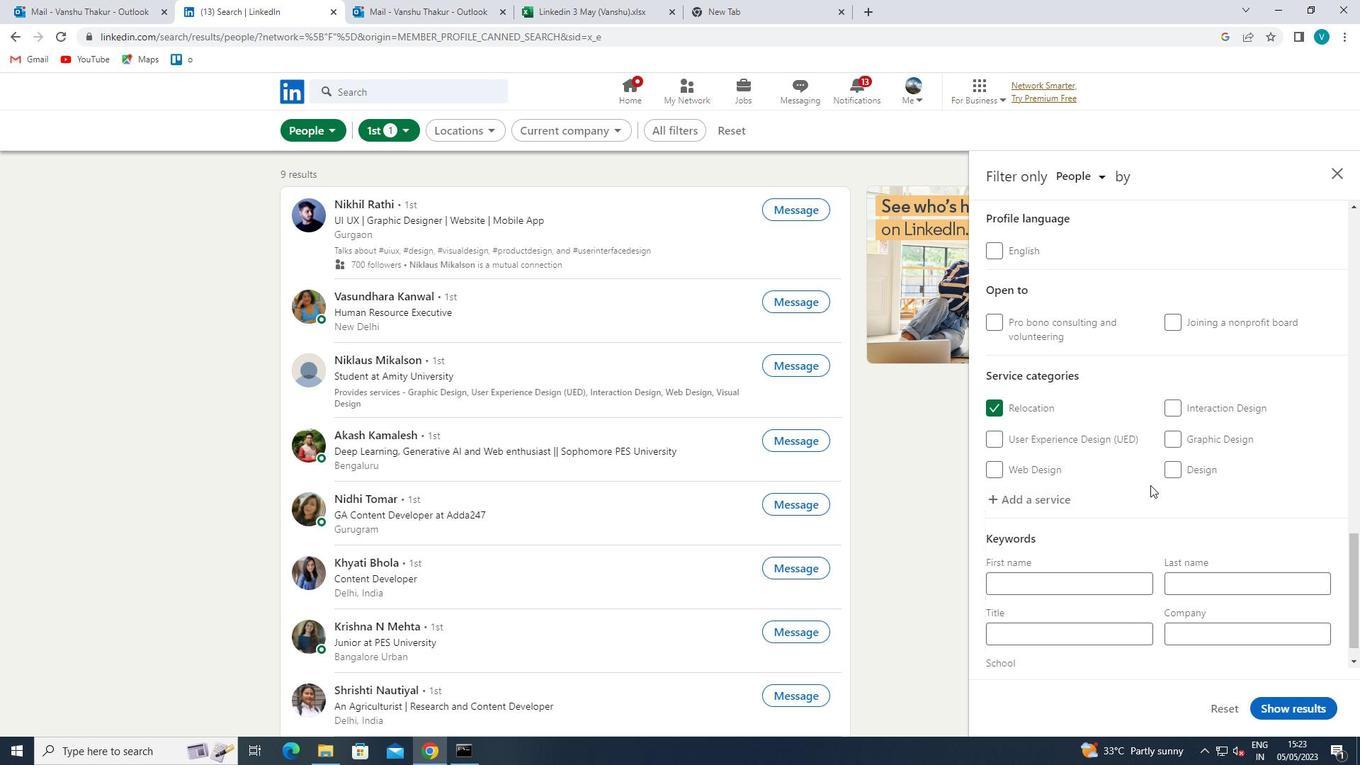 
Action: Mouse scrolled (1137, 493) with delta (0, 0)
Screenshot: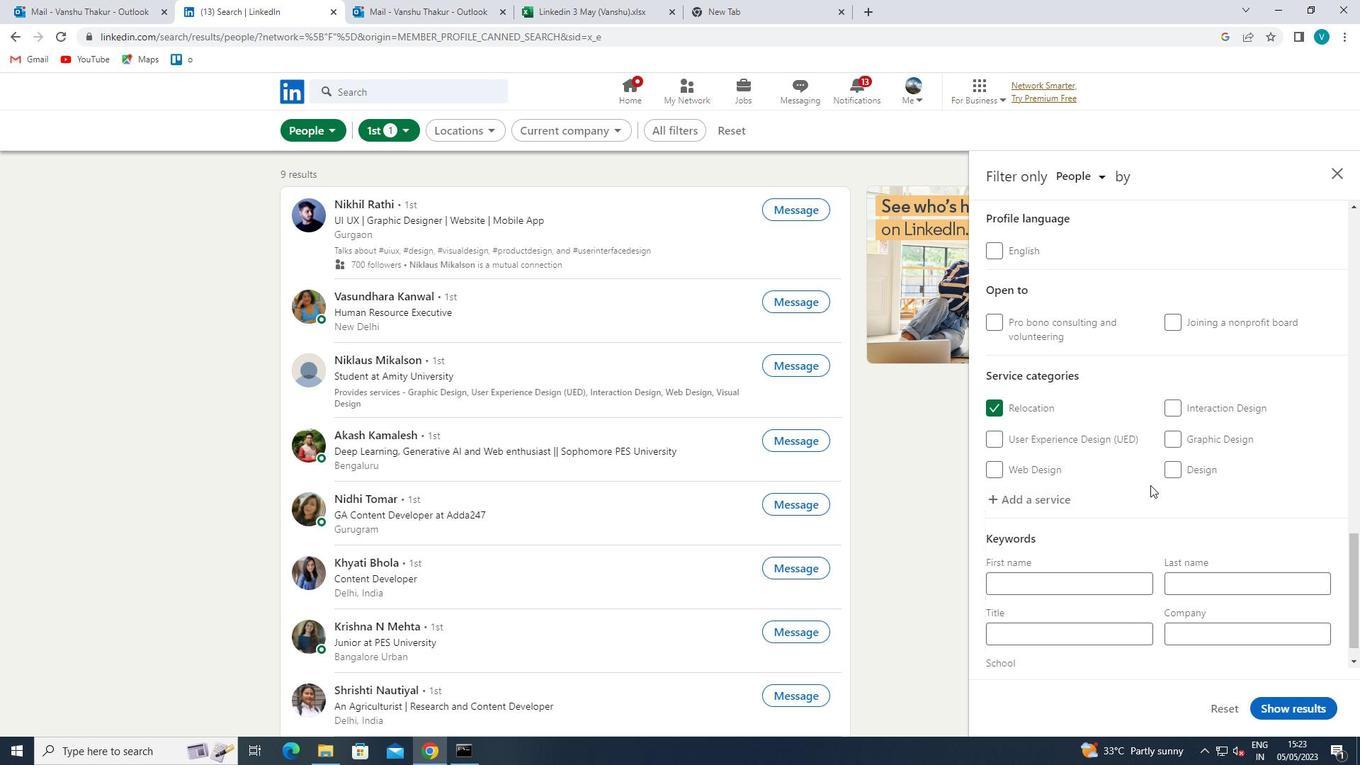 
Action: Mouse moved to (1134, 496)
Screenshot: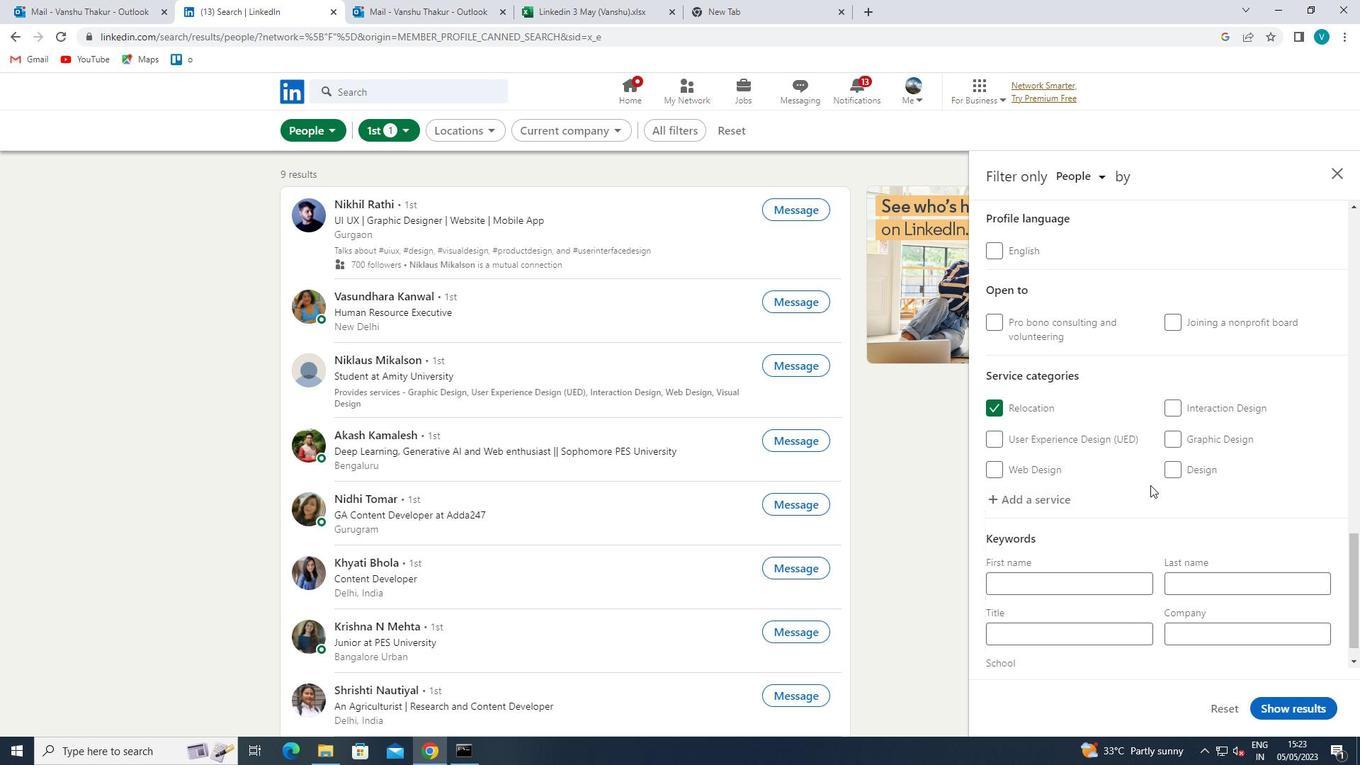 
Action: Mouse scrolled (1134, 495) with delta (0, 0)
Screenshot: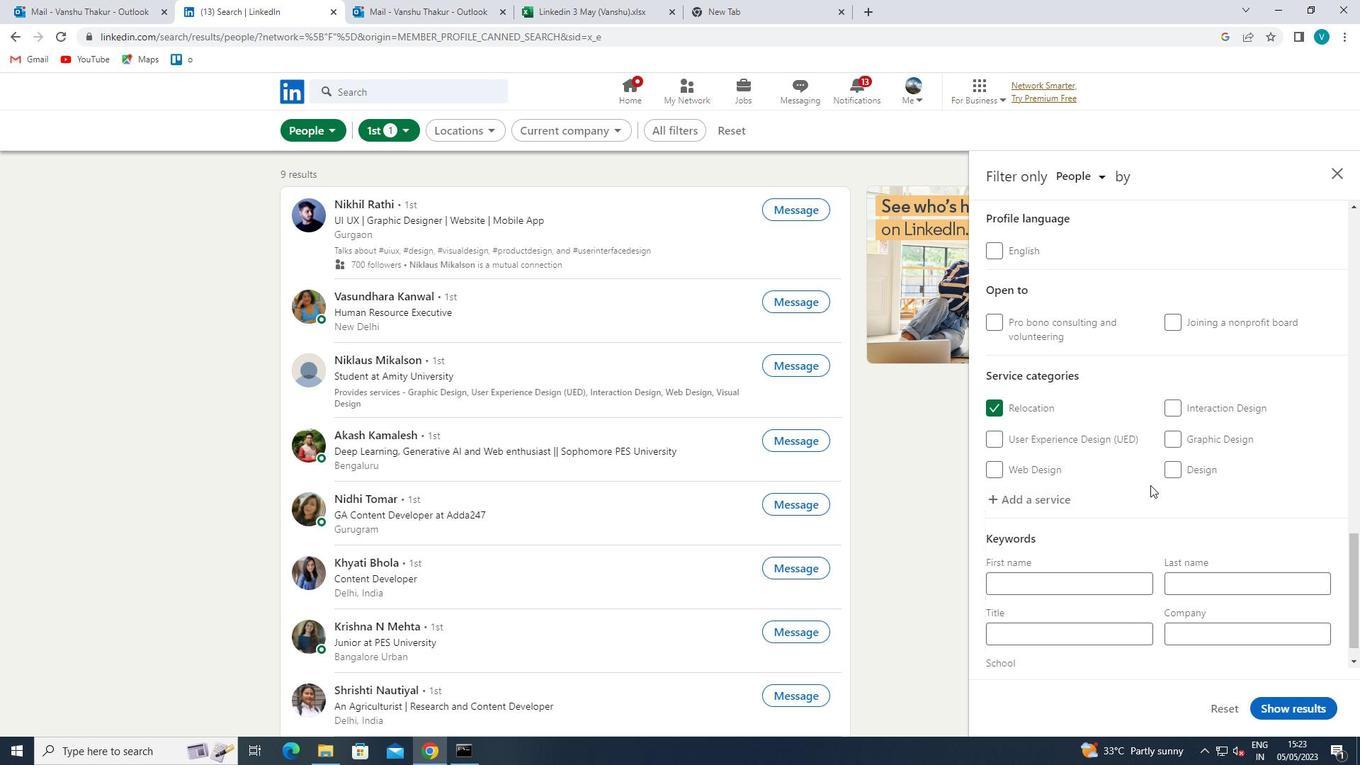 
Action: Mouse moved to (1091, 585)
Screenshot: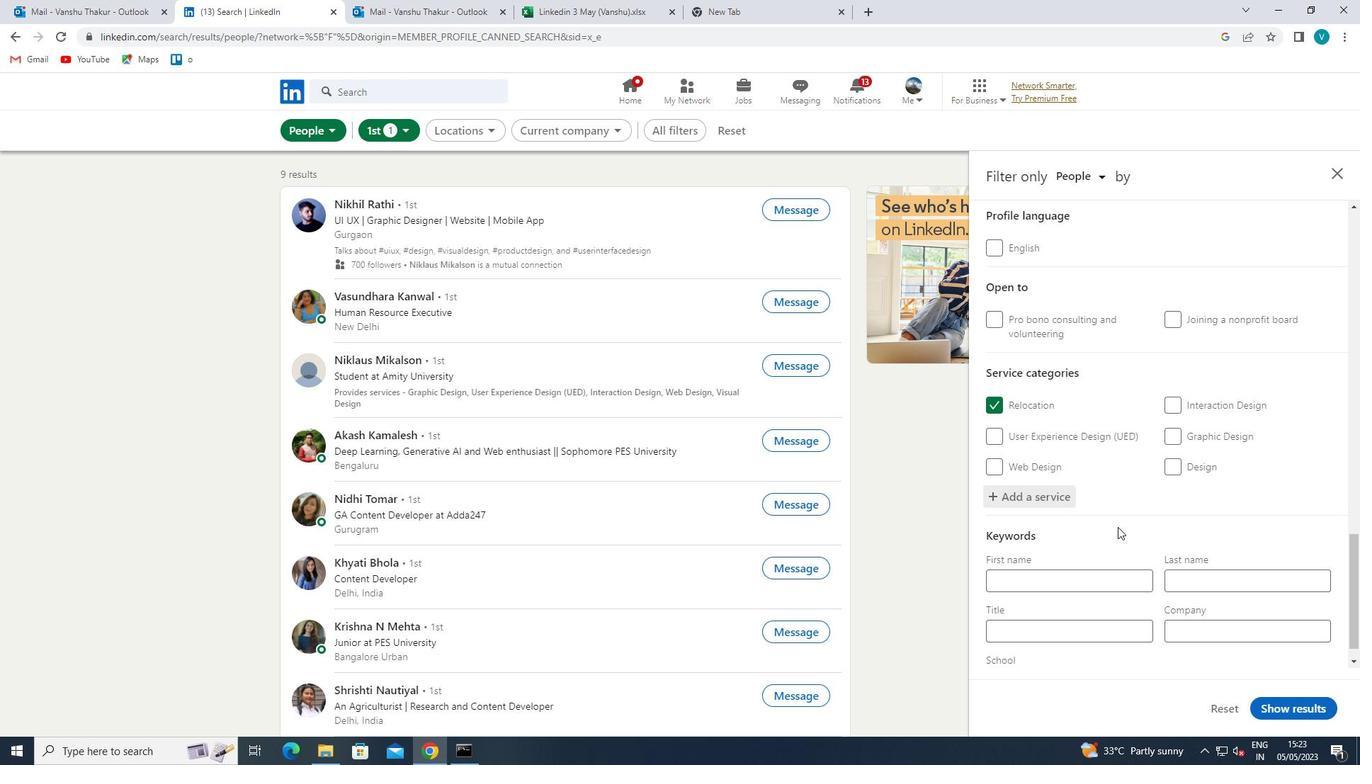 
Action: Mouse pressed left at (1091, 585)
Screenshot: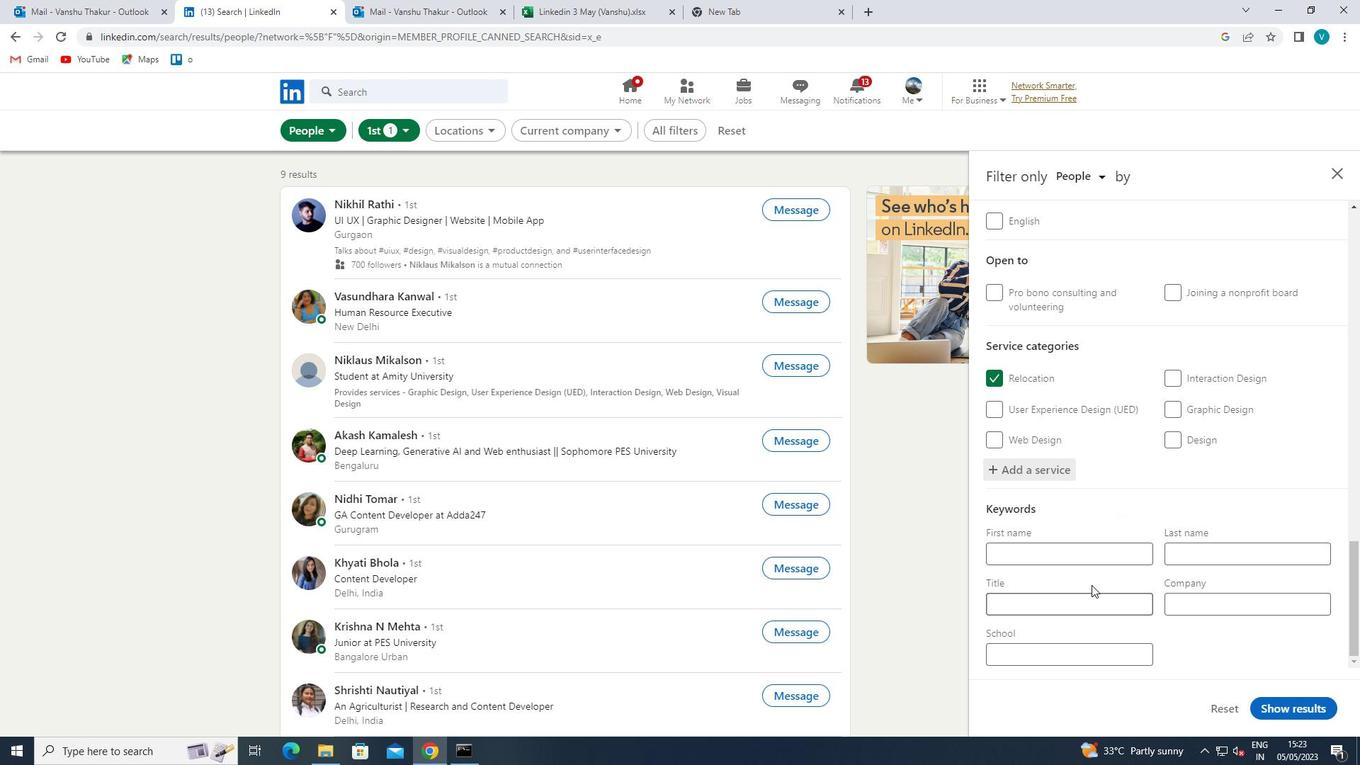 
Action: Key pressed <Key.shift>CONTENT<Key.space><Key.shift>MARKETING<Key.space><Key.shift>MANAGER
Screenshot: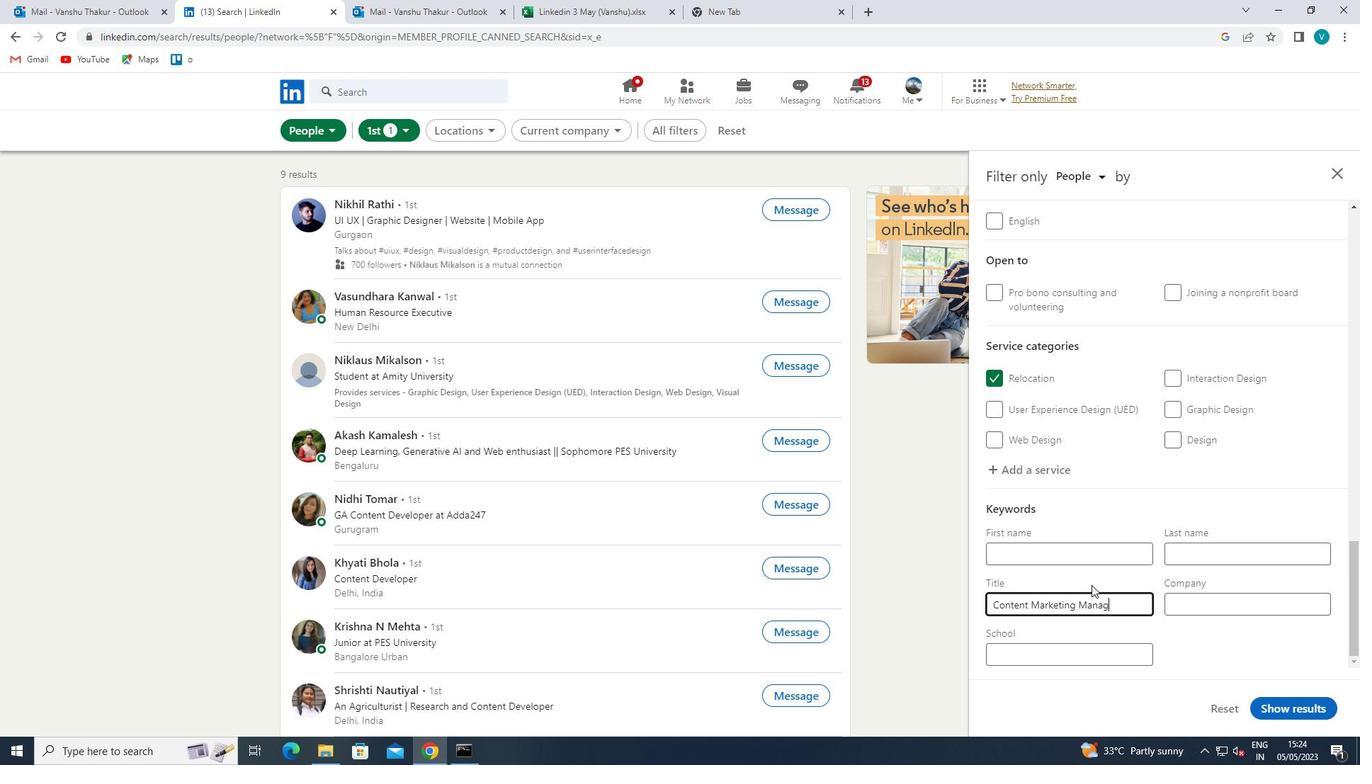 
Action: Mouse moved to (1320, 709)
Screenshot: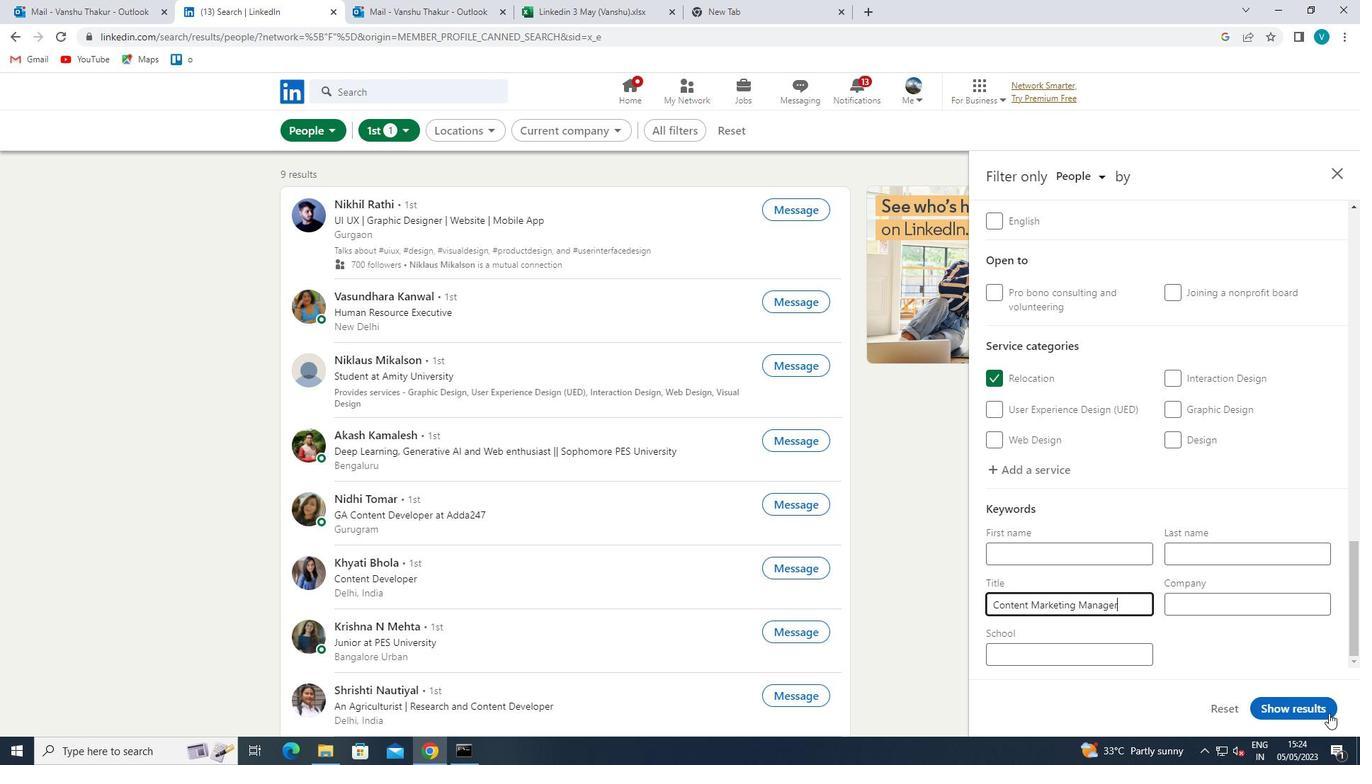 
Action: Mouse pressed left at (1320, 709)
Screenshot: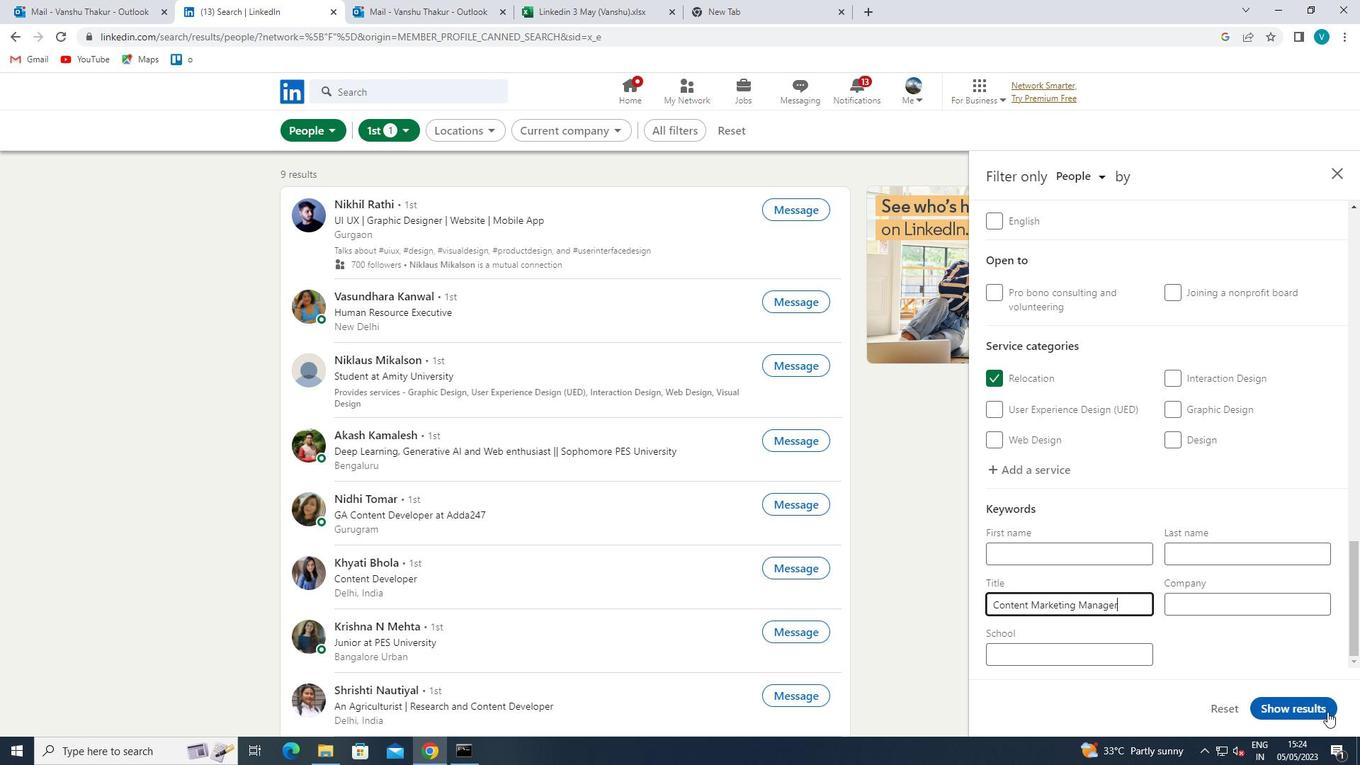 
